 Task: Search for the best vineyards in Sonoma County, California.
Action: Mouse moved to (46, 39)
Screenshot: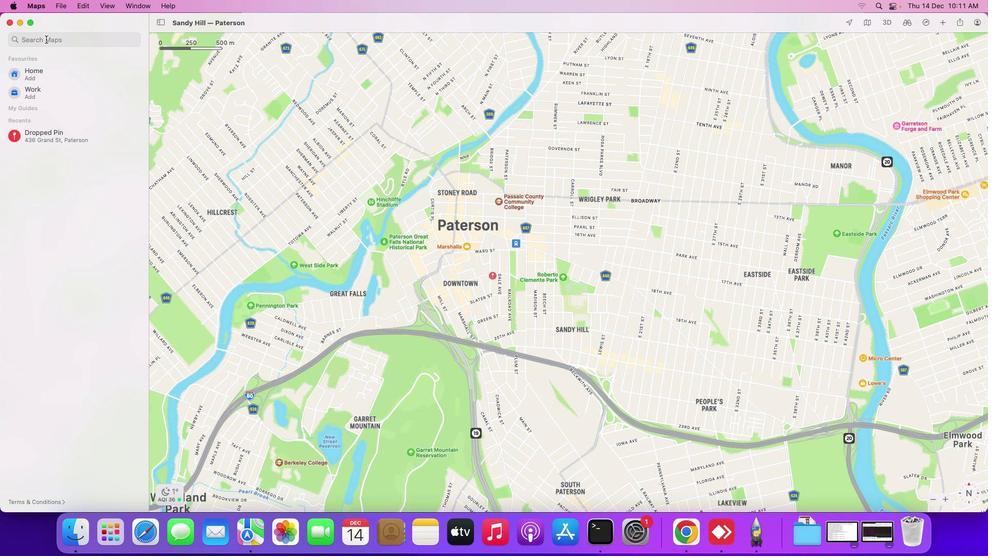 
Action: Mouse pressed left at (46, 39)
Screenshot: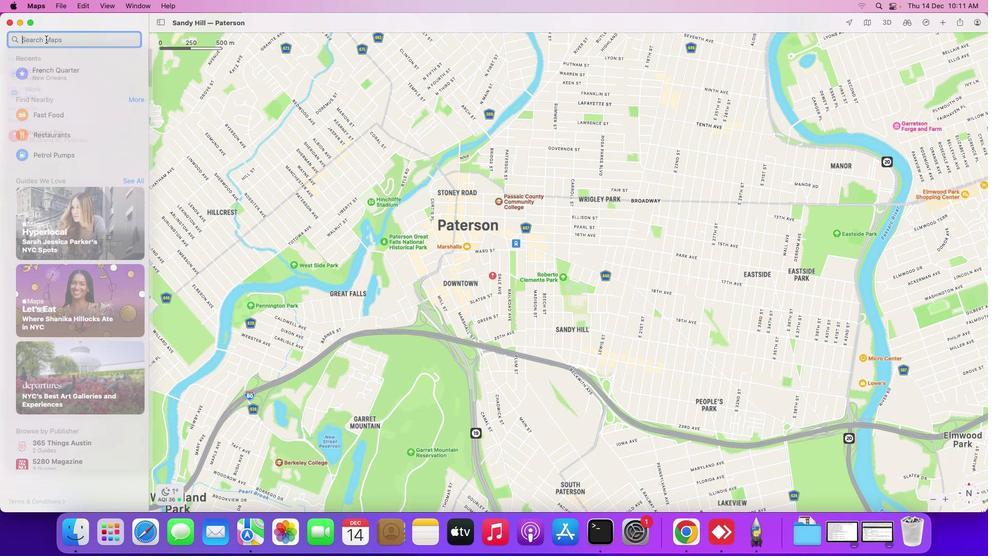 
Action: Key pressed 'v'Key.backspace'b''e''s''t'Key.space'v''u''n''e'Key.backspaceKey.backspaceKey.backspace'i''n''e''y''a''r''d''s'Key.space'i''n'Key.spaceKey.shift_r'S''o''n''o''m''a'Key.spaceKey.shift_r'C''o''u''n''t''y'','Key.spaceKey.shift_r'C''a''l''i''f''i''r'Key.backspaceKey.backspace'f'Key.backspace'o''r''n''i''a'Key.enter
Screenshot: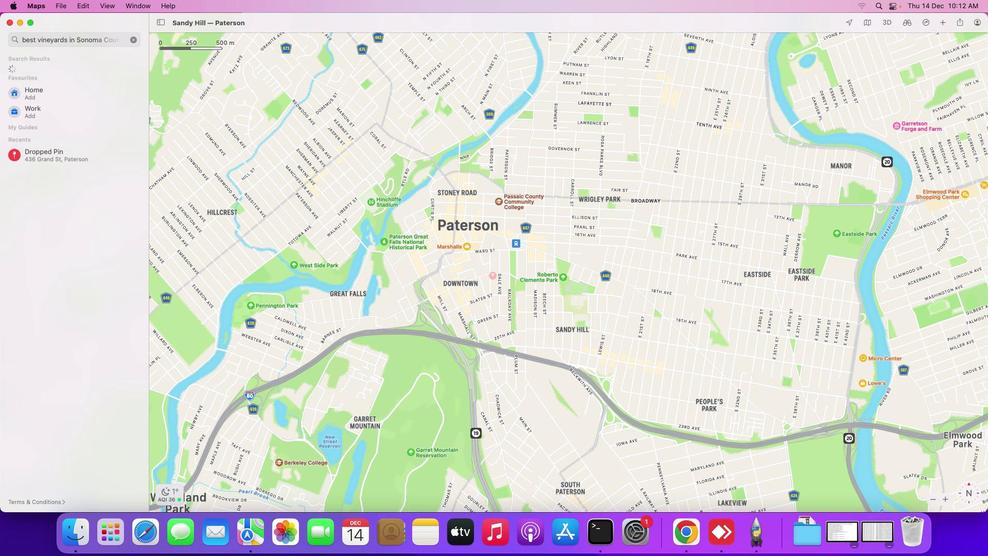 
Action: Mouse moved to (48, 78)
Screenshot: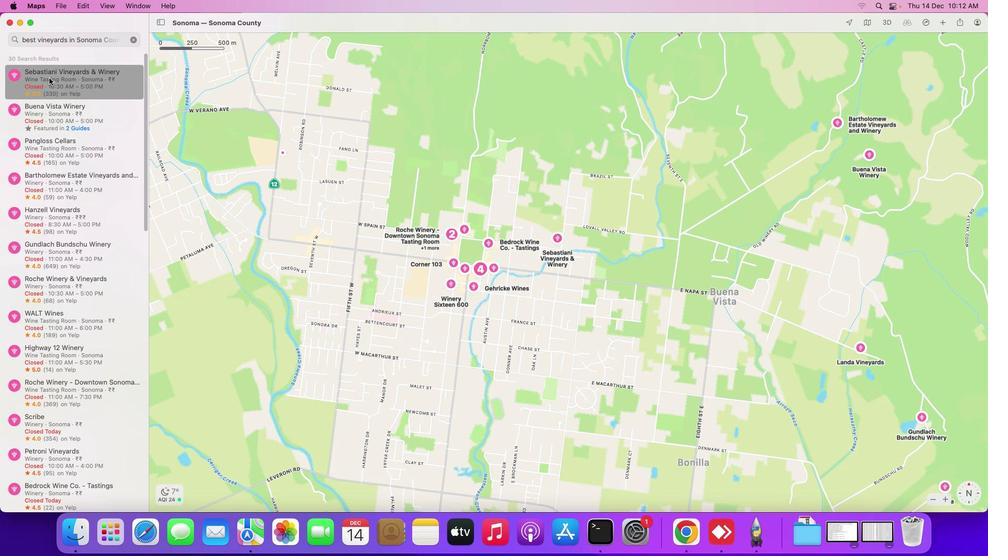 
Action: Mouse pressed left at (48, 78)
Screenshot: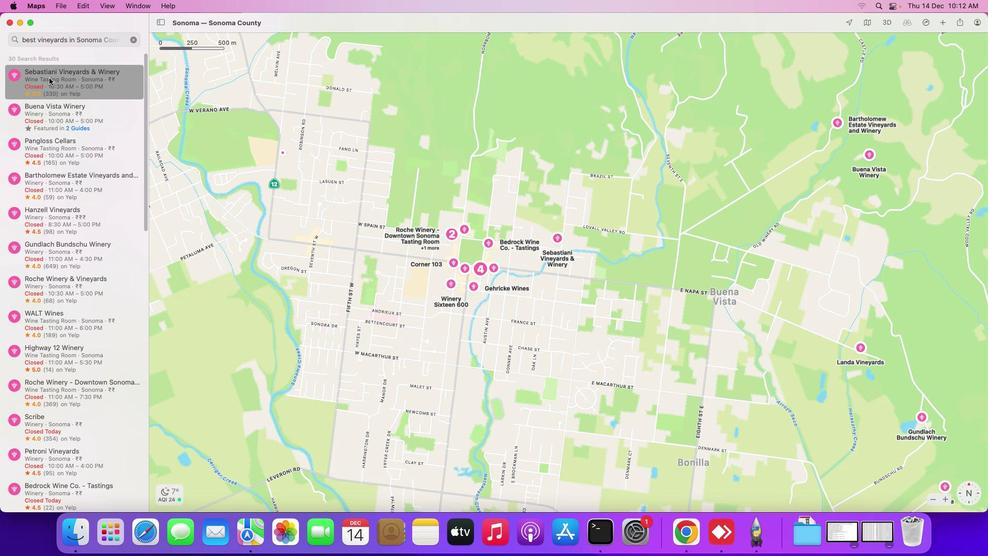 
Action: Mouse moved to (59, 108)
Screenshot: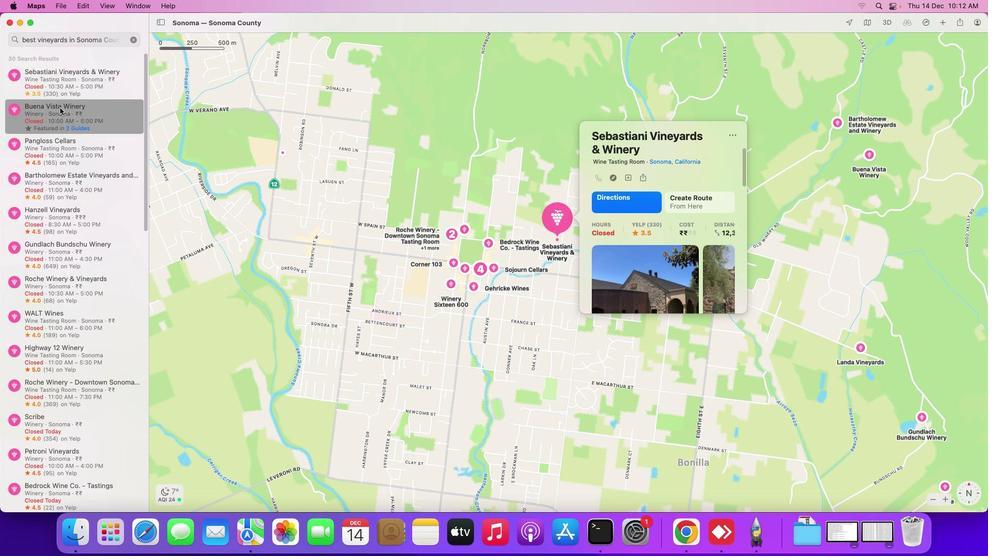 
Action: Mouse pressed left at (59, 108)
Screenshot: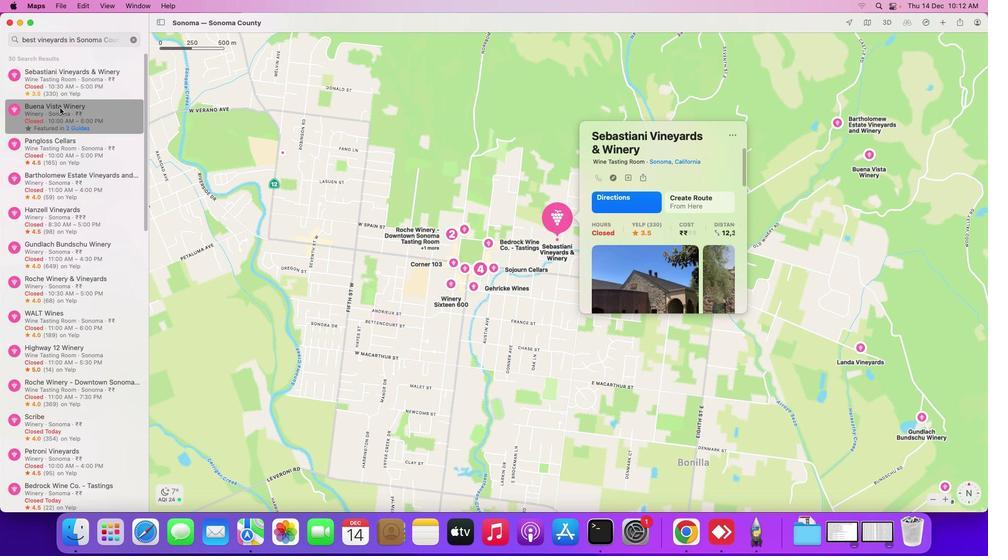 
Action: Mouse moved to (769, 186)
Screenshot: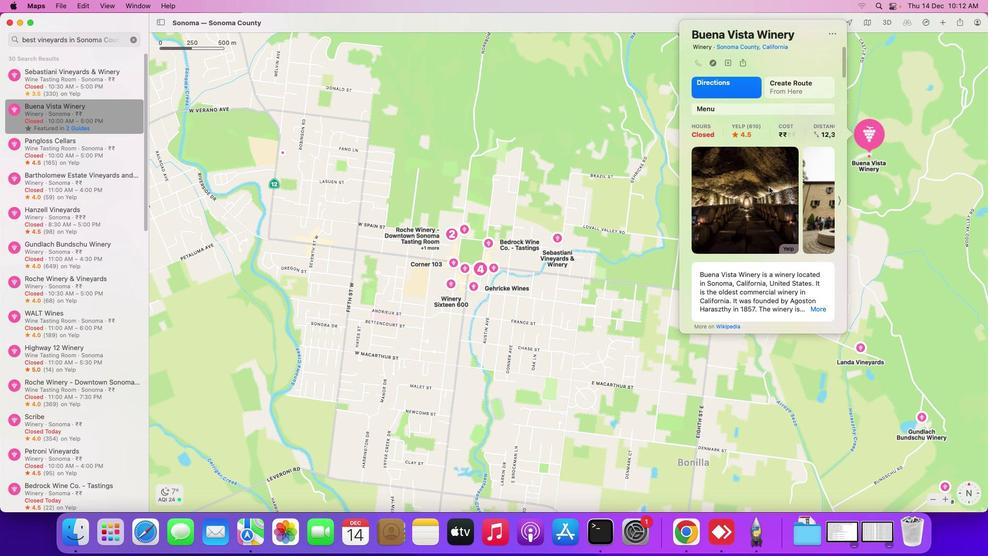 
Action: Mouse scrolled (769, 186) with delta (0, 0)
Screenshot: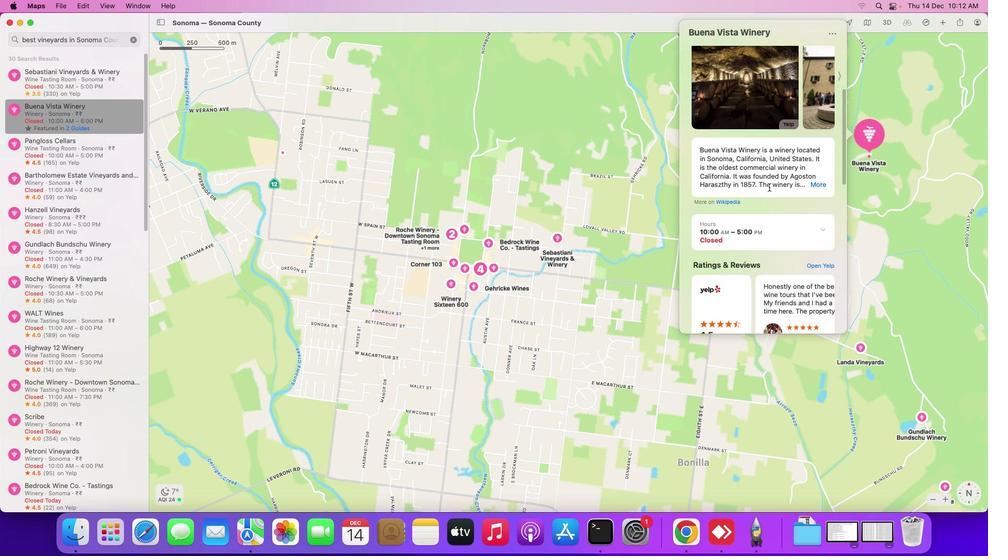 
Action: Mouse scrolled (769, 186) with delta (0, 0)
Screenshot: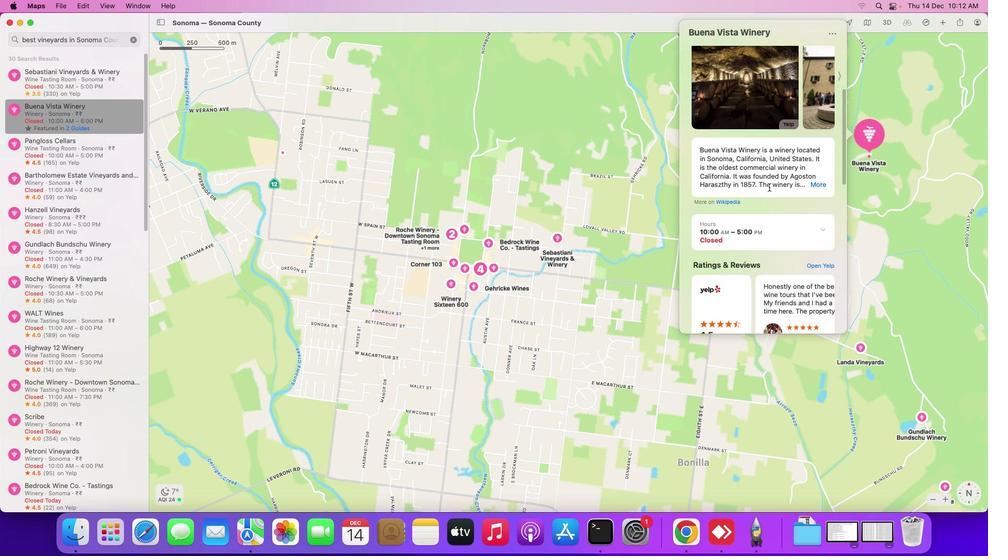 
Action: Mouse scrolled (769, 186) with delta (0, -1)
Screenshot: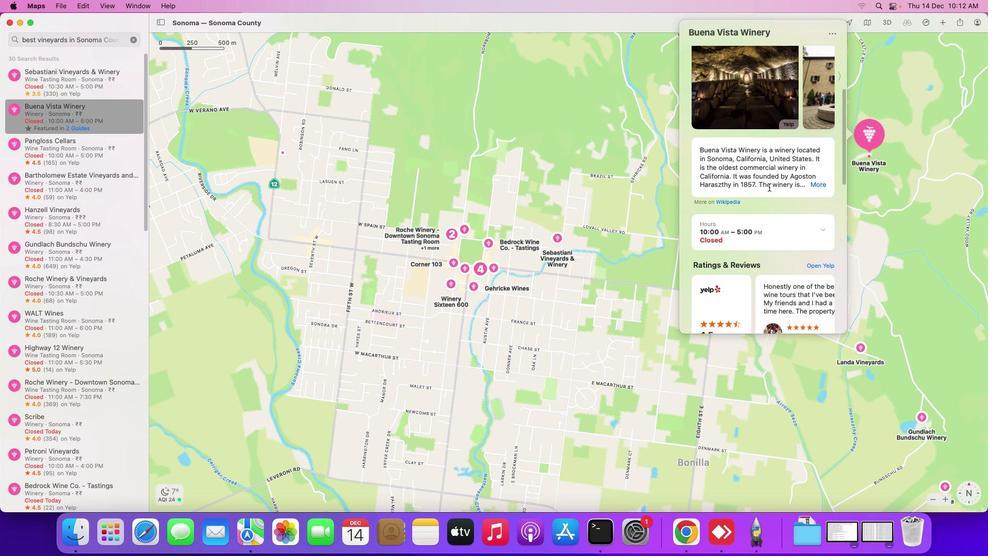
Action: Mouse scrolled (769, 186) with delta (0, -2)
Screenshot: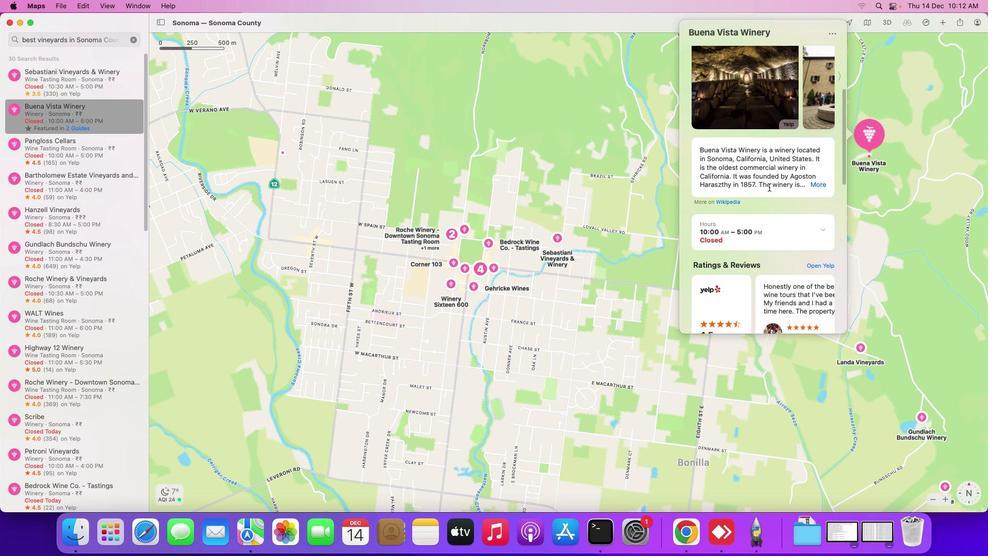 
Action: Mouse scrolled (769, 186) with delta (0, -3)
Screenshot: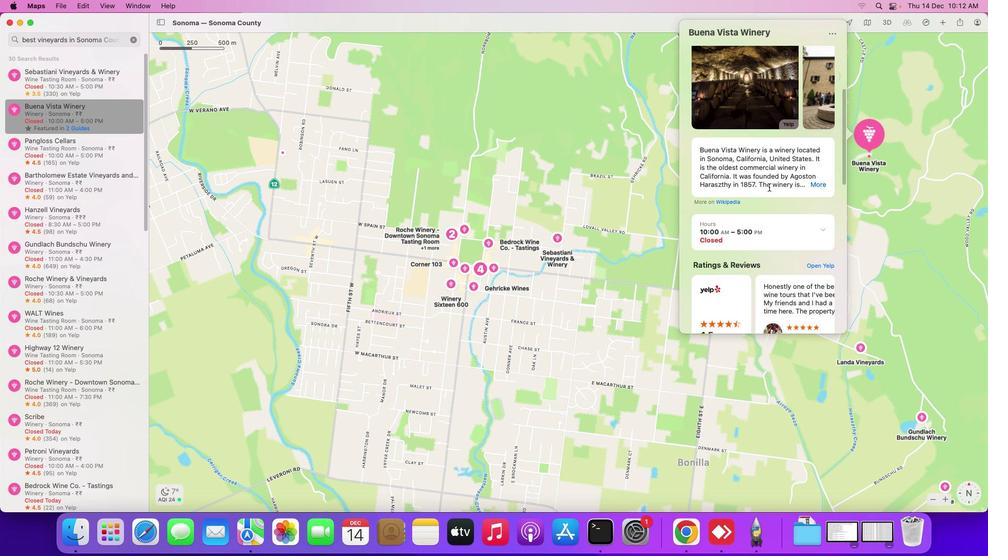 
Action: Mouse moved to (769, 186)
Screenshot: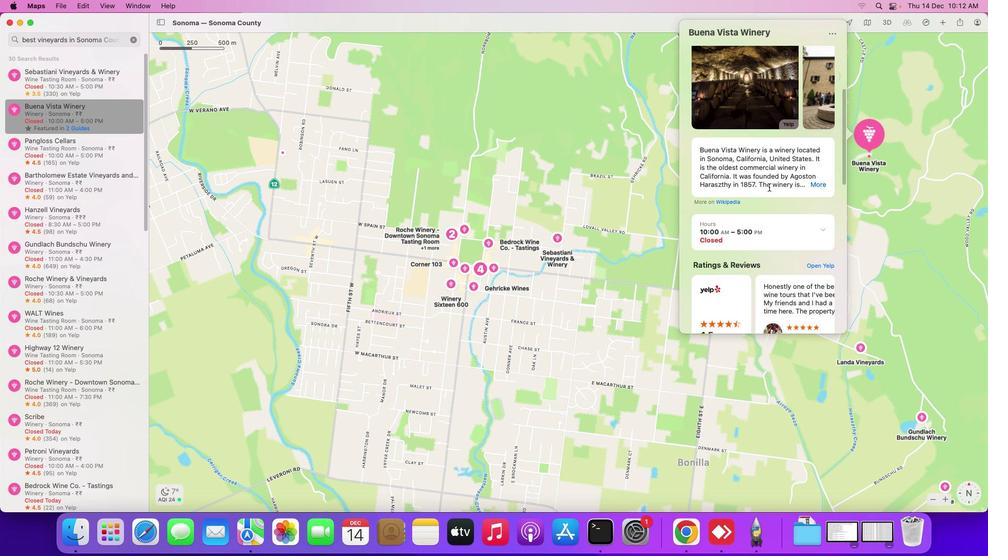 
Action: Mouse scrolled (769, 186) with delta (0, -3)
Screenshot: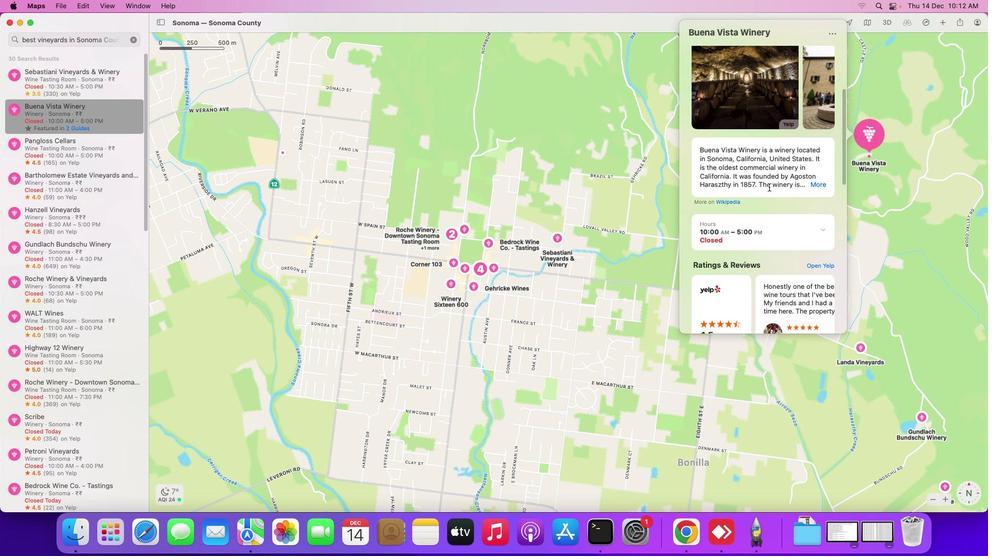 
Action: Mouse moved to (769, 189)
Screenshot: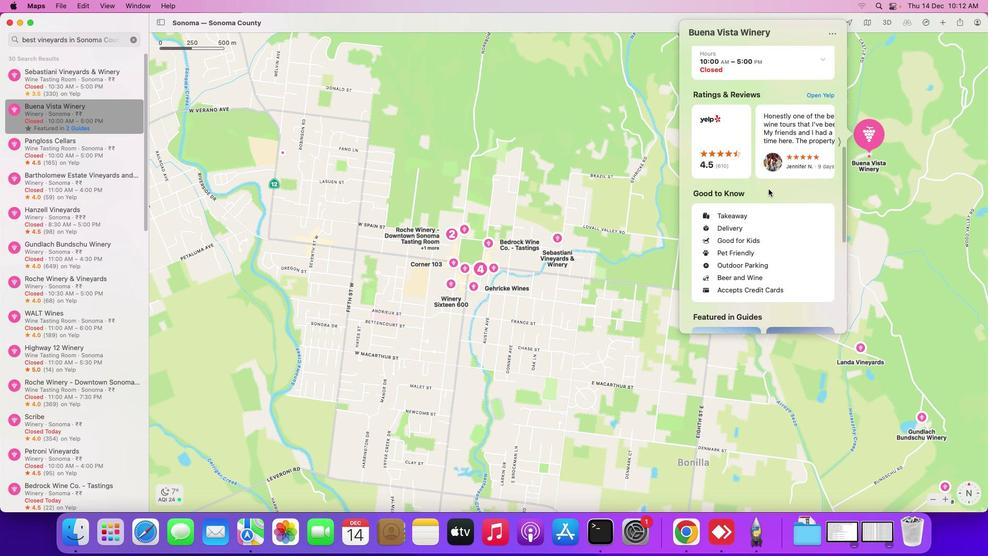 
Action: Mouse scrolled (769, 189) with delta (0, 0)
Screenshot: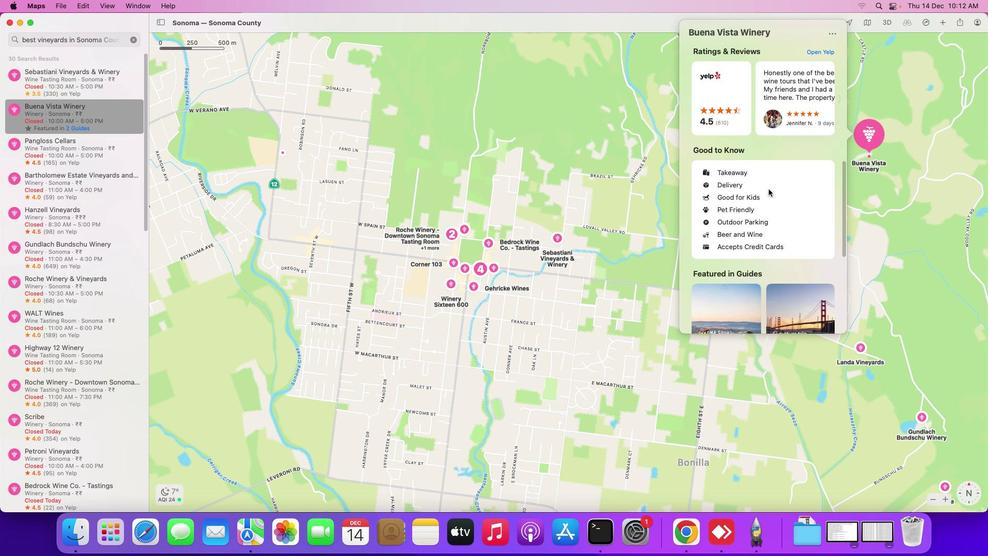 
Action: Mouse scrolled (769, 189) with delta (0, 0)
Screenshot: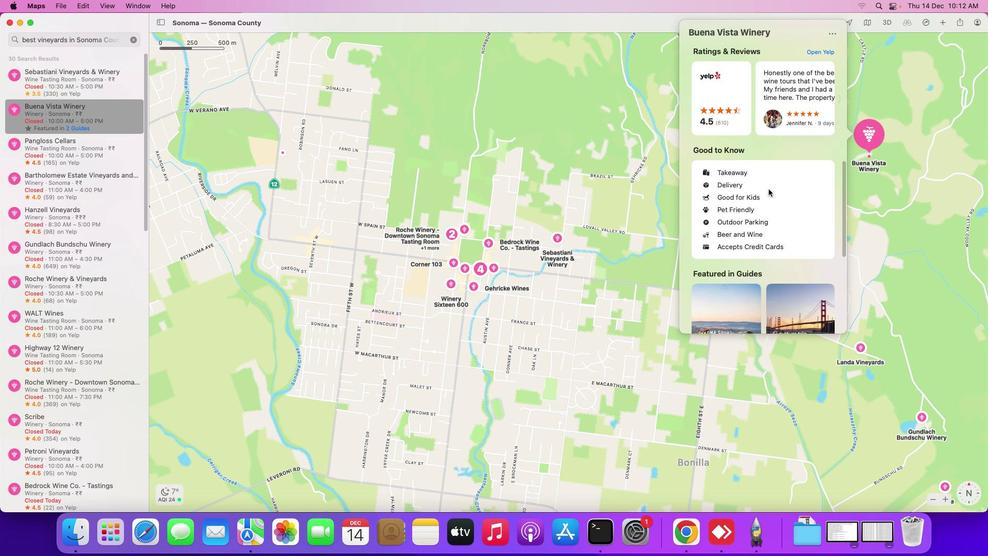 
Action: Mouse scrolled (769, 189) with delta (0, -2)
Screenshot: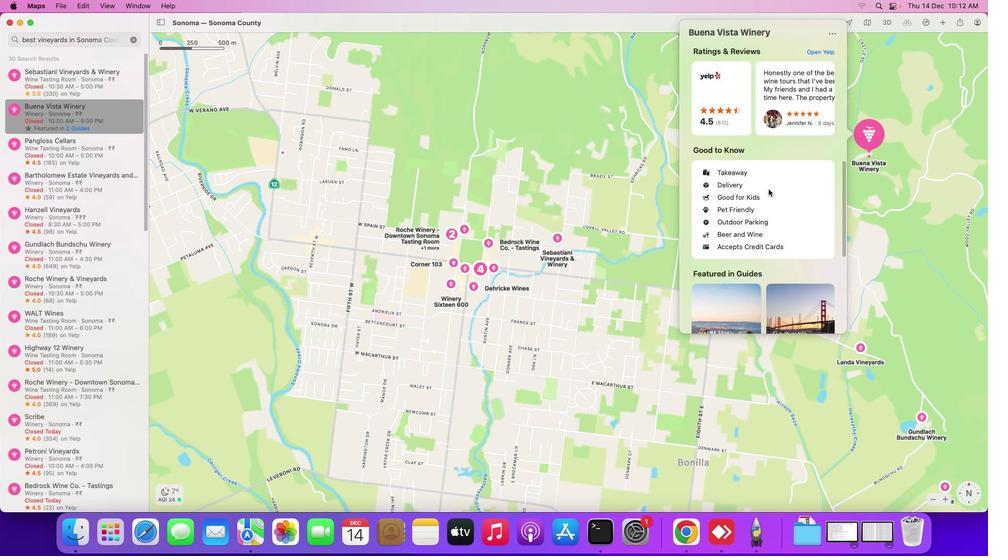 
Action: Mouse scrolled (769, 189) with delta (0, -2)
Screenshot: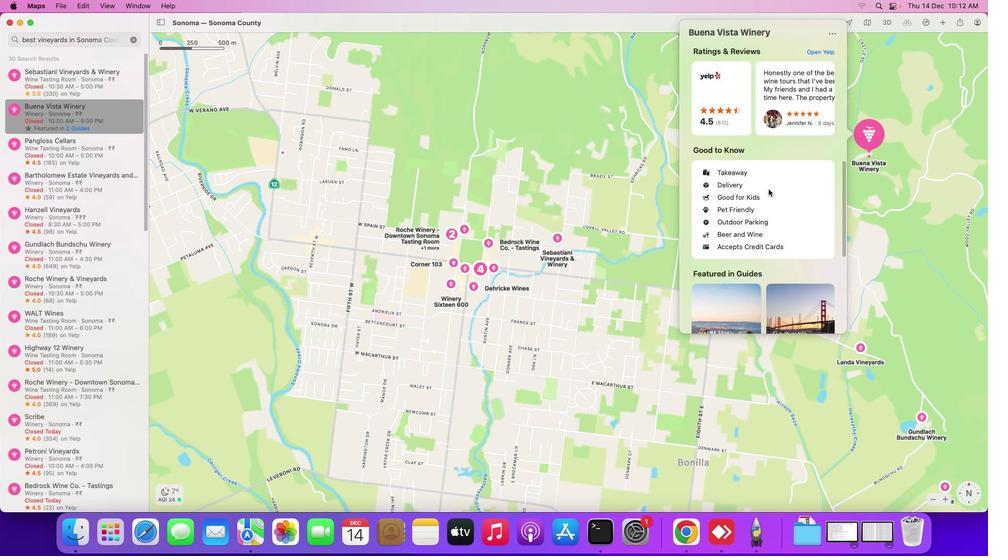 
Action: Mouse scrolled (769, 189) with delta (0, -3)
Screenshot: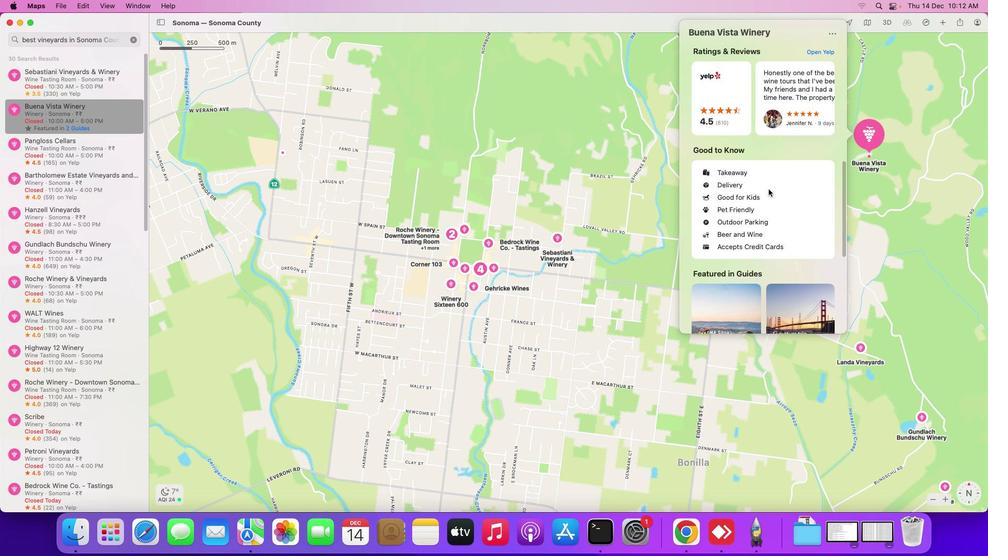 
Action: Mouse scrolled (769, 189) with delta (0, -3)
Screenshot: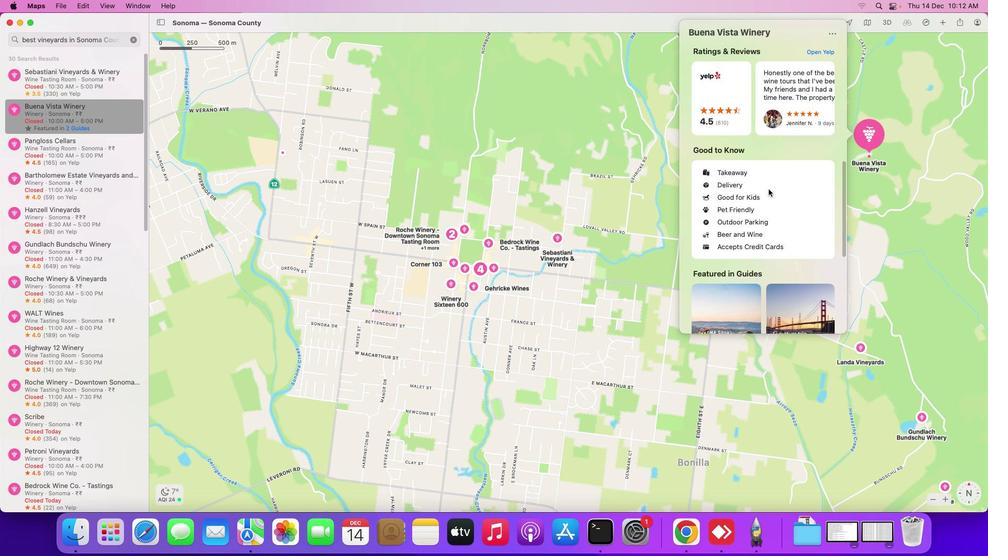 
Action: Mouse scrolled (769, 189) with delta (0, -3)
Screenshot: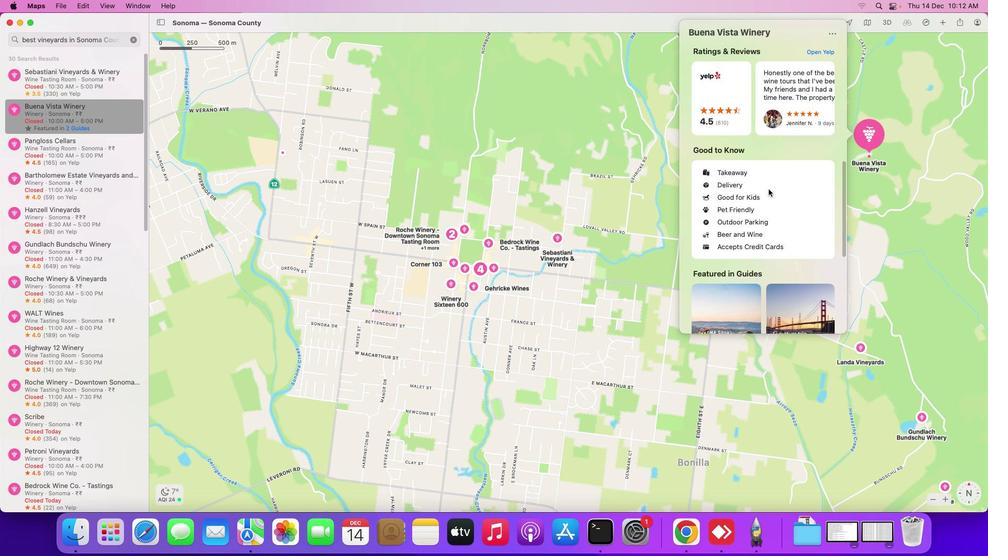 
Action: Mouse scrolled (769, 189) with delta (0, -4)
Screenshot: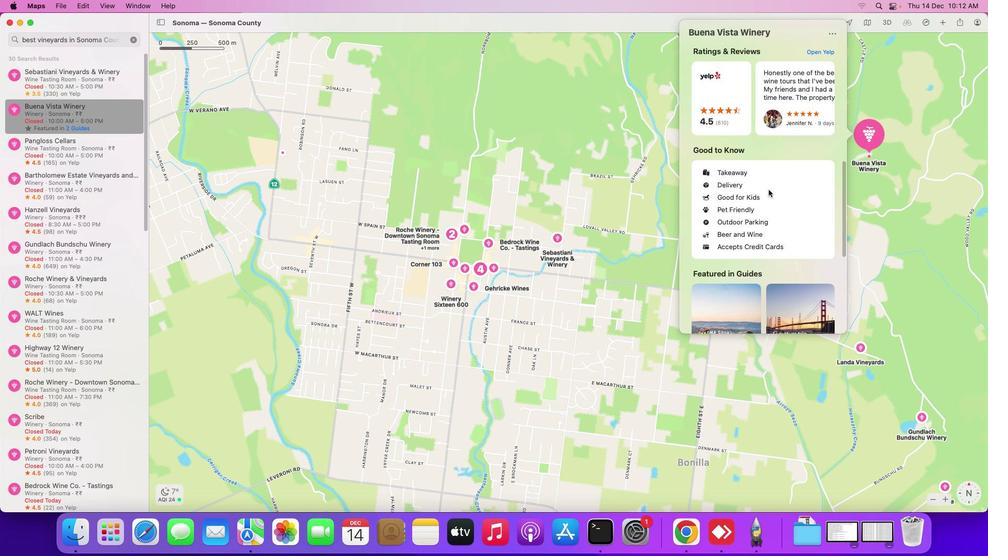 
Action: Mouse moved to (768, 190)
Screenshot: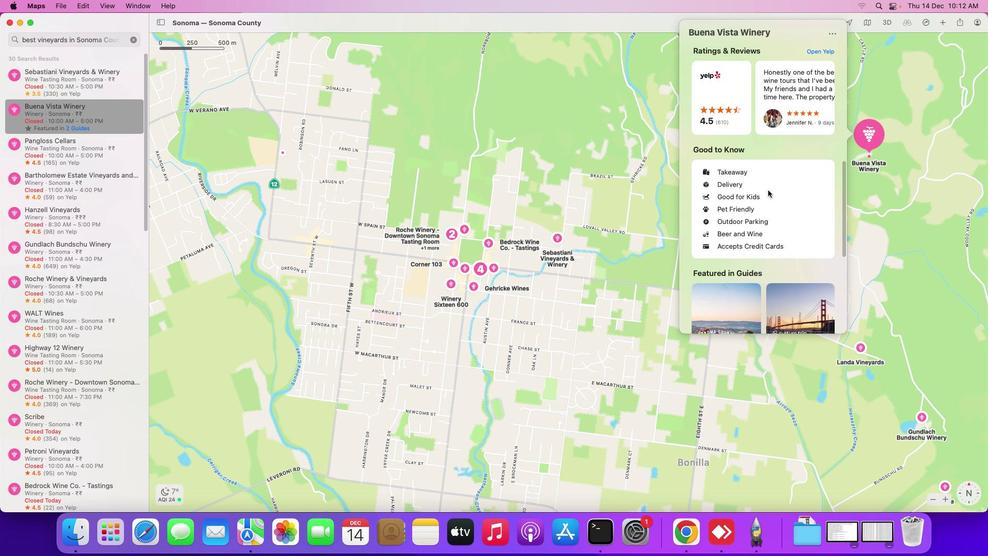 
Action: Mouse scrolled (768, 190) with delta (0, 0)
Screenshot: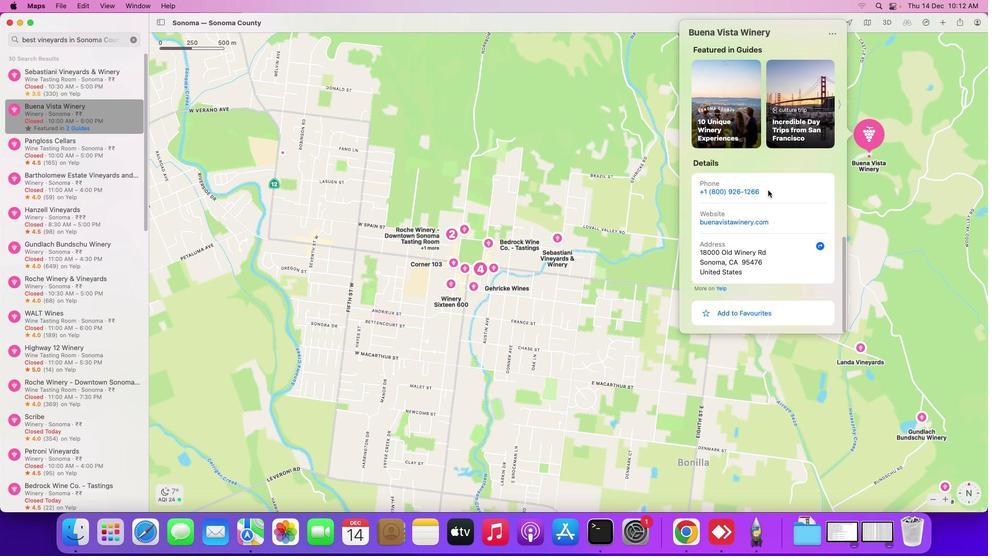 
Action: Mouse scrolled (768, 190) with delta (0, 0)
Screenshot: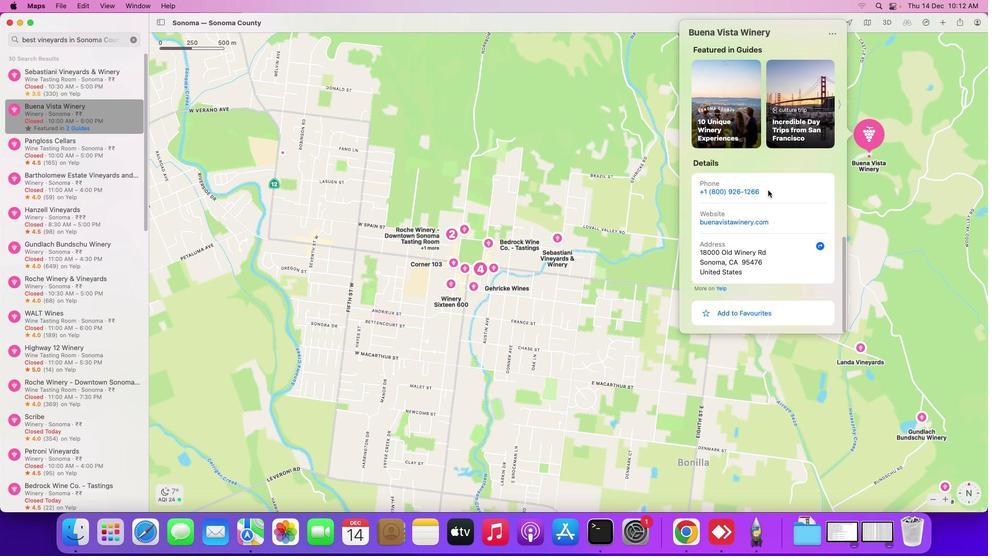
Action: Mouse scrolled (768, 190) with delta (0, -1)
Screenshot: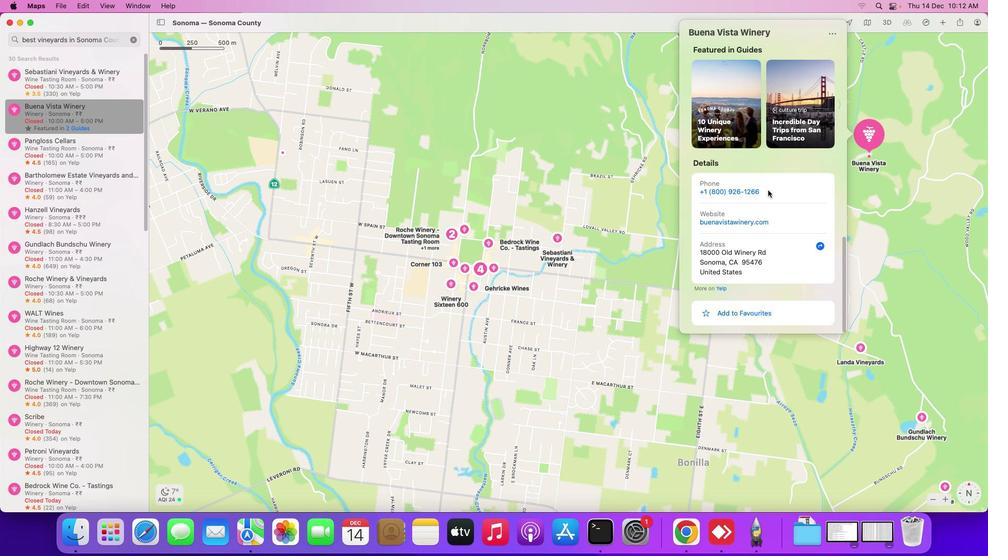 
Action: Mouse scrolled (768, 190) with delta (0, -2)
Screenshot: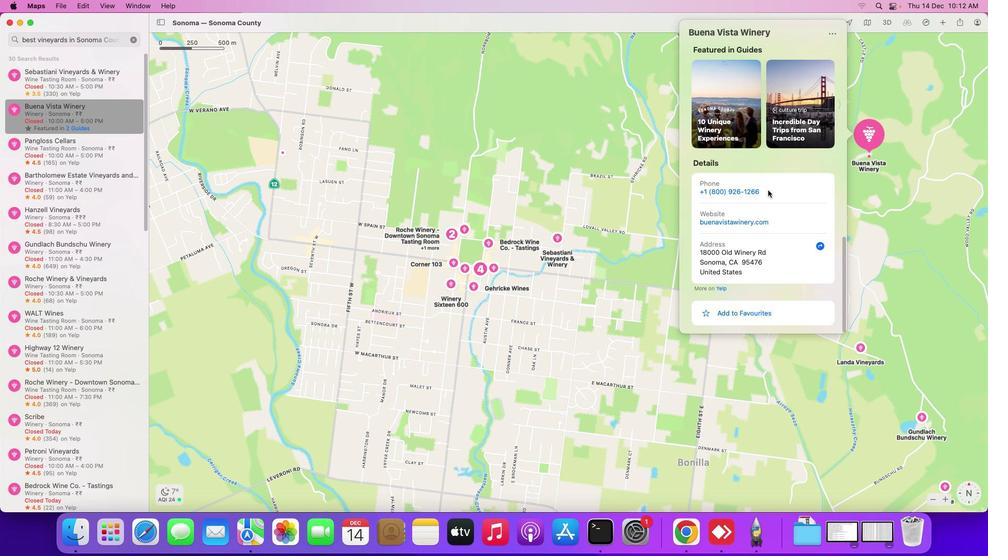 
Action: Mouse scrolled (768, 190) with delta (0, -3)
Screenshot: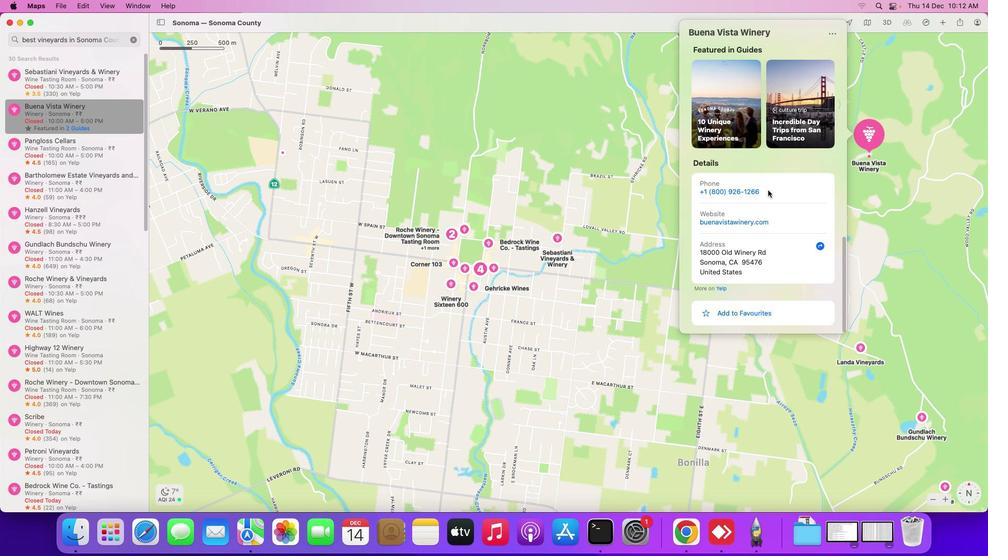 
Action: Mouse scrolled (768, 190) with delta (0, -3)
Screenshot: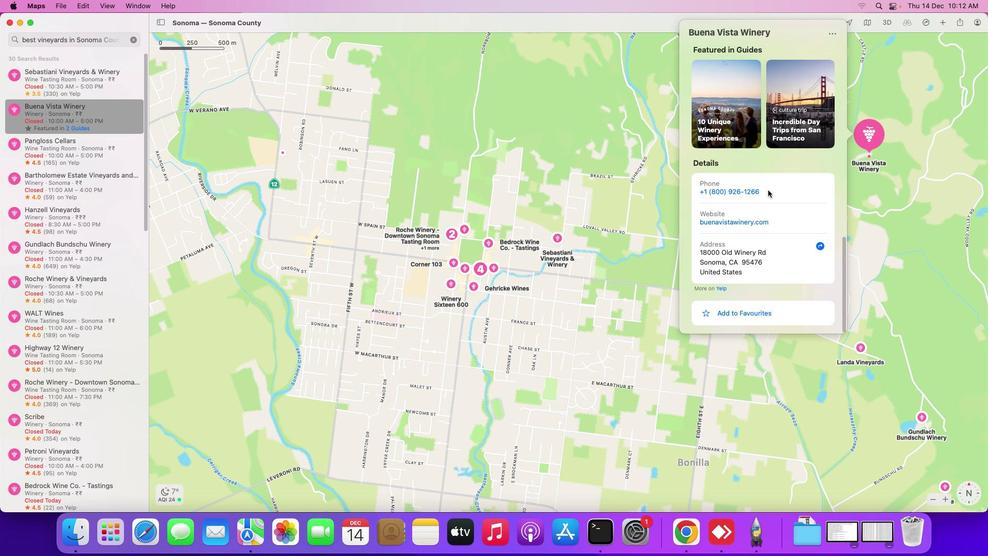 
Action: Mouse scrolled (768, 190) with delta (0, -3)
Screenshot: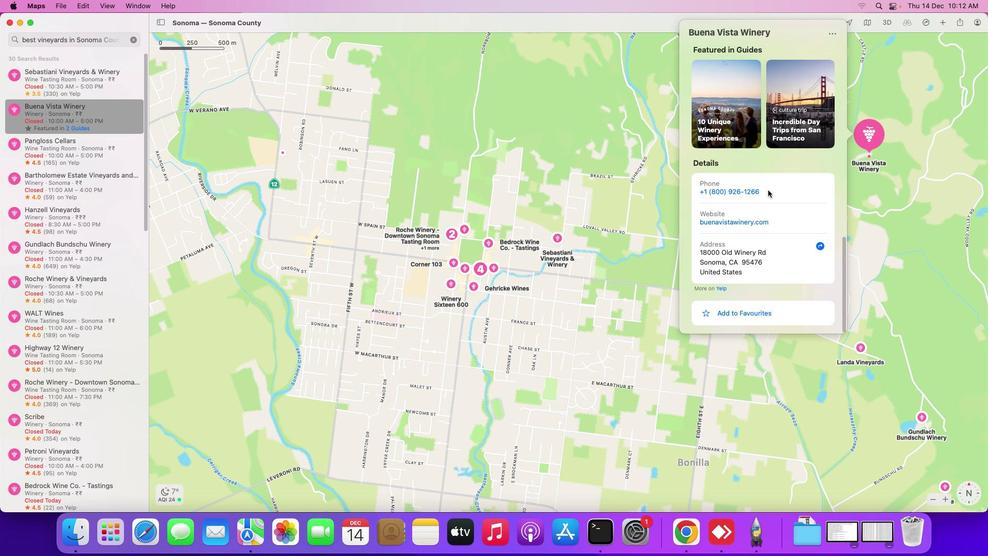 
Action: Mouse scrolled (768, 190) with delta (0, -4)
Screenshot: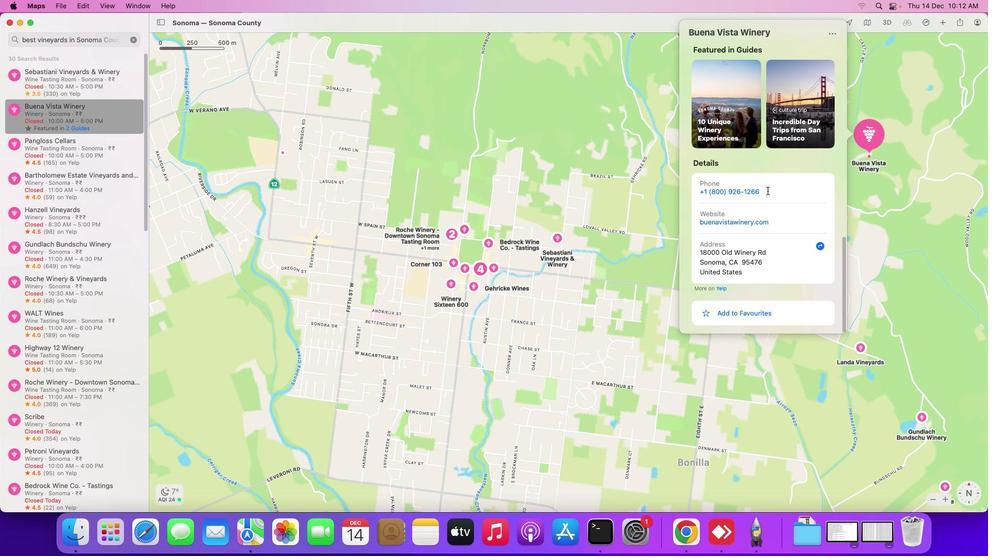 
Action: Mouse scrolled (768, 190) with delta (0, -4)
Screenshot: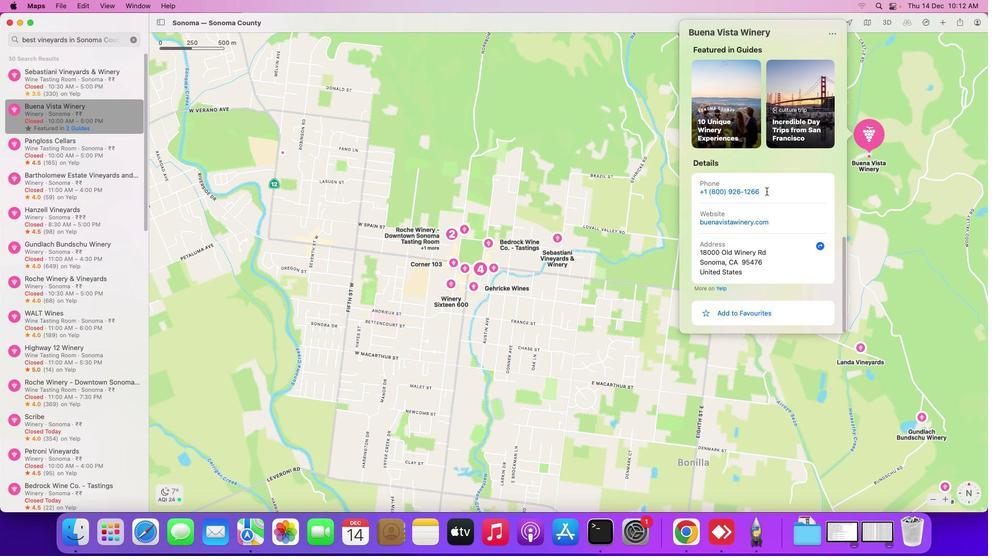 
Action: Mouse moved to (766, 192)
Screenshot: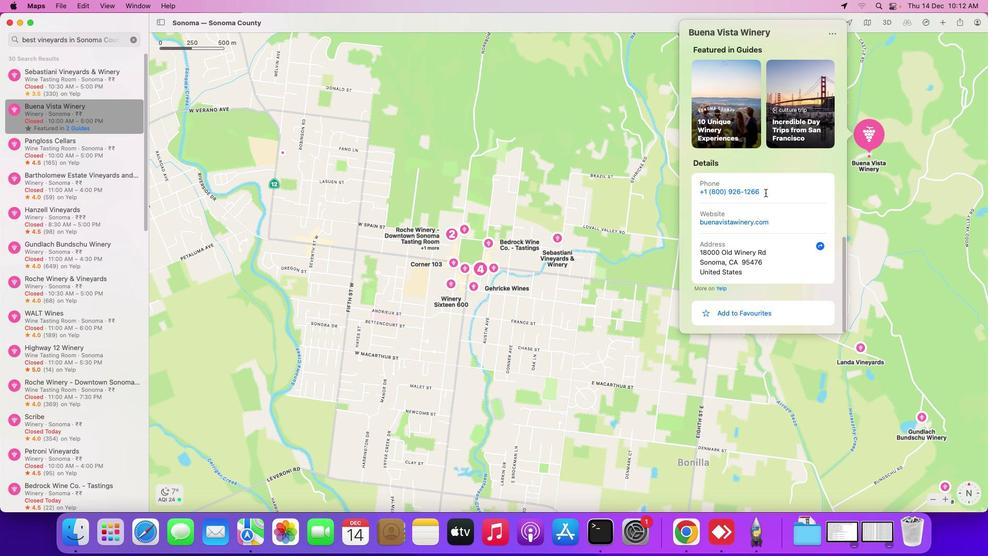 
Action: Mouse scrolled (766, 192) with delta (0, 0)
Screenshot: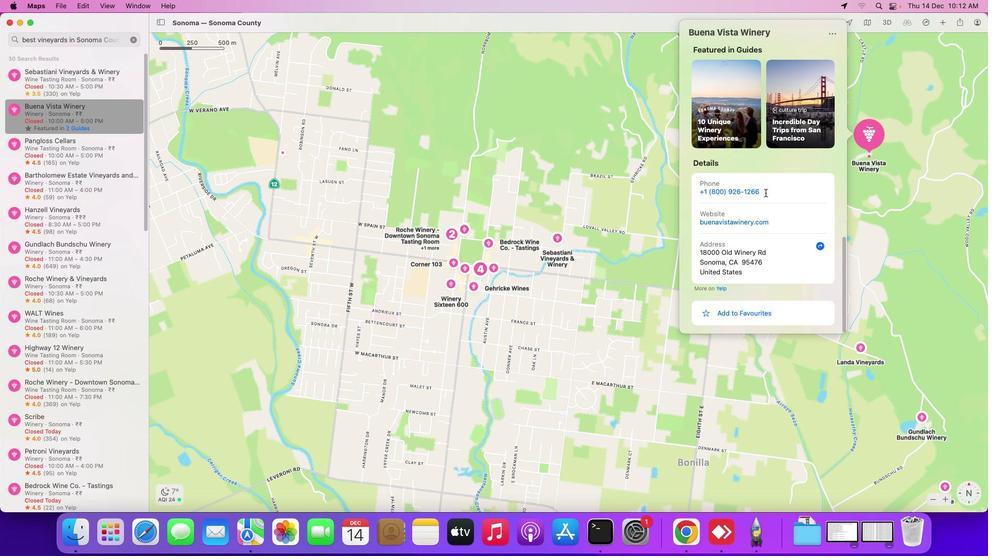 
Action: Mouse scrolled (766, 192) with delta (0, 0)
Screenshot: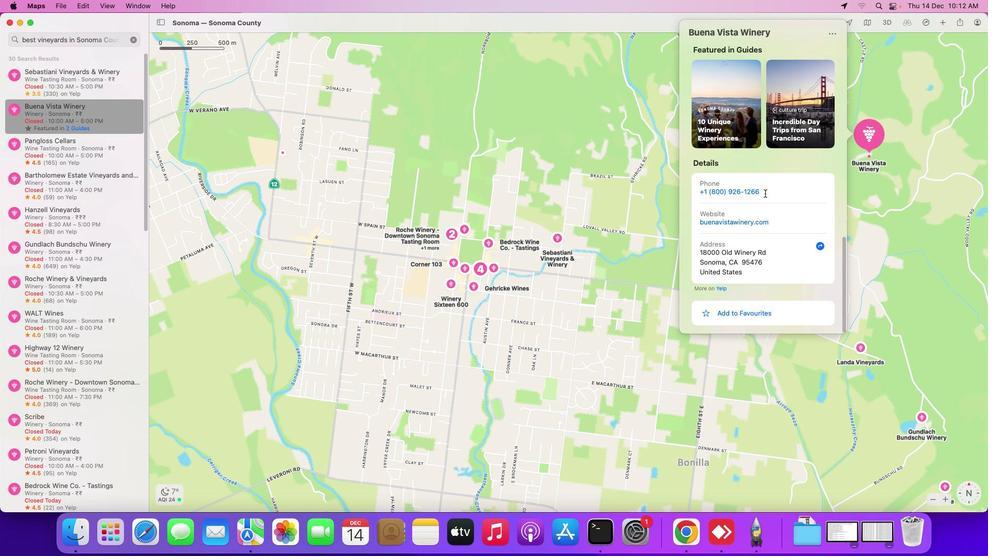 
Action: Mouse scrolled (766, 192) with delta (0, -1)
Screenshot: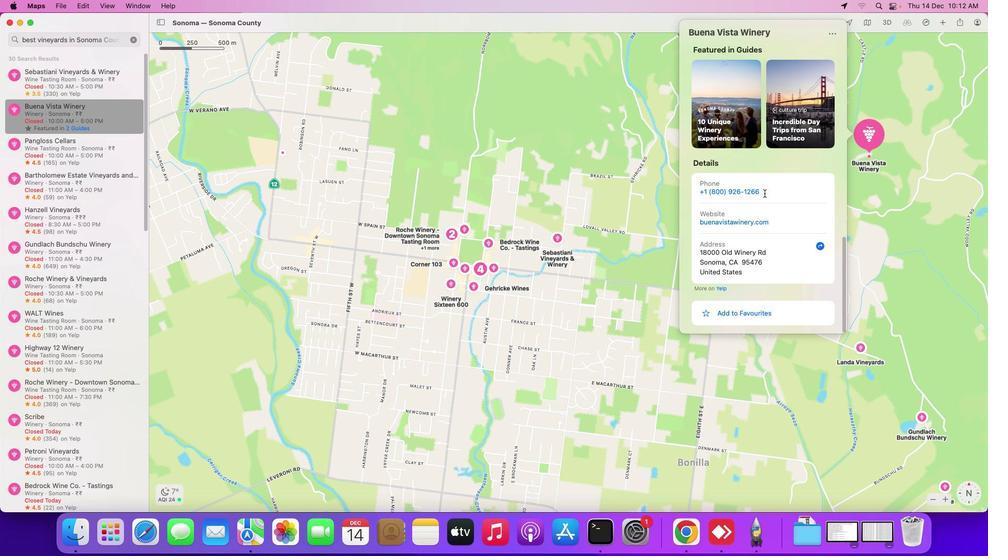 
Action: Mouse scrolled (766, 192) with delta (0, -2)
Screenshot: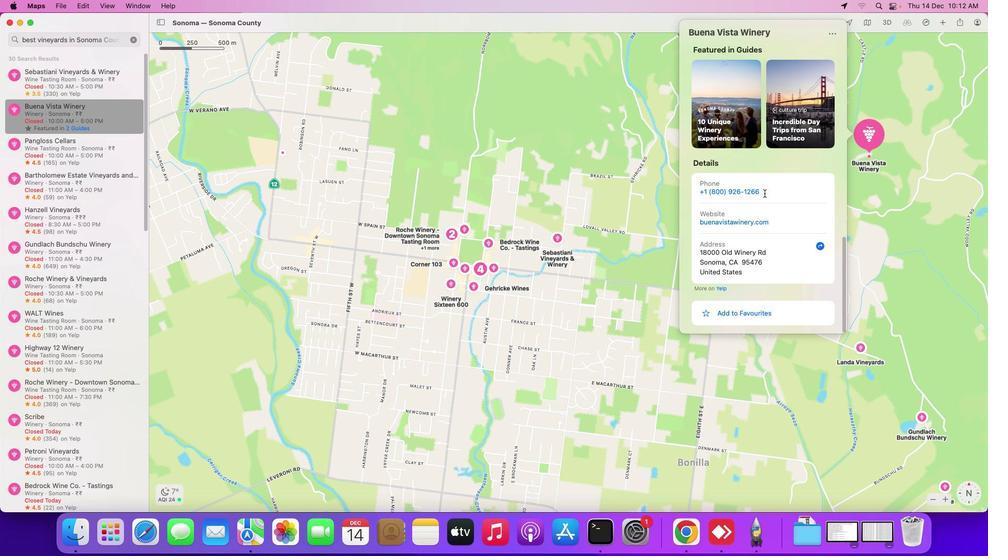 
Action: Mouse scrolled (766, 192) with delta (0, -3)
Screenshot: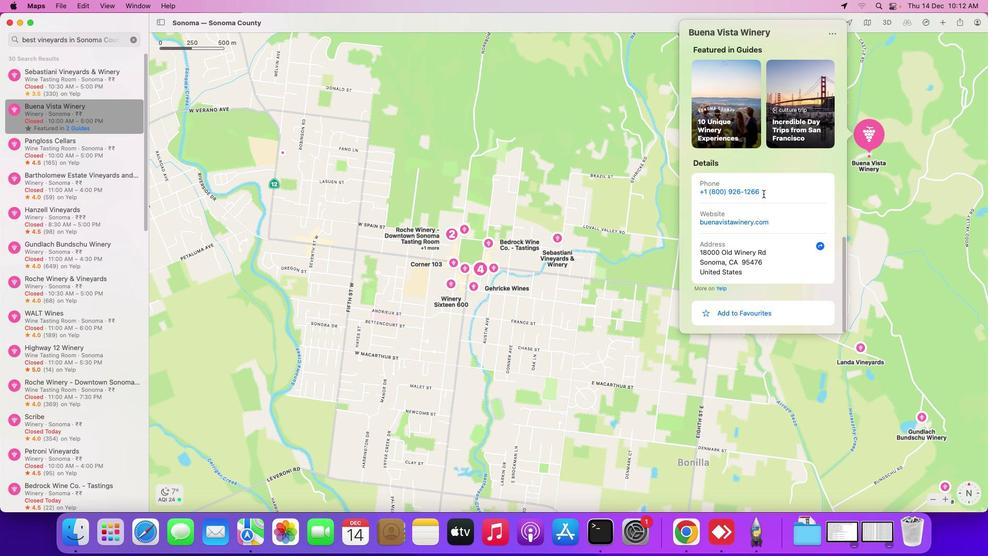 
Action: Mouse moved to (45, 141)
Screenshot: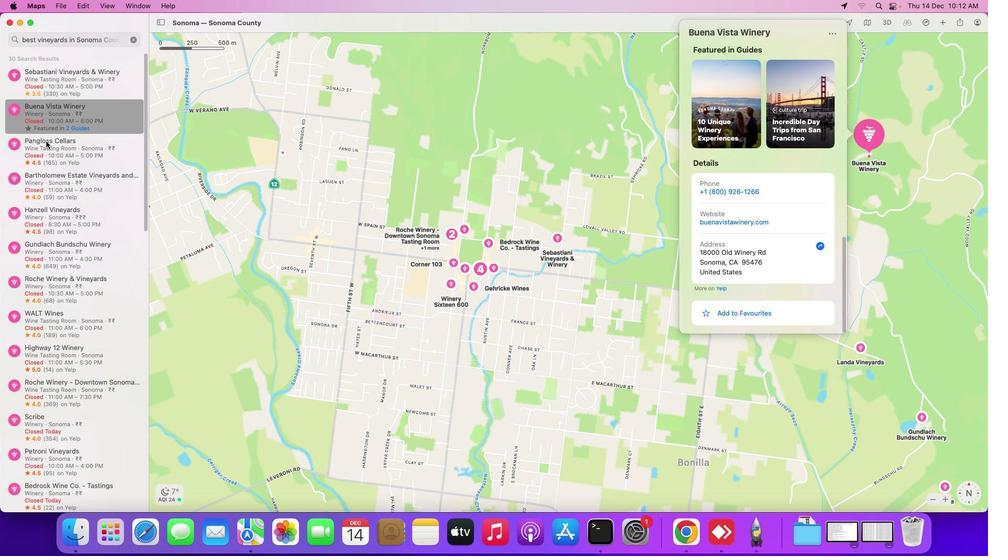 
Action: Mouse pressed left at (45, 141)
Screenshot: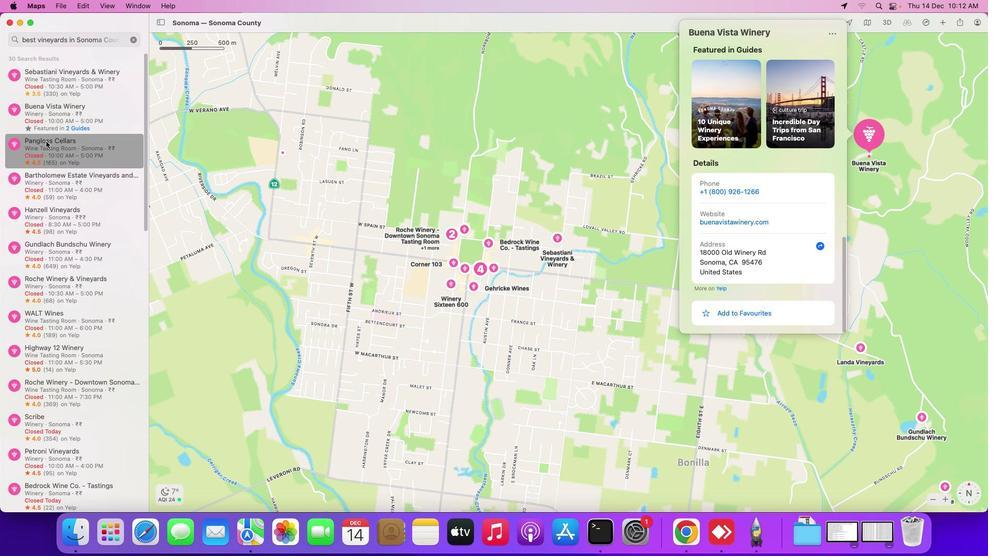 
Action: Mouse moved to (609, 307)
Screenshot: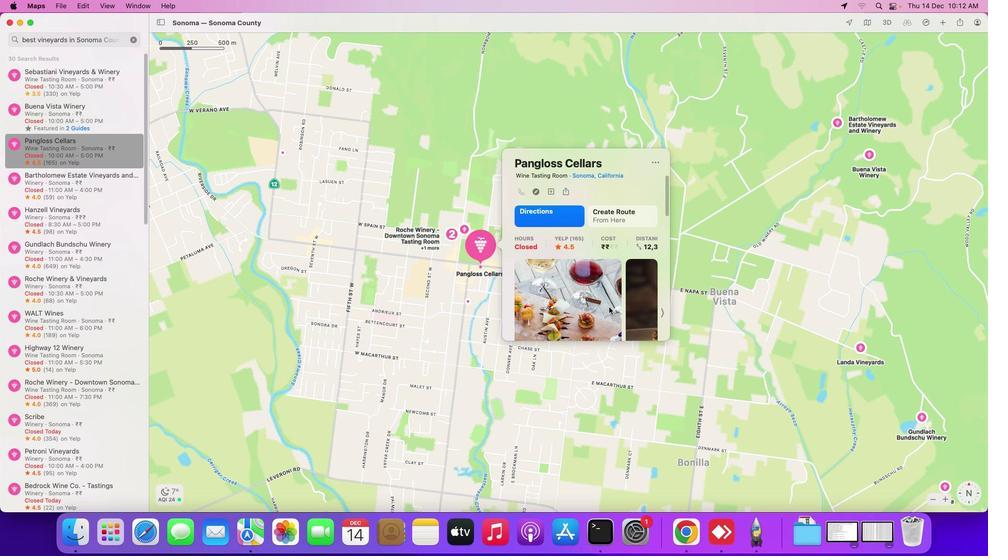 
Action: Mouse scrolled (609, 307) with delta (0, 0)
Screenshot: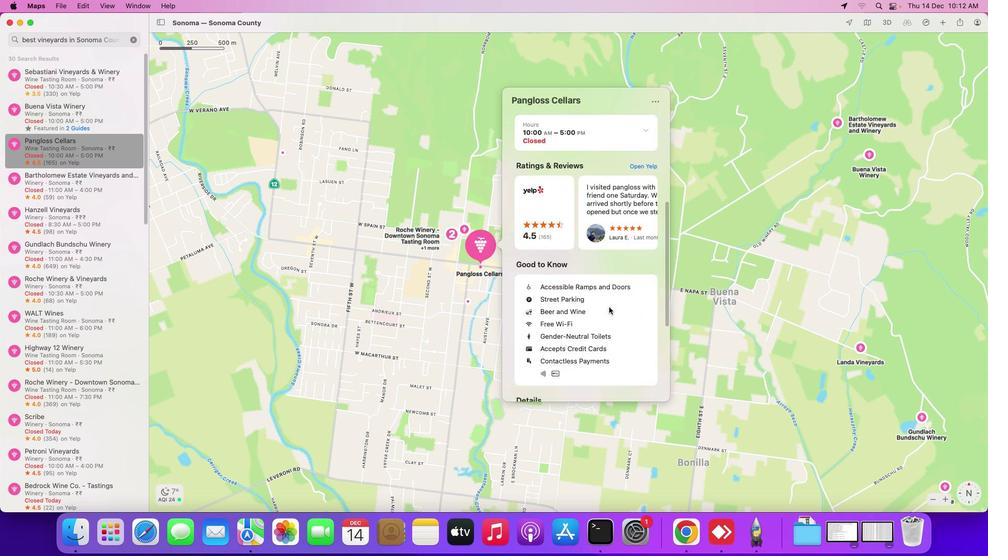 
Action: Mouse scrolled (609, 307) with delta (0, 0)
Screenshot: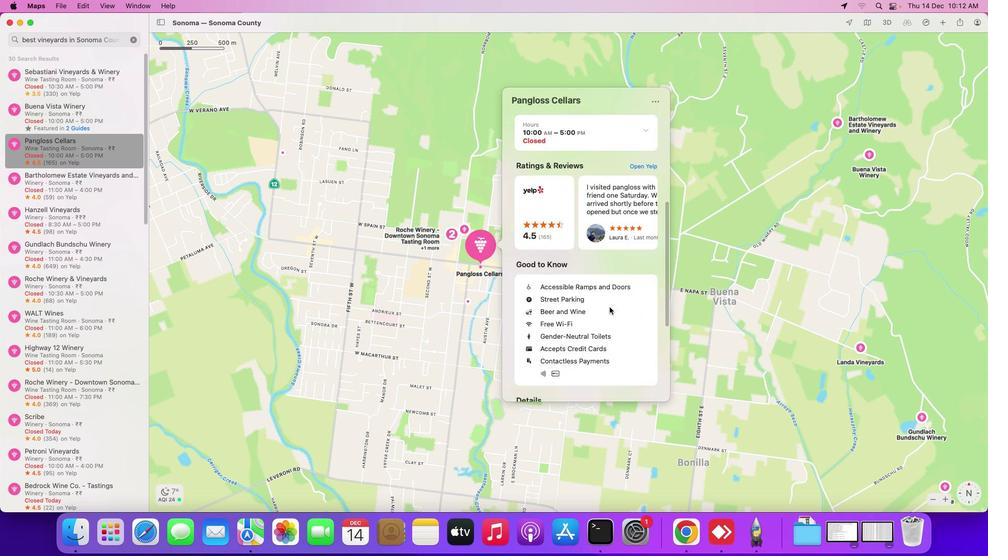 
Action: Mouse scrolled (609, 307) with delta (0, -1)
Screenshot: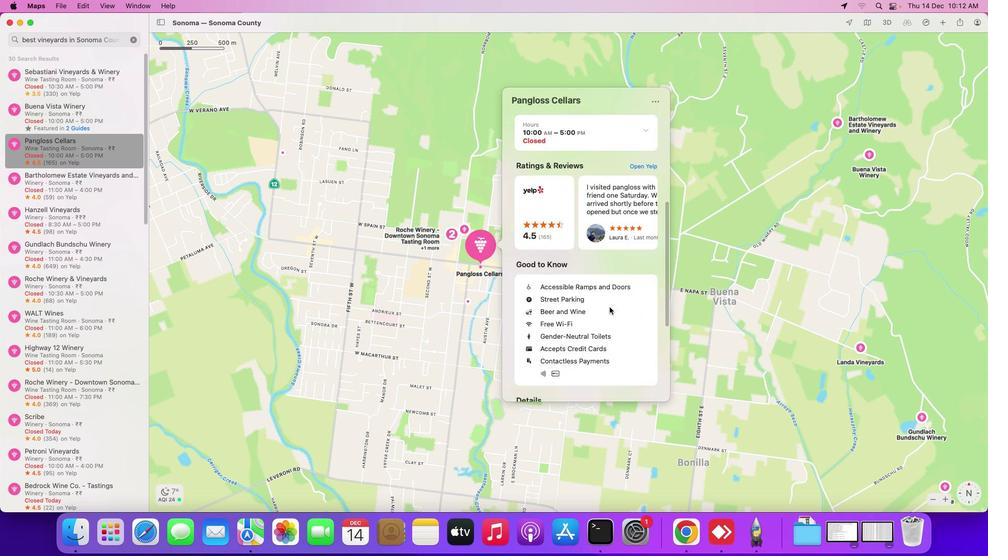 
Action: Mouse scrolled (609, 307) with delta (0, -2)
Screenshot: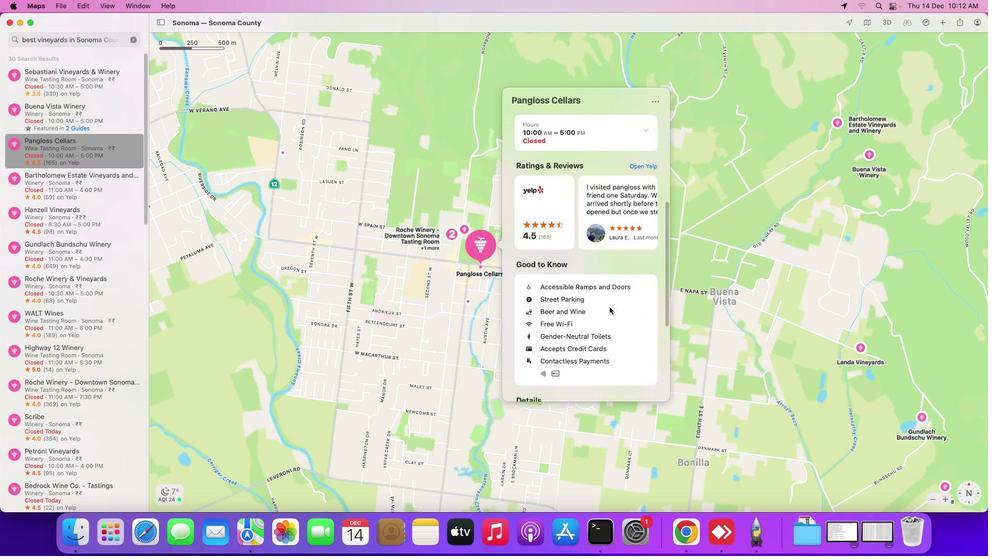 
Action: Mouse scrolled (609, 307) with delta (0, -3)
Screenshot: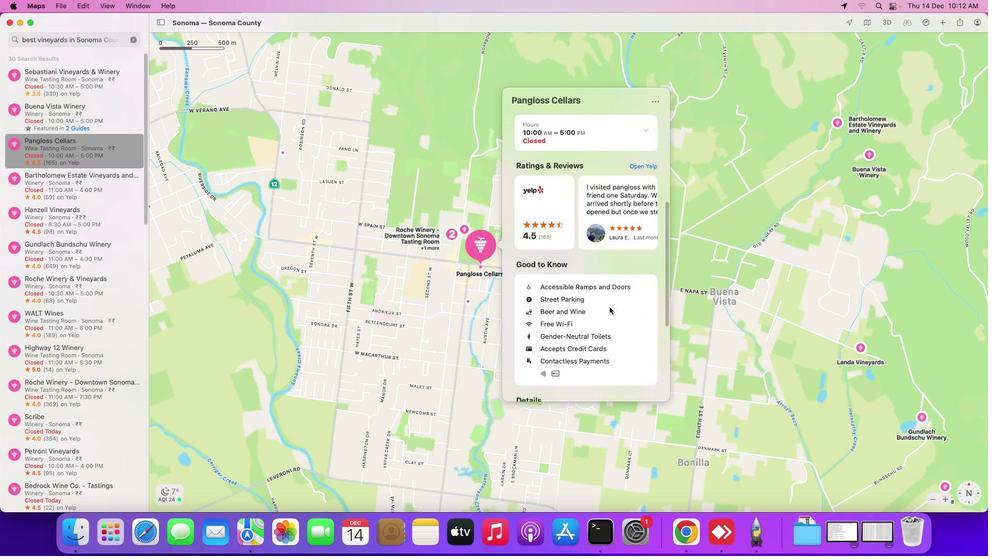 
Action: Mouse moved to (609, 307)
Screenshot: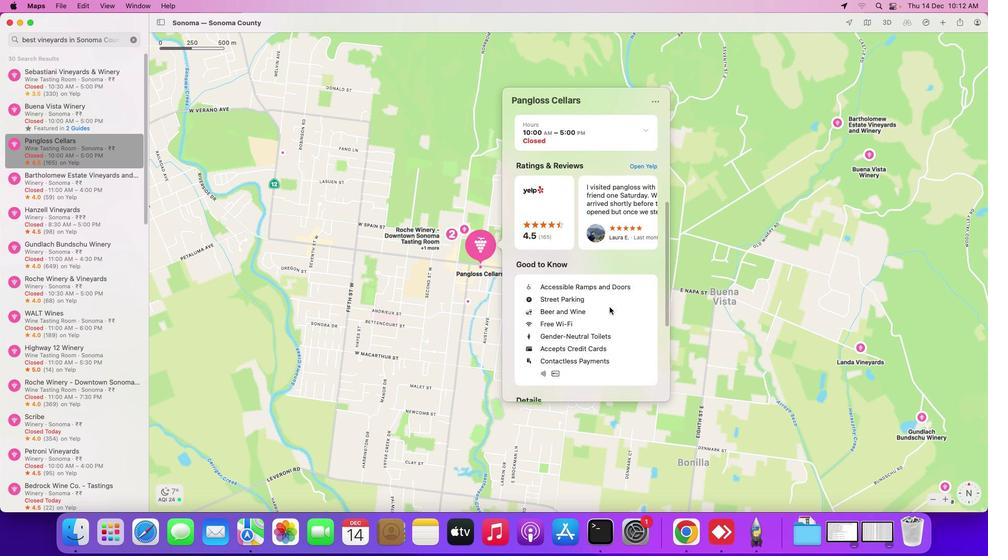 
Action: Mouse scrolled (609, 307) with delta (0, -3)
Screenshot: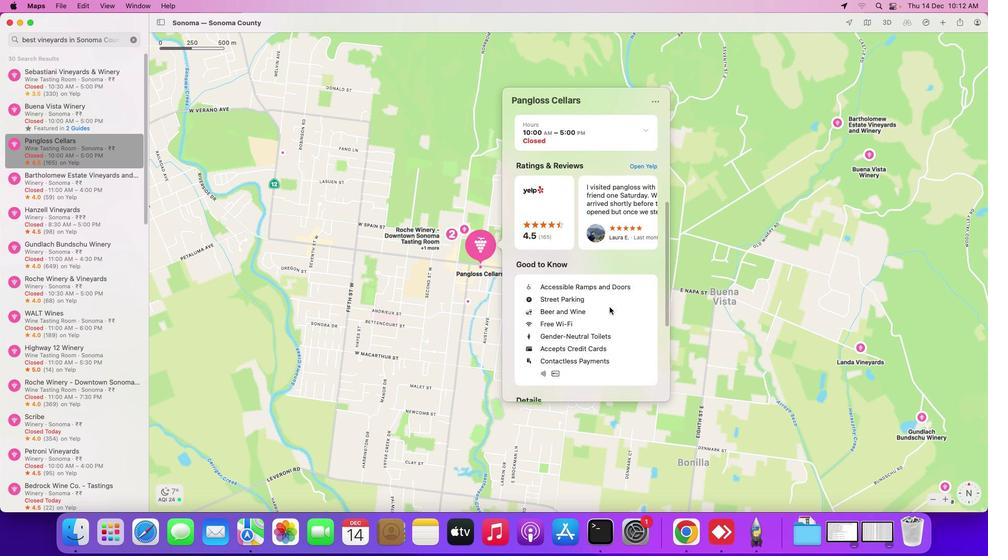 
Action: Mouse scrolled (609, 307) with delta (0, -3)
Screenshot: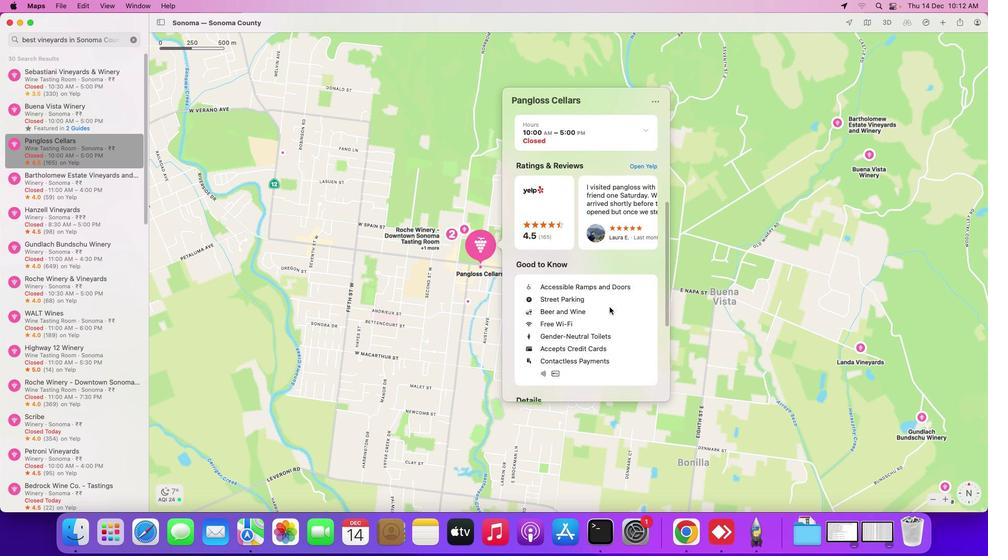 
Action: Mouse scrolled (609, 307) with delta (0, -3)
Screenshot: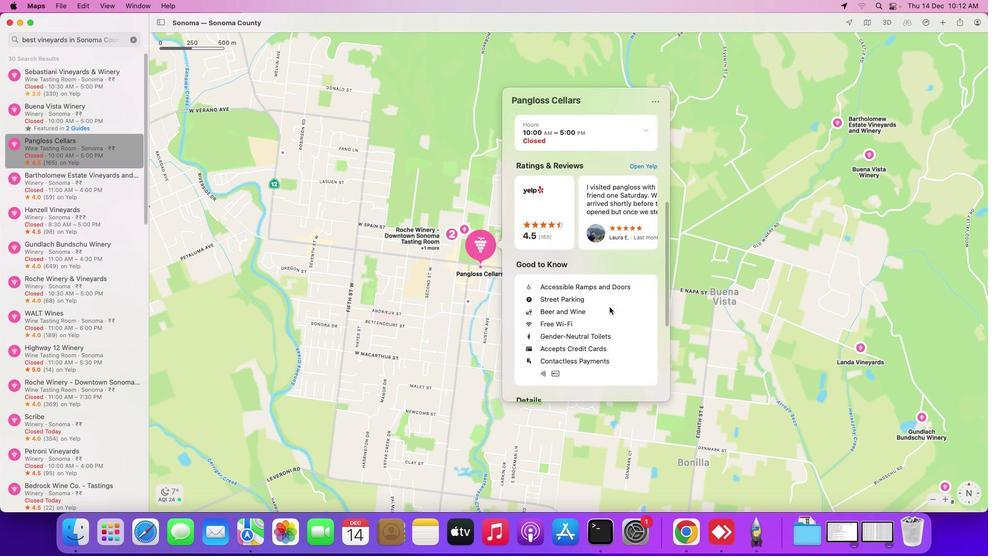 
Action: Mouse moved to (610, 306)
Screenshot: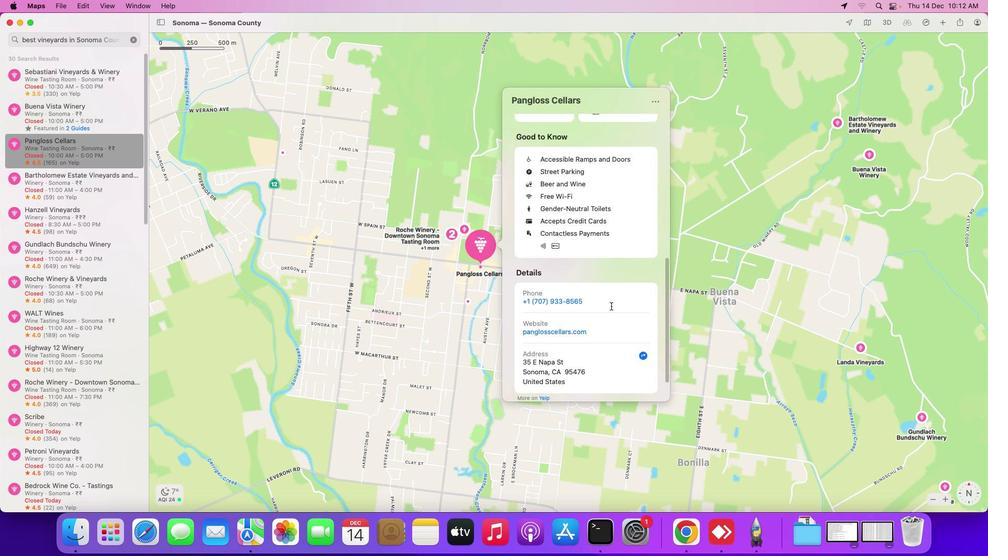 
Action: Mouse scrolled (610, 306) with delta (0, 0)
Screenshot: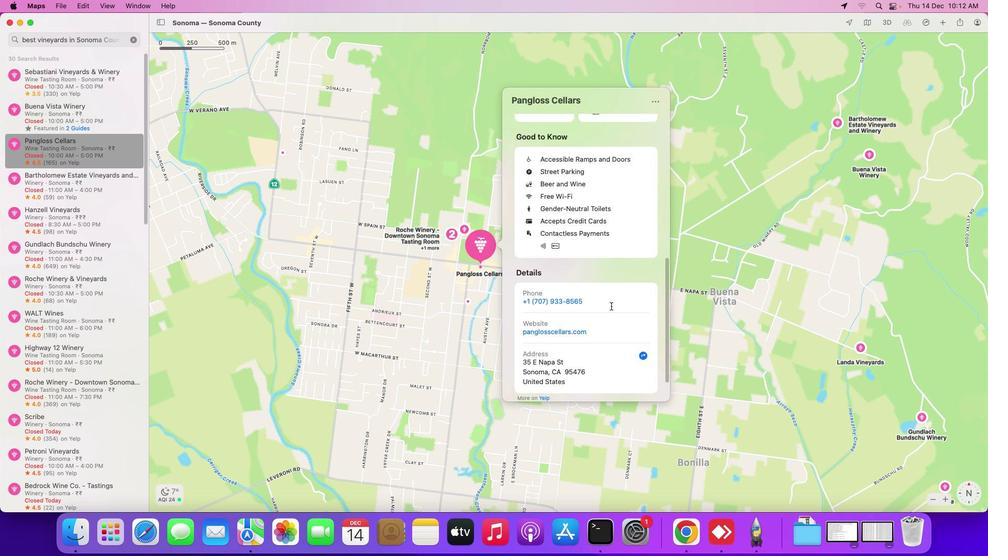 
Action: Mouse moved to (611, 306)
Screenshot: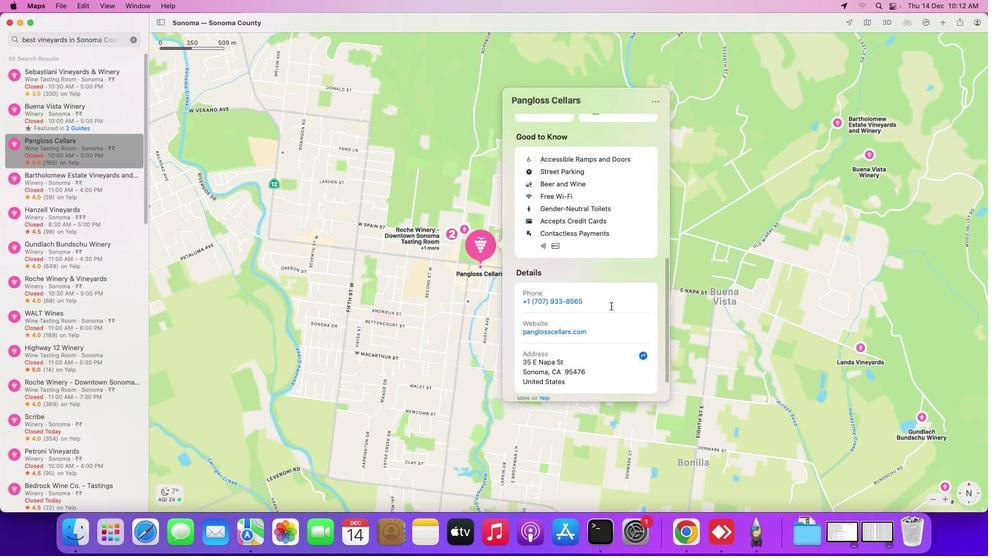 
Action: Mouse scrolled (611, 306) with delta (0, 0)
Screenshot: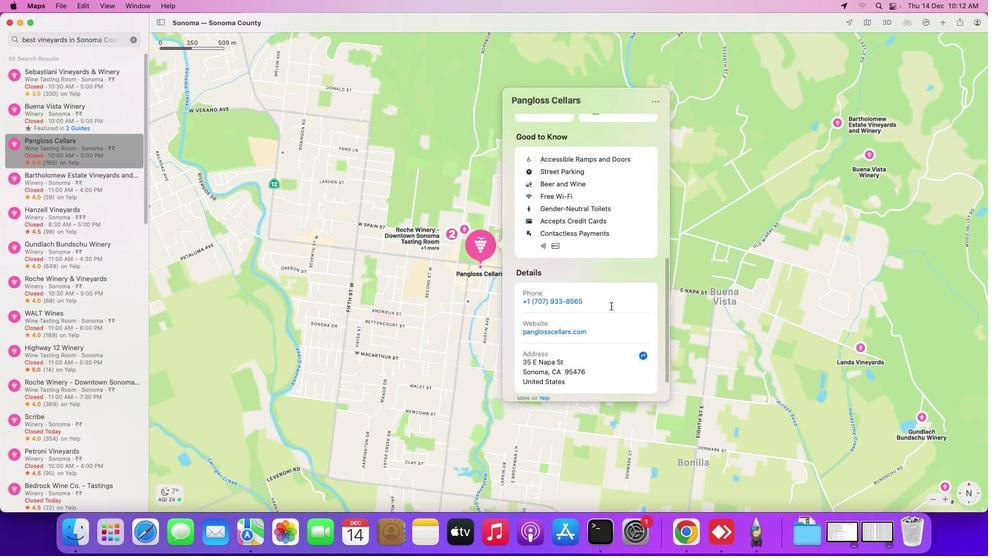 
Action: Mouse moved to (611, 306)
Screenshot: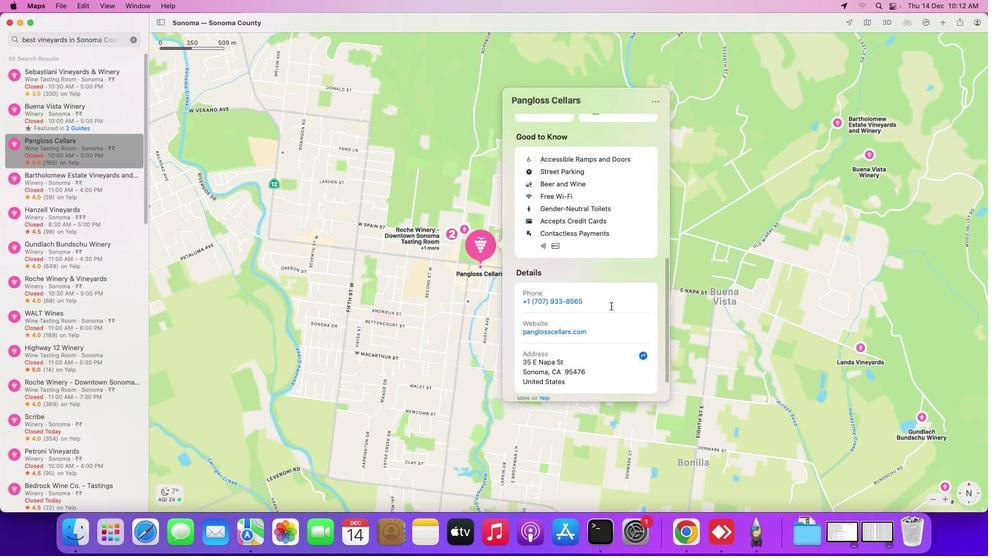 
Action: Mouse scrolled (611, 306) with delta (0, -2)
Screenshot: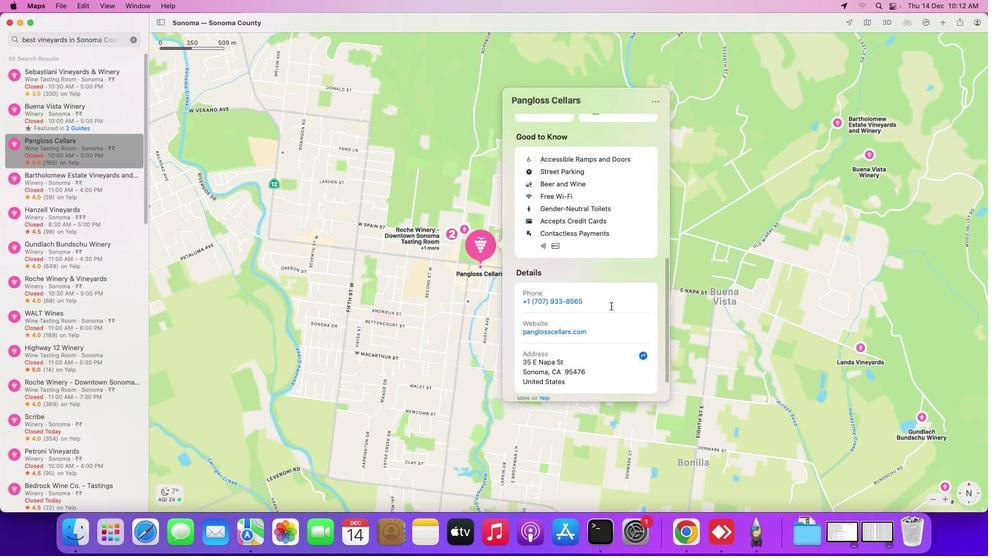 
Action: Mouse moved to (611, 306)
Screenshot: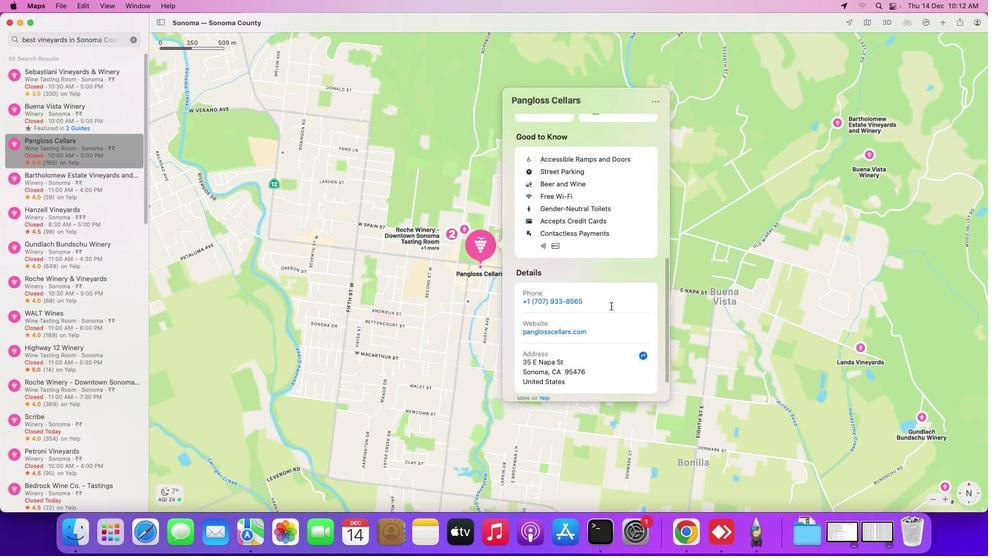 
Action: Mouse scrolled (611, 306) with delta (0, -2)
Screenshot: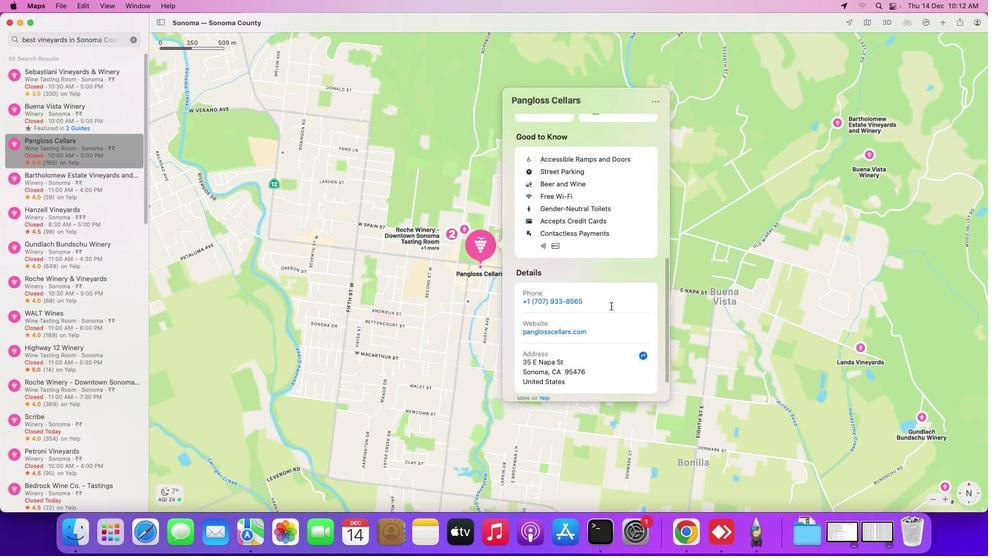 
Action: Mouse scrolled (611, 306) with delta (0, -3)
Screenshot: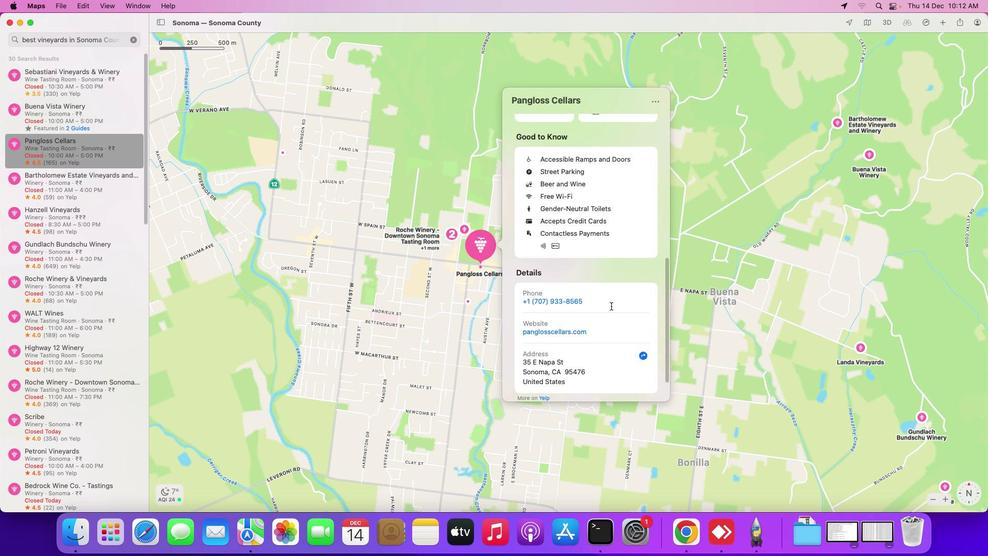 
Action: Mouse moved to (611, 306)
Screenshot: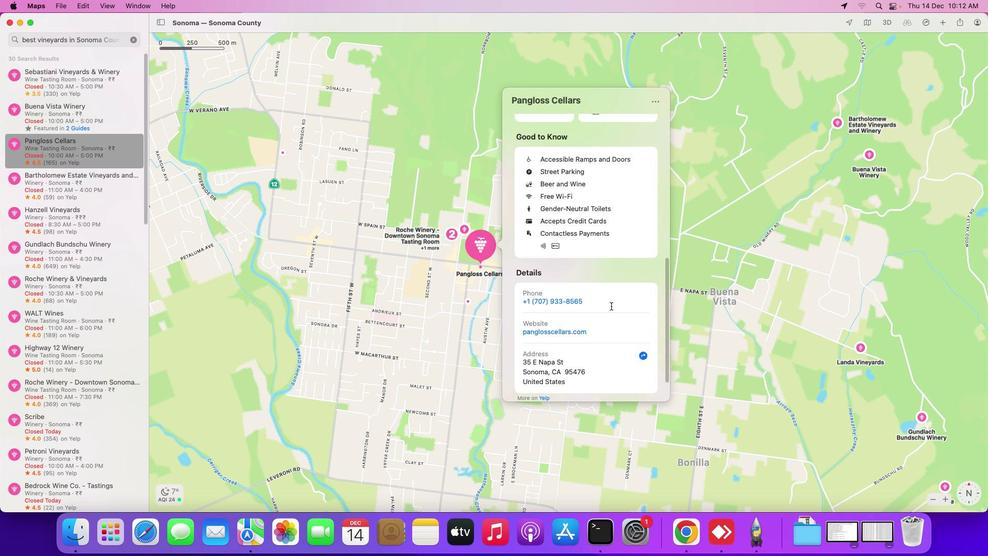 
Action: Mouse scrolled (611, 306) with delta (0, -3)
Screenshot: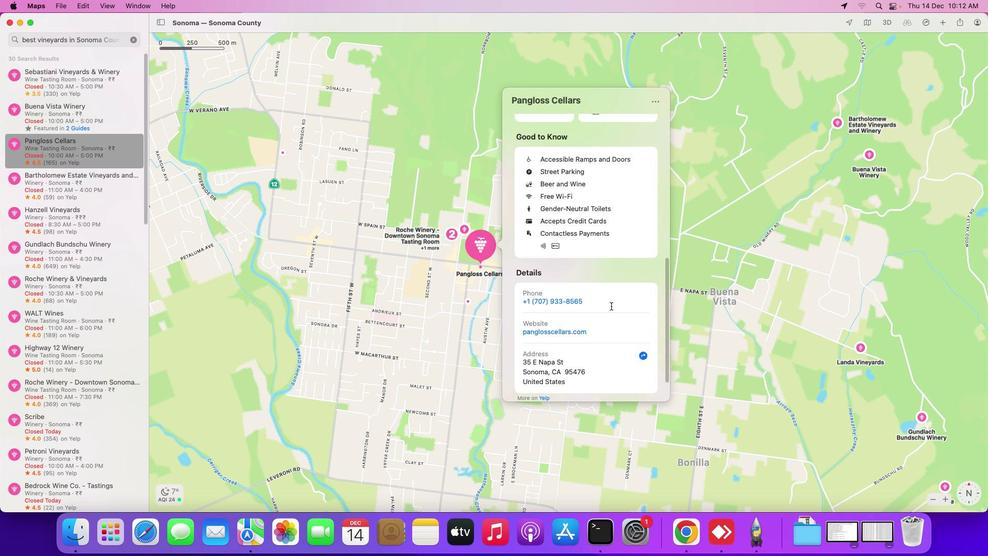 
Action: Mouse moved to (611, 306)
Screenshot: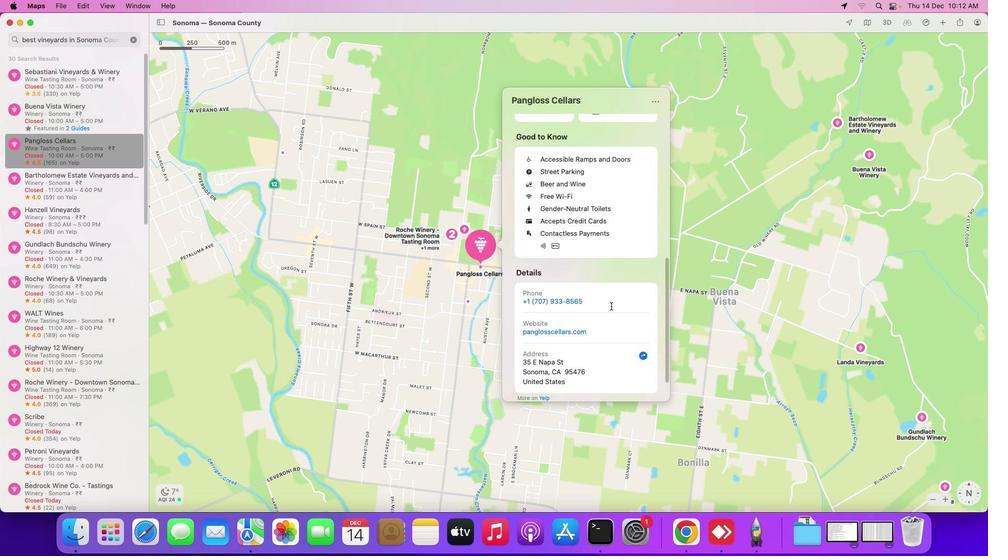 
Action: Mouse scrolled (611, 306) with delta (0, 0)
Screenshot: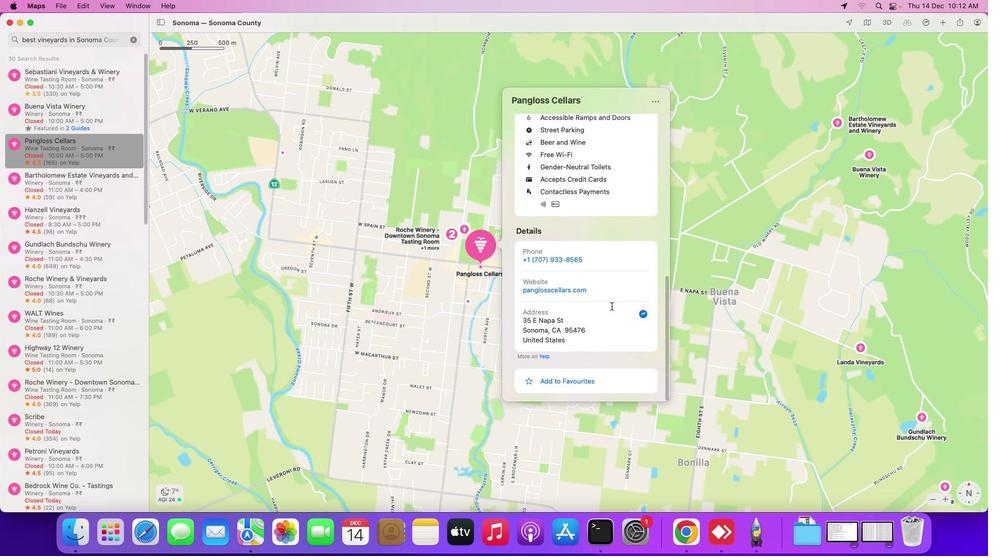 
Action: Mouse scrolled (611, 306) with delta (0, 0)
Screenshot: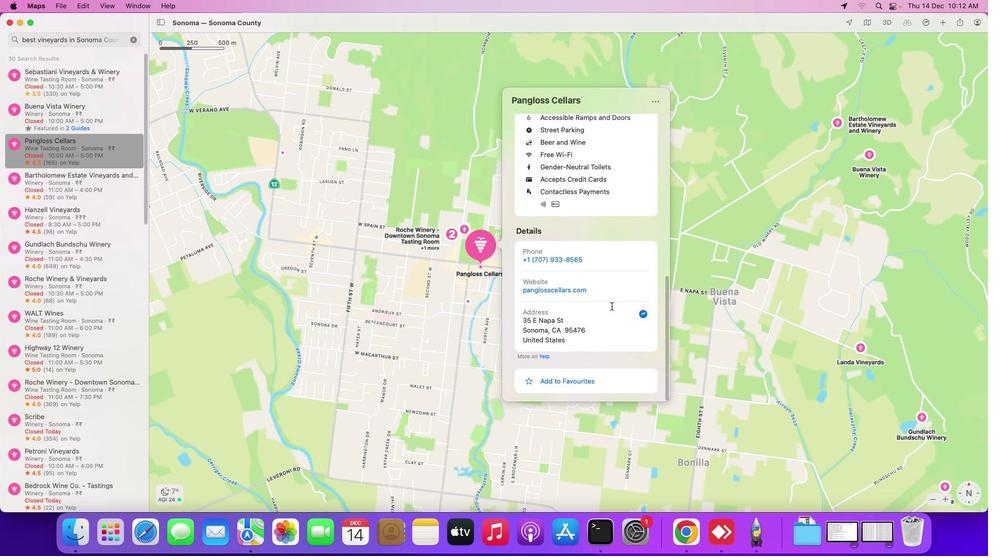 
Action: Mouse scrolled (611, 306) with delta (0, -1)
Screenshot: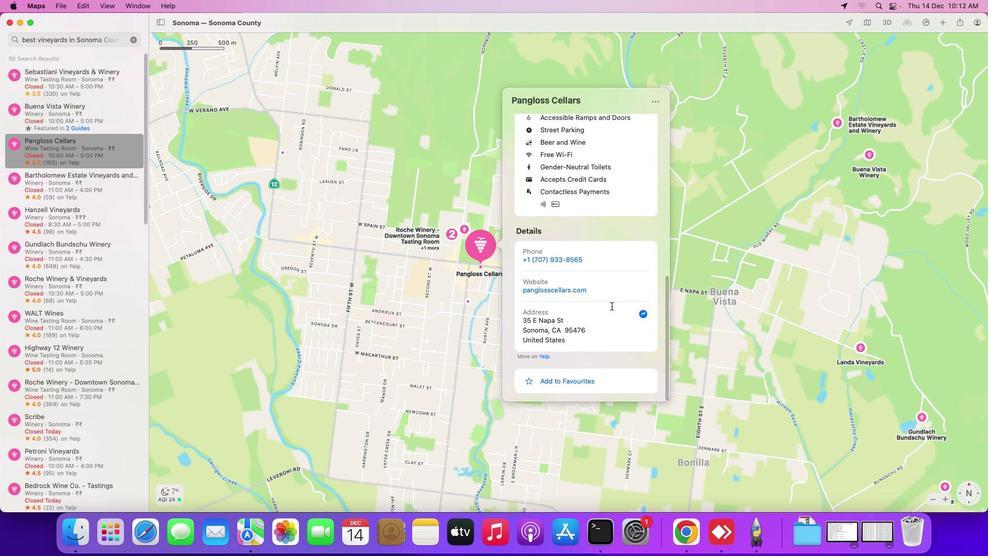 
Action: Mouse moved to (611, 305)
Screenshot: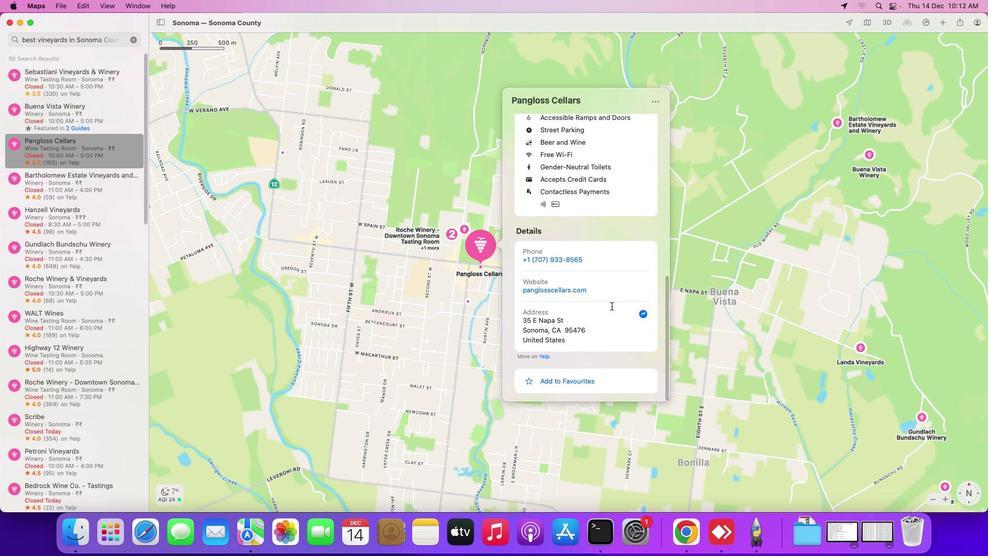 
Action: Mouse scrolled (611, 305) with delta (0, -2)
Screenshot: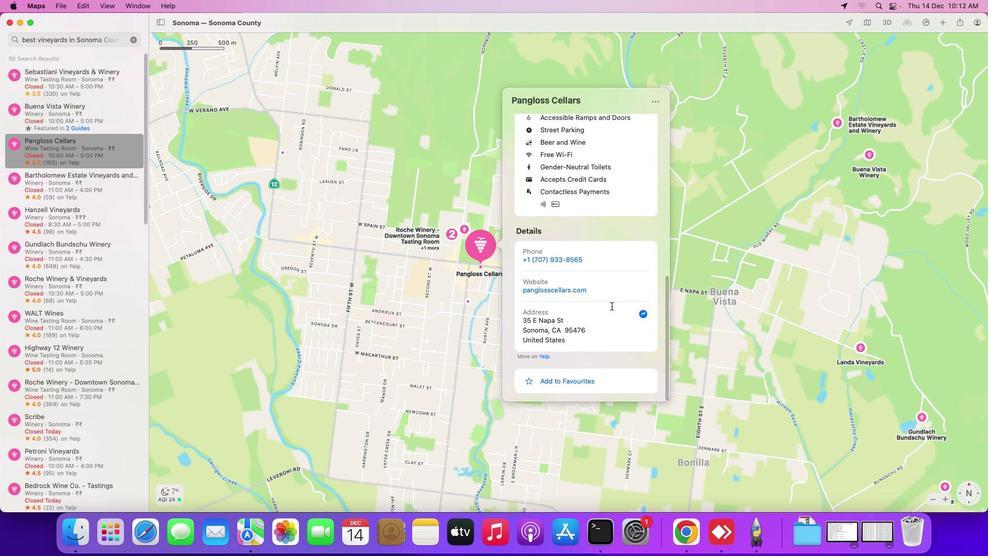 
Action: Mouse scrolled (611, 305) with delta (0, -2)
Screenshot: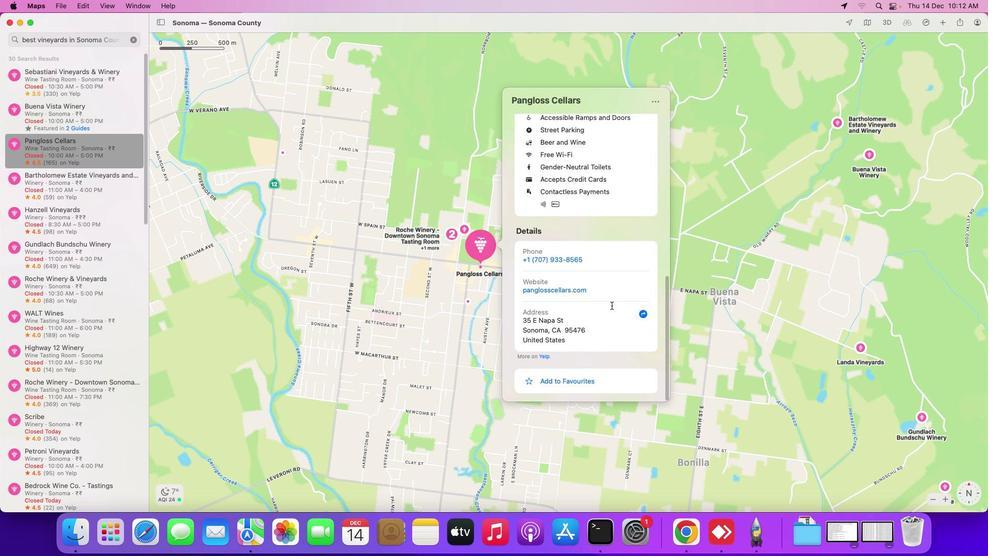 
Action: Mouse moved to (86, 186)
Screenshot: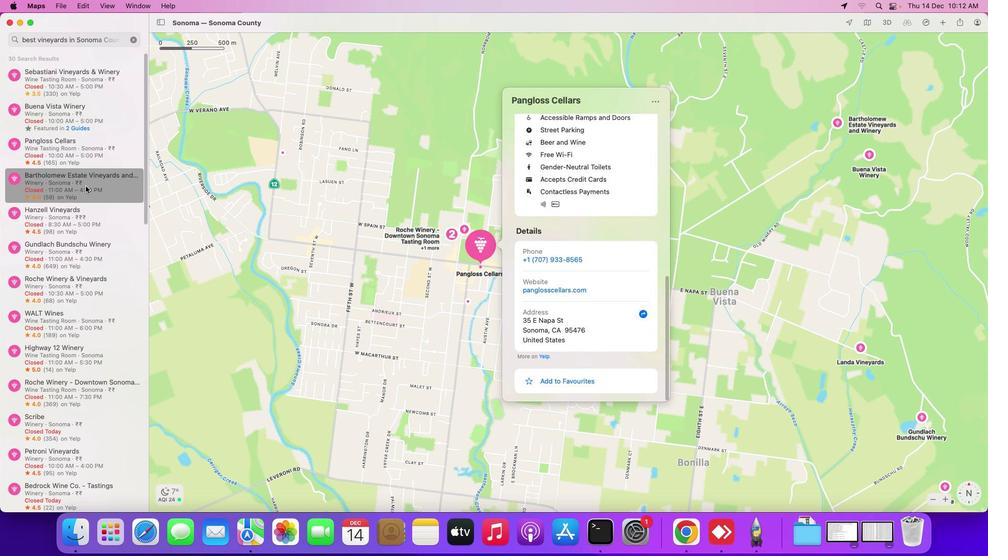 
Action: Mouse pressed left at (86, 186)
Screenshot: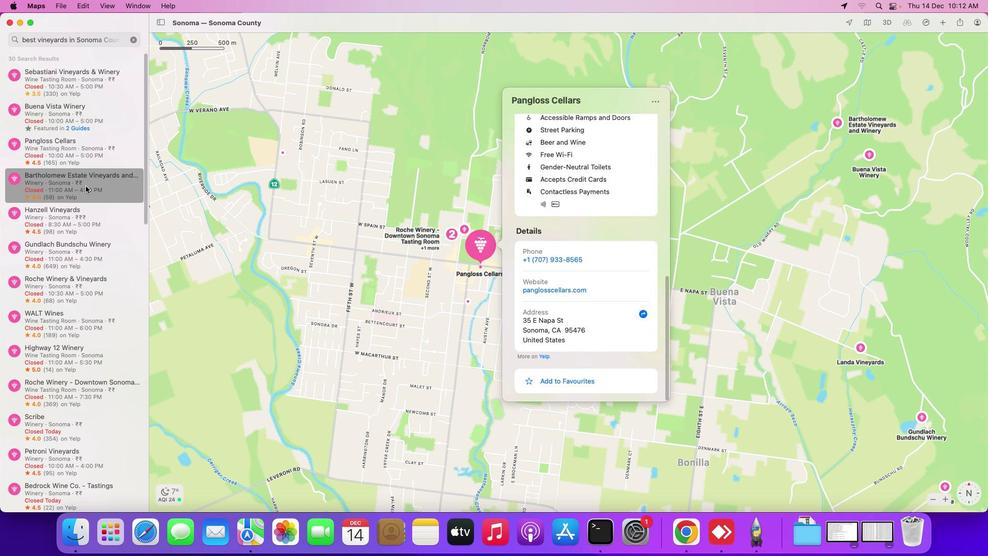 
Action: Mouse moved to (65, 223)
Screenshot: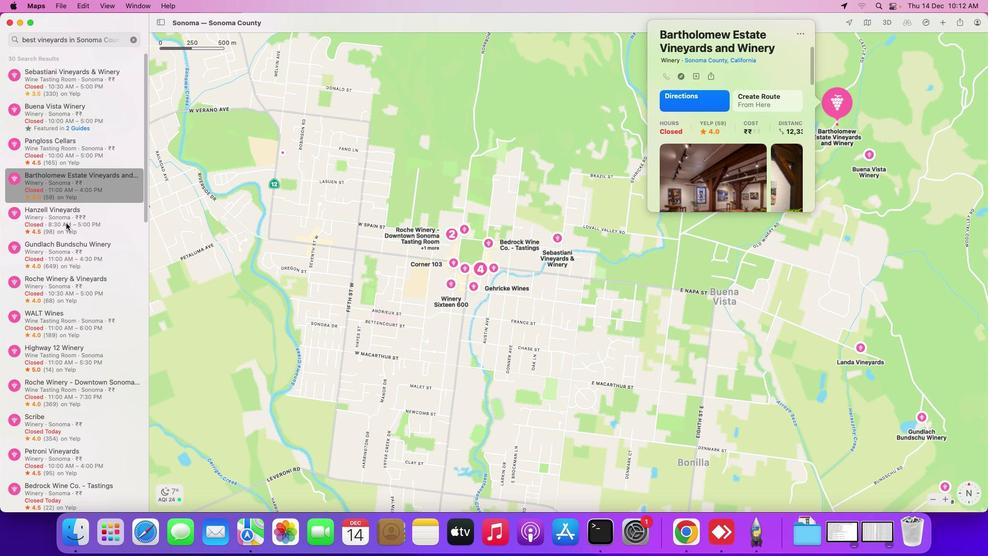 
Action: Mouse pressed left at (65, 223)
Screenshot: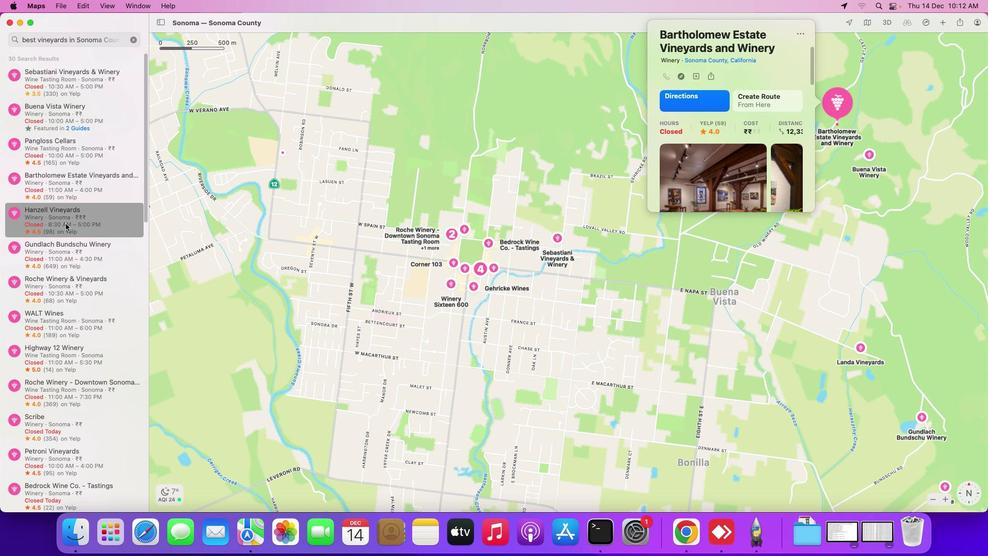 
Action: Mouse moved to (700, 329)
Screenshot: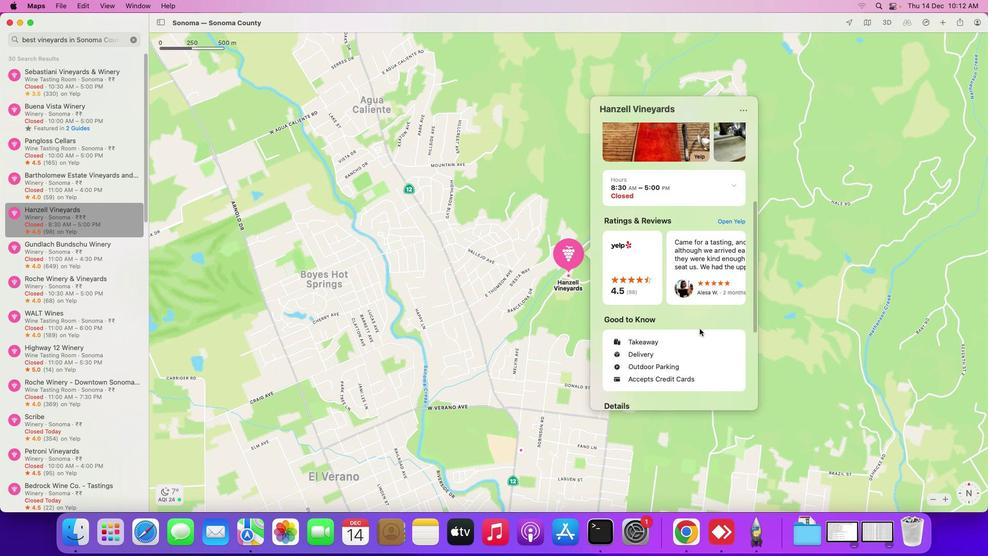 
Action: Mouse scrolled (700, 329) with delta (0, 0)
Screenshot: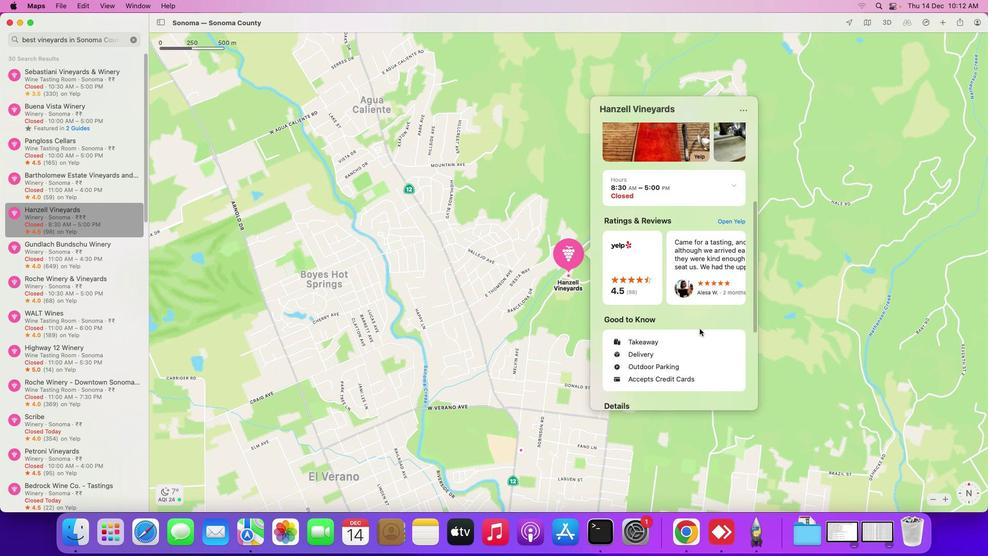 
Action: Mouse moved to (700, 329)
Screenshot: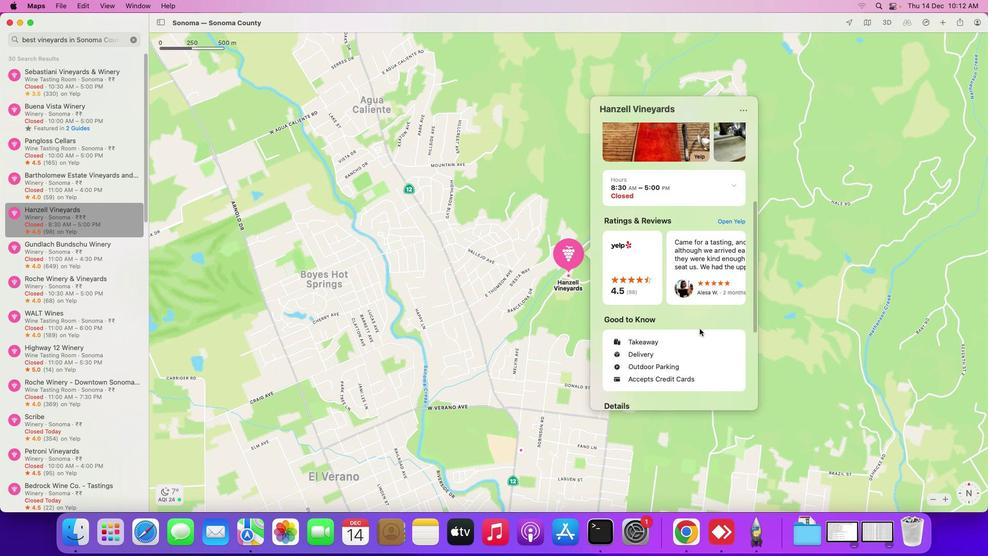 
Action: Mouse scrolled (700, 329) with delta (0, 0)
Screenshot: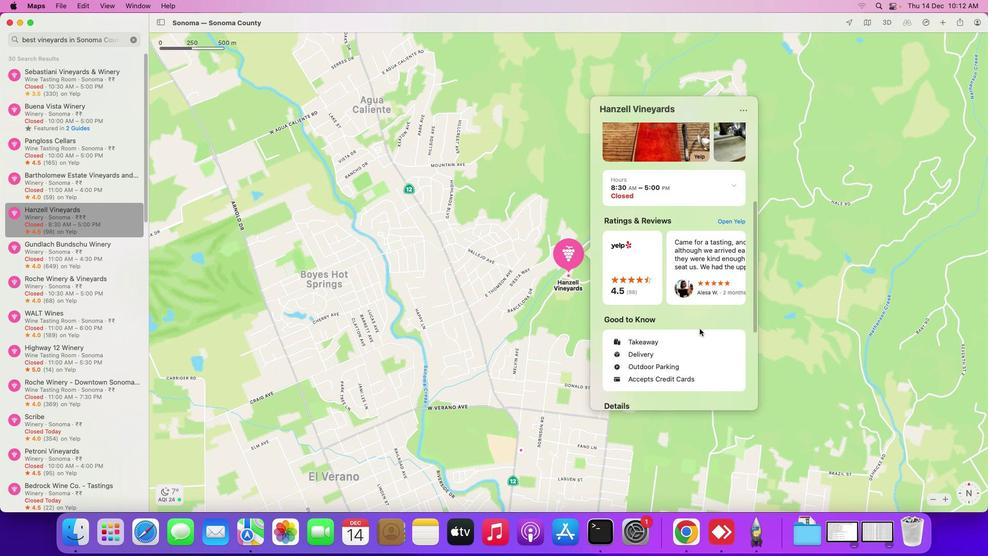 
Action: Mouse scrolled (700, 329) with delta (0, -2)
Screenshot: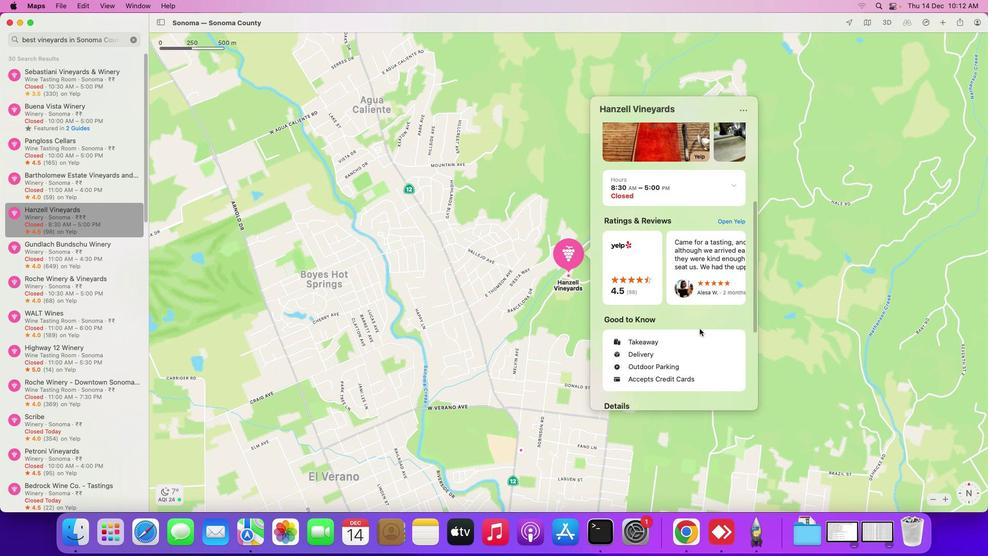 
Action: Mouse scrolled (700, 329) with delta (0, -2)
Screenshot: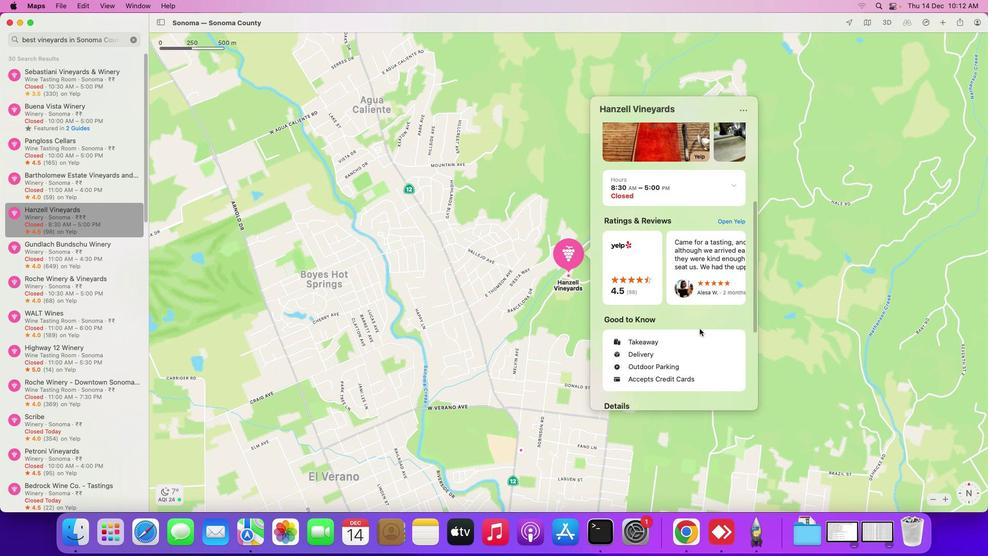 
Action: Mouse scrolled (700, 329) with delta (0, -3)
Screenshot: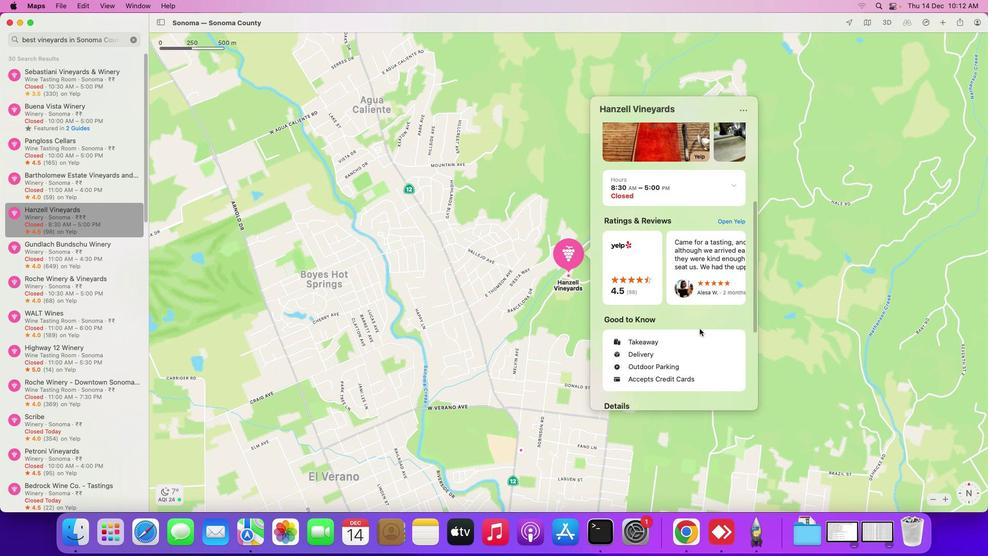 
Action: Mouse scrolled (700, 329) with delta (0, -3)
Screenshot: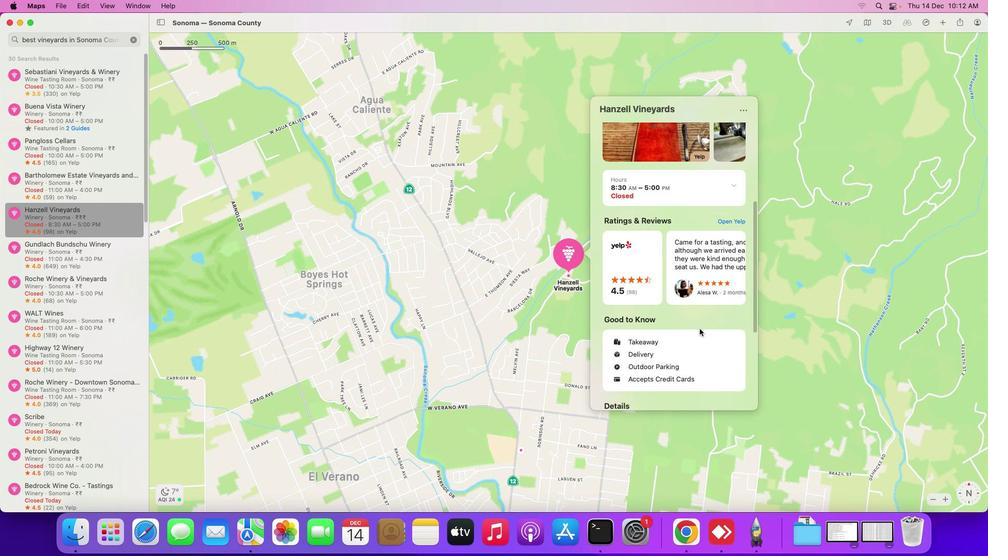 
Action: Mouse scrolled (700, 329) with delta (0, -3)
Screenshot: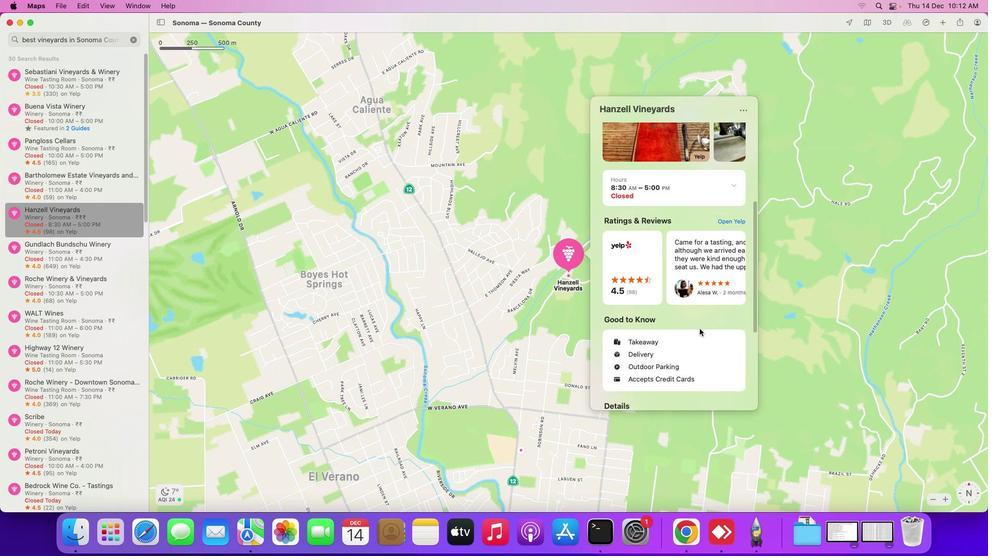 
Action: Mouse moved to (698, 328)
Screenshot: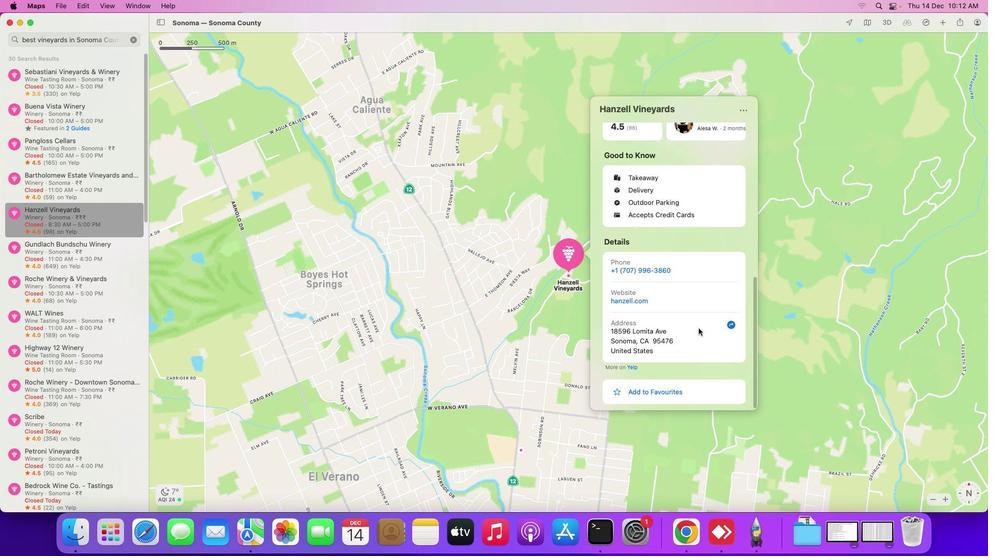 
Action: Mouse scrolled (698, 328) with delta (0, 0)
Screenshot: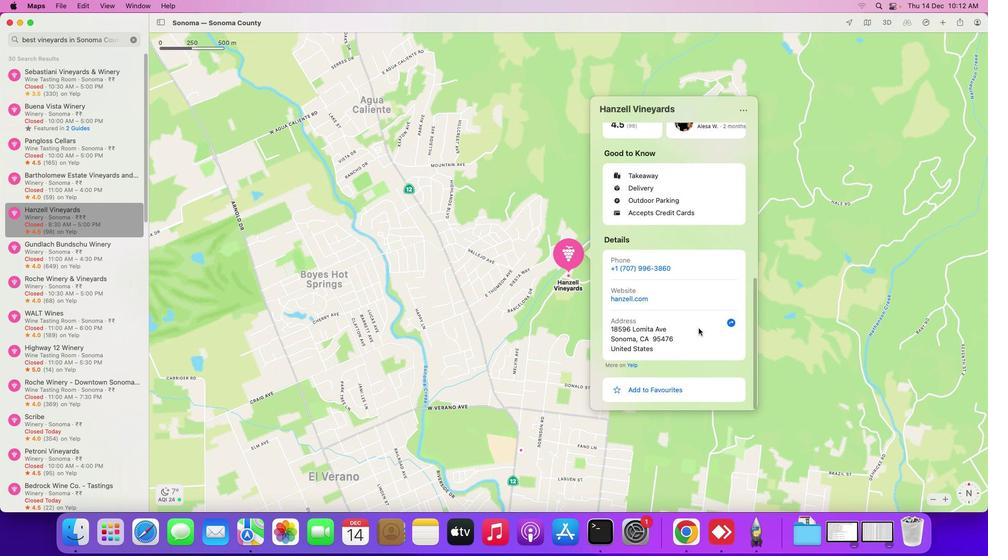 
Action: Mouse scrolled (698, 328) with delta (0, 0)
Screenshot: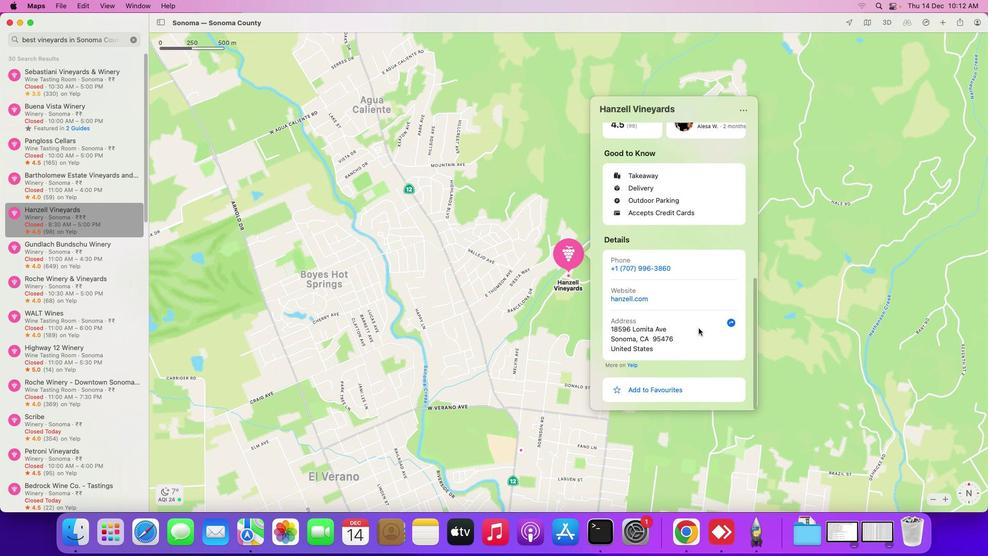 
Action: Mouse scrolled (698, 328) with delta (0, -1)
Screenshot: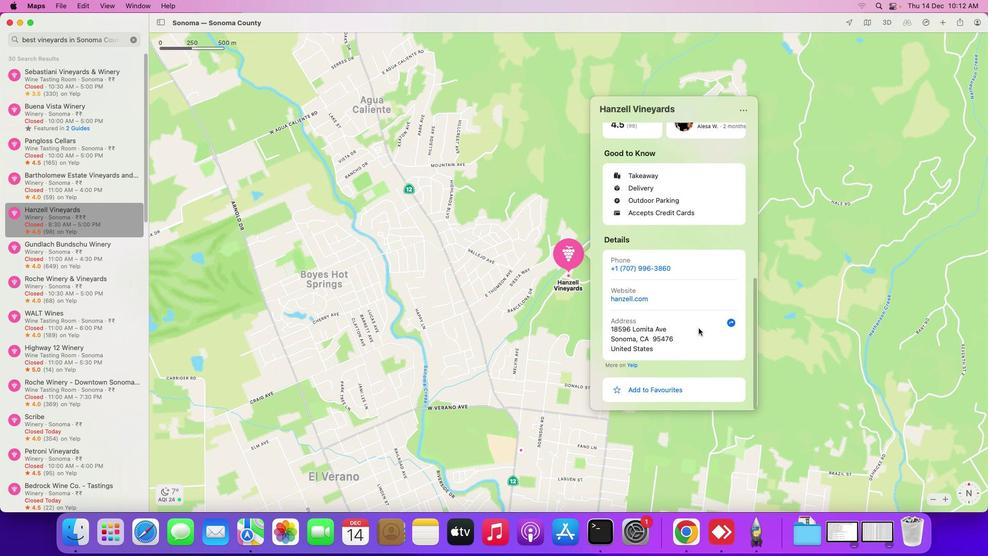 
Action: Mouse scrolled (698, 328) with delta (0, -2)
Screenshot: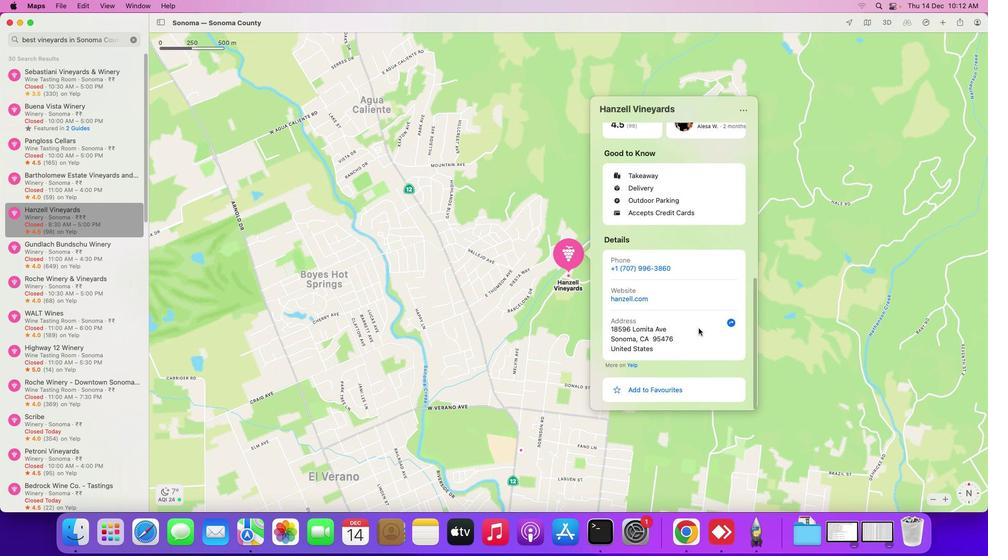 
Action: Mouse scrolled (698, 328) with delta (0, -3)
Screenshot: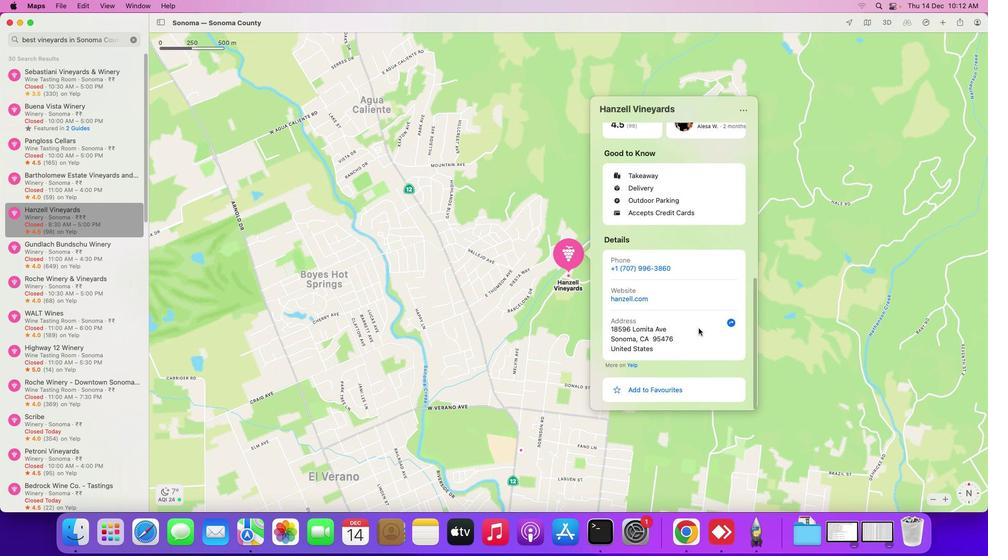 
Action: Mouse scrolled (698, 328) with delta (0, -3)
Screenshot: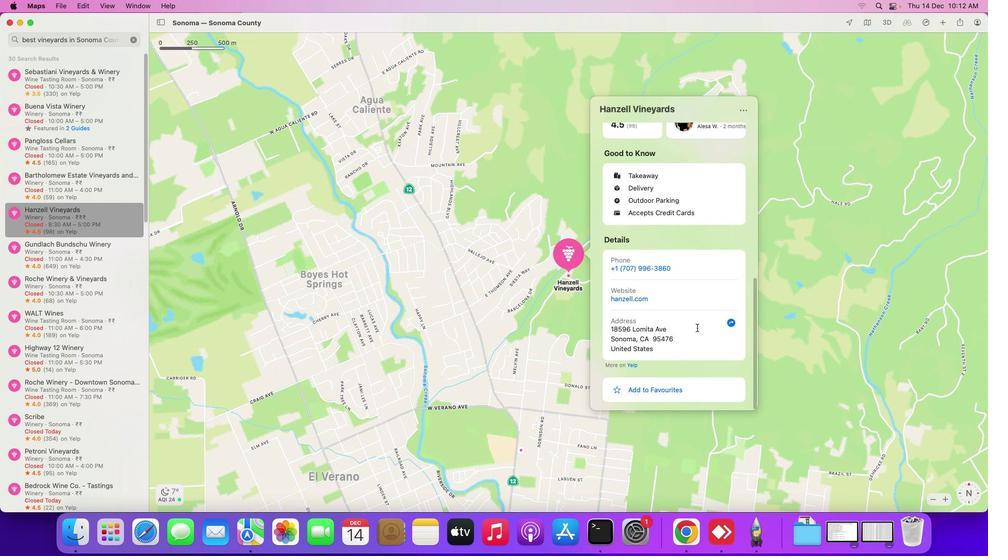 
Action: Mouse scrolled (698, 328) with delta (0, -3)
Screenshot: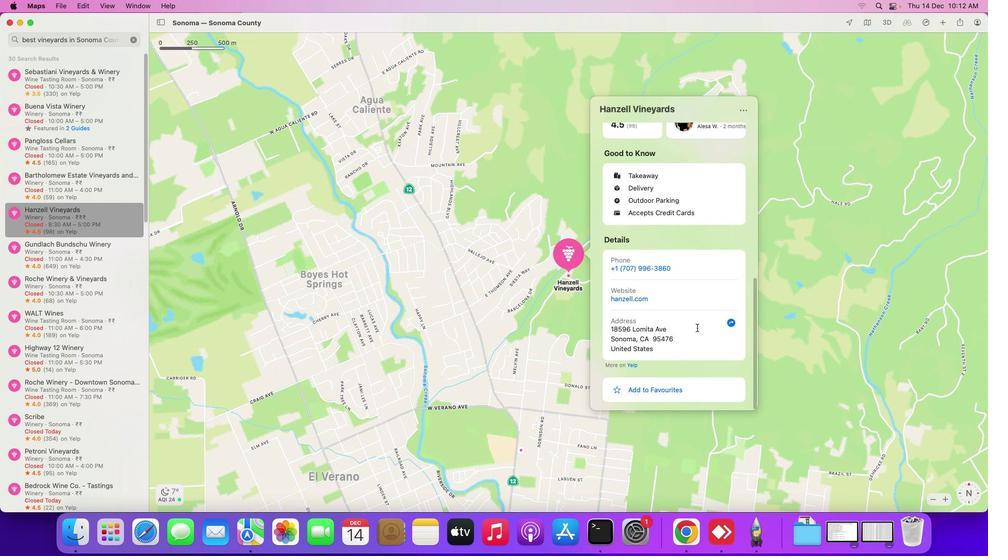 
Action: Mouse scrolled (698, 328) with delta (0, -3)
Screenshot: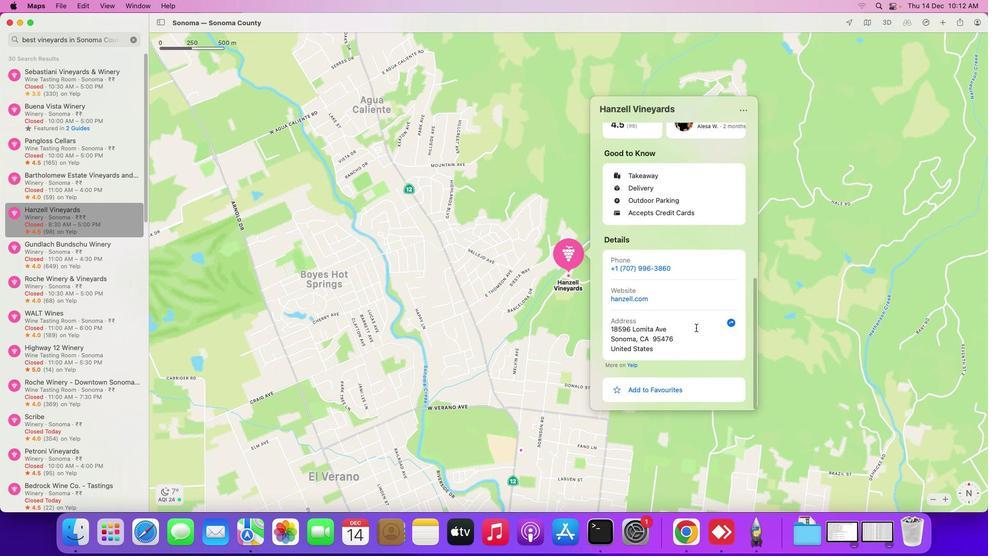 
Action: Mouse moved to (696, 327)
Screenshot: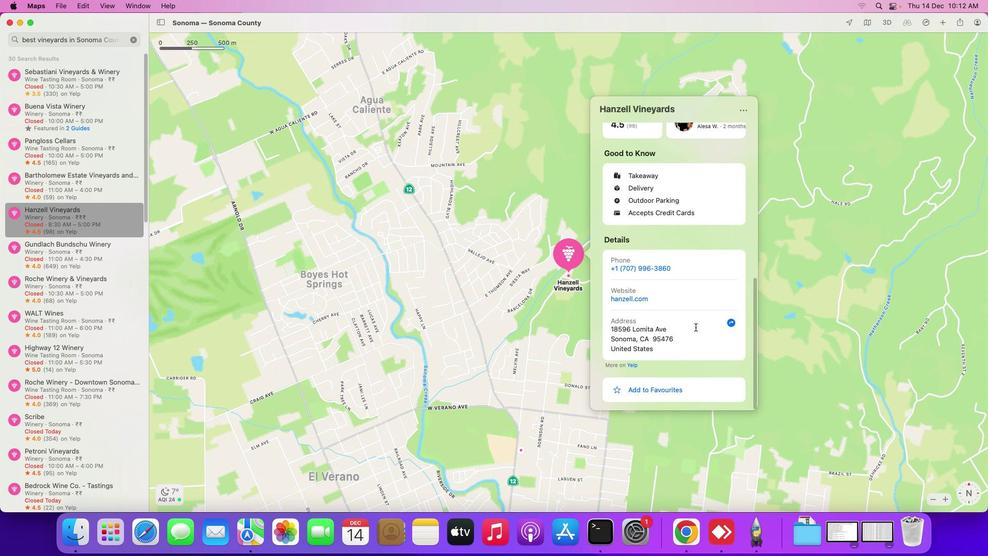
Action: Mouse scrolled (696, 327) with delta (0, 0)
Screenshot: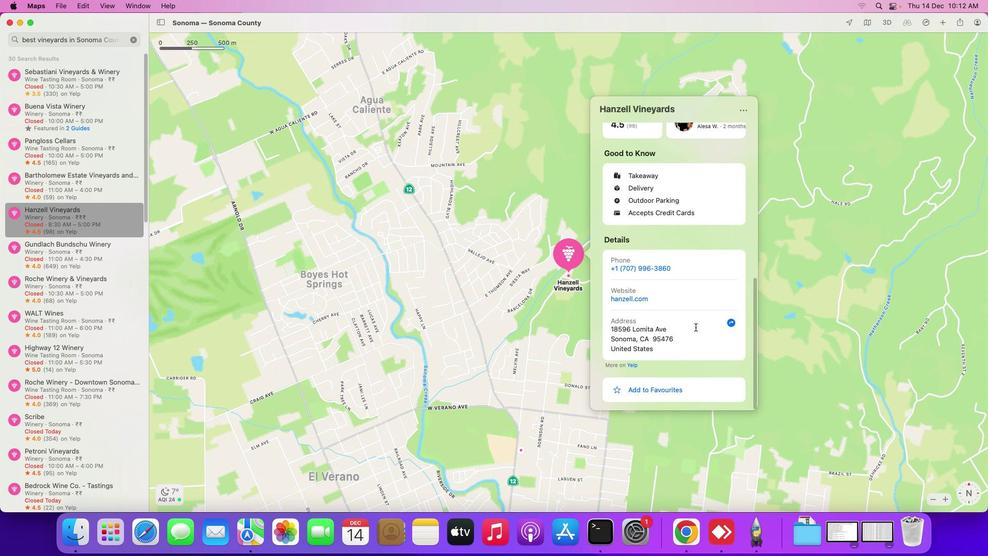 
Action: Mouse scrolled (696, 327) with delta (0, 0)
Screenshot: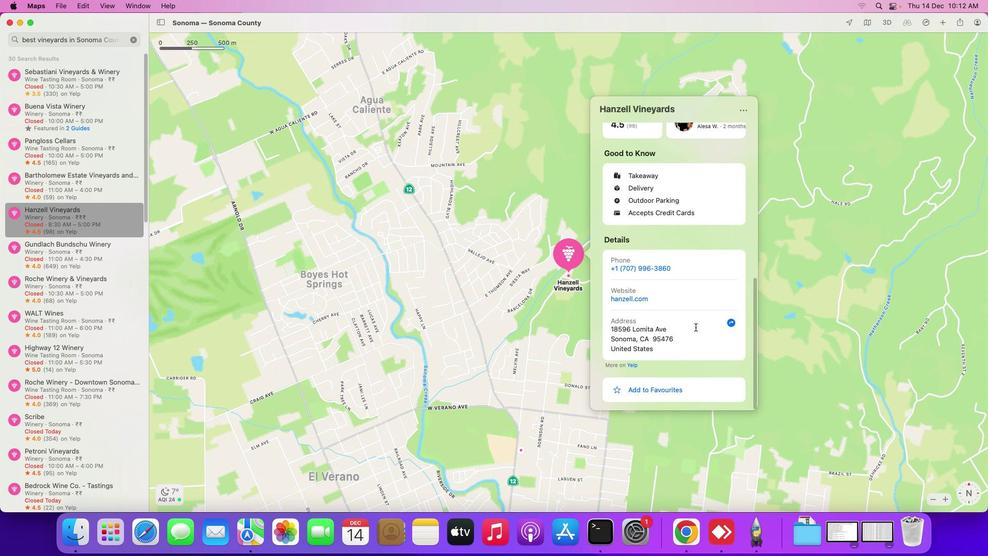 
Action: Mouse scrolled (696, 327) with delta (0, -2)
Screenshot: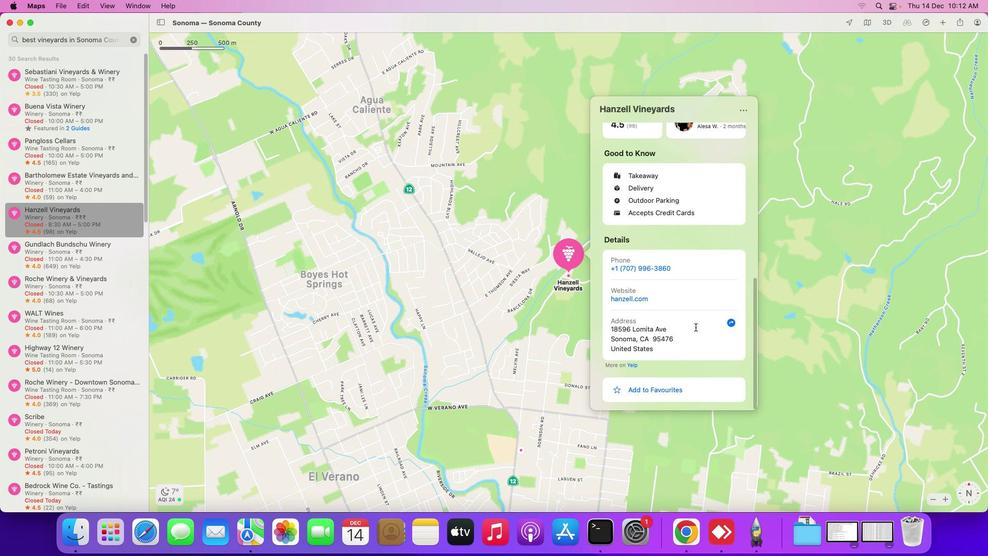 
Action: Mouse scrolled (696, 327) with delta (0, -2)
Screenshot: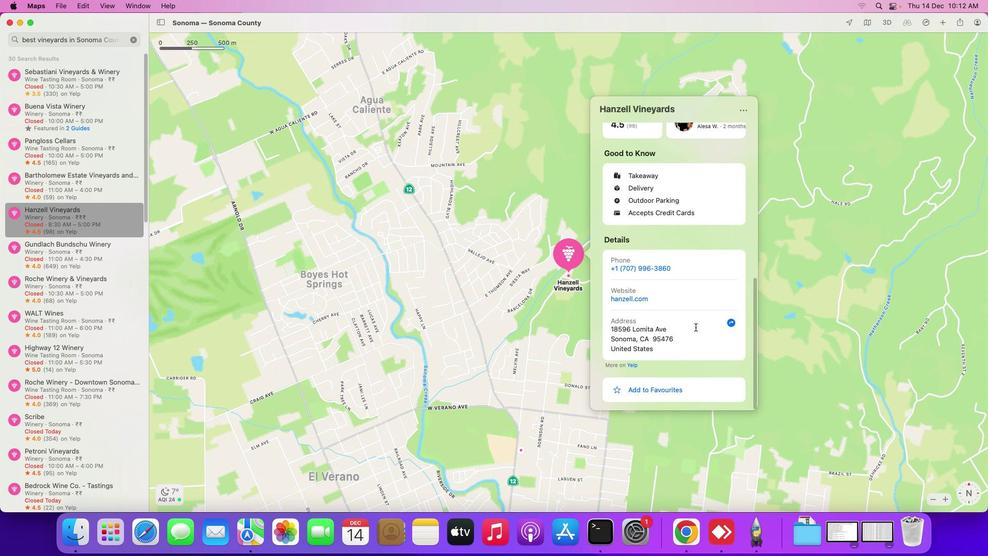 
Action: Mouse scrolled (696, 327) with delta (0, -3)
Screenshot: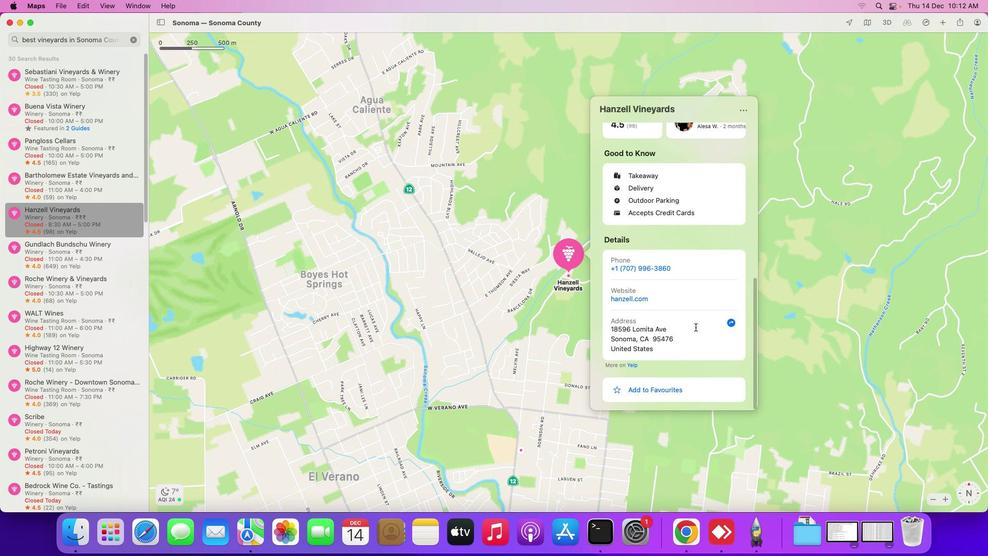 
Action: Mouse scrolled (696, 327) with delta (0, -3)
Screenshot: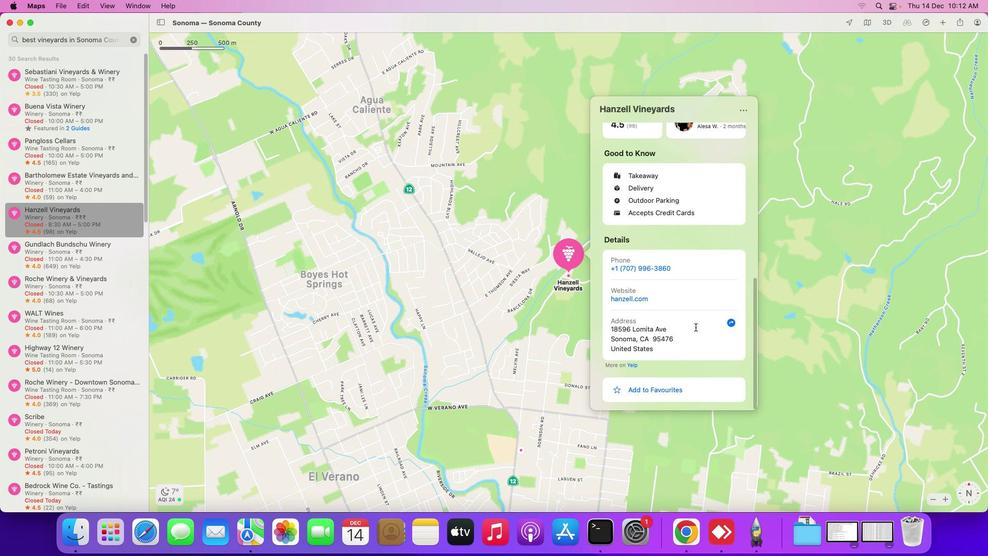 
Action: Mouse scrolled (696, 327) with delta (0, -3)
Screenshot: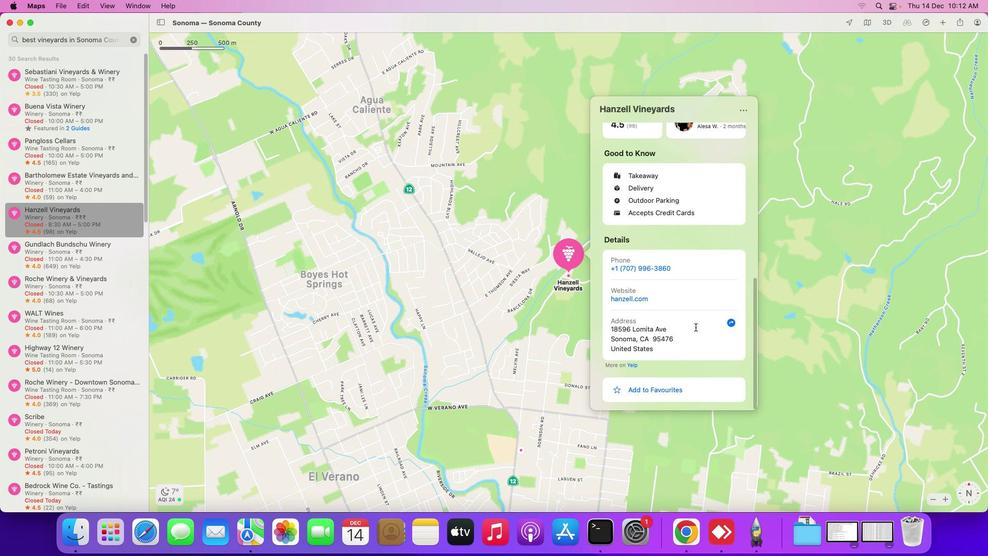 
Action: Mouse scrolled (696, 327) with delta (0, -4)
Screenshot: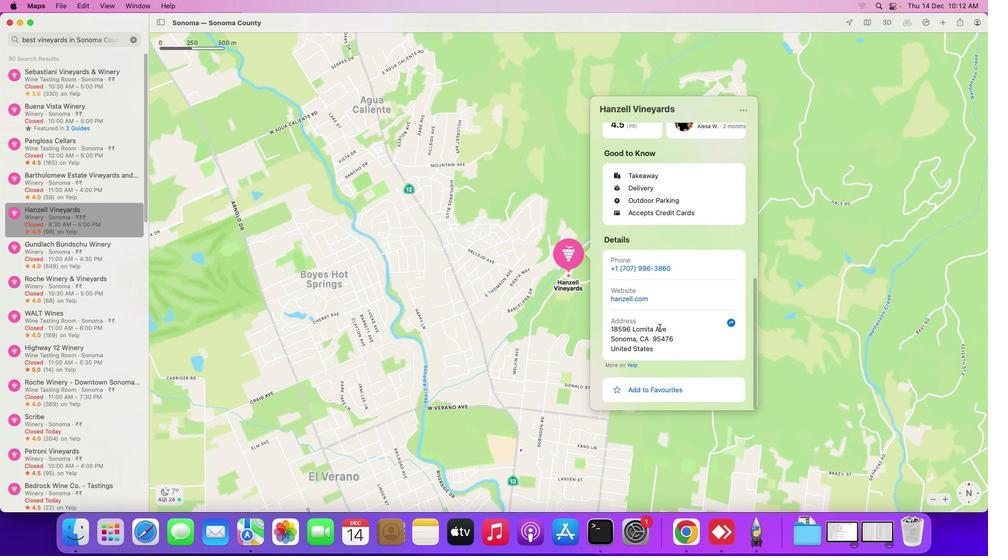 
Action: Mouse moved to (73, 262)
Screenshot: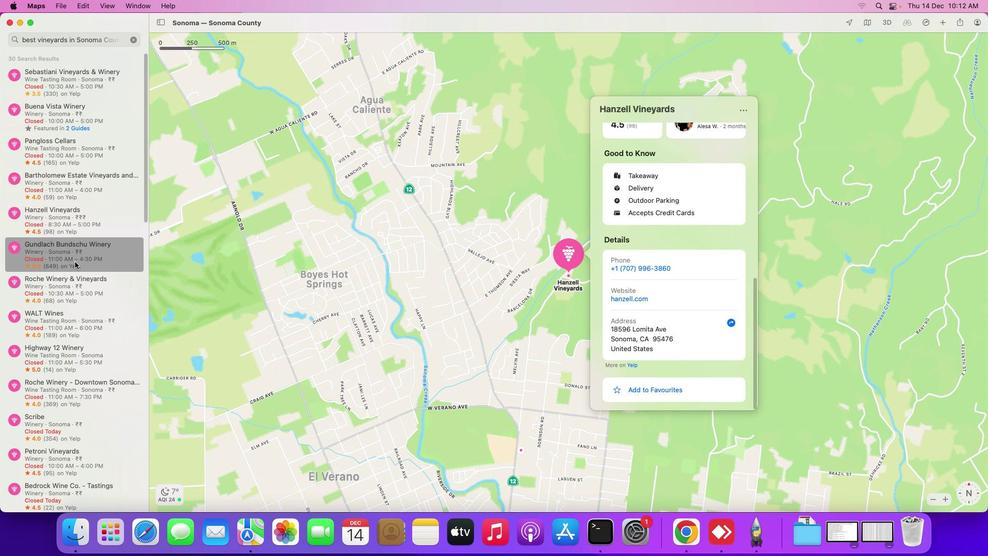 
Action: Mouse pressed left at (73, 262)
Screenshot: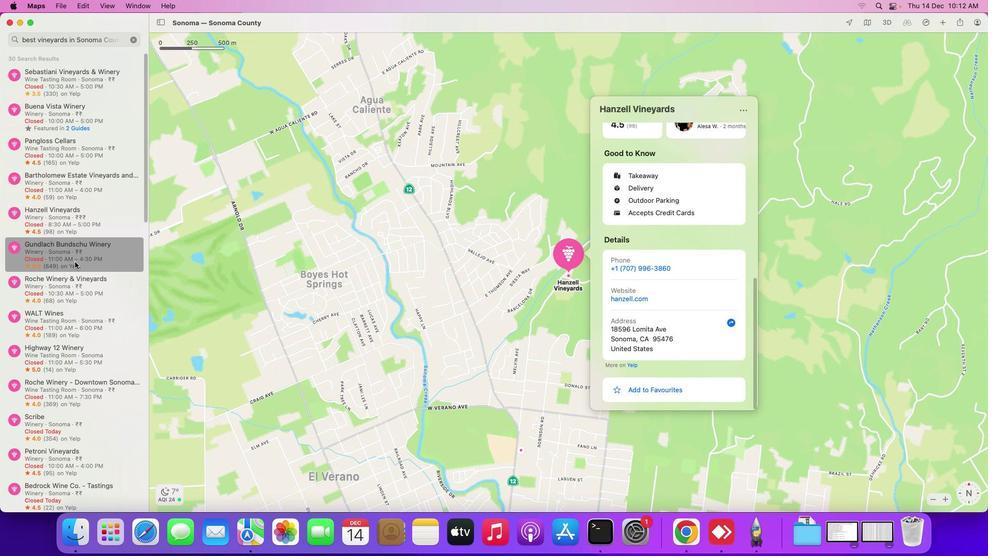 
Action: Mouse moved to (663, 332)
Screenshot: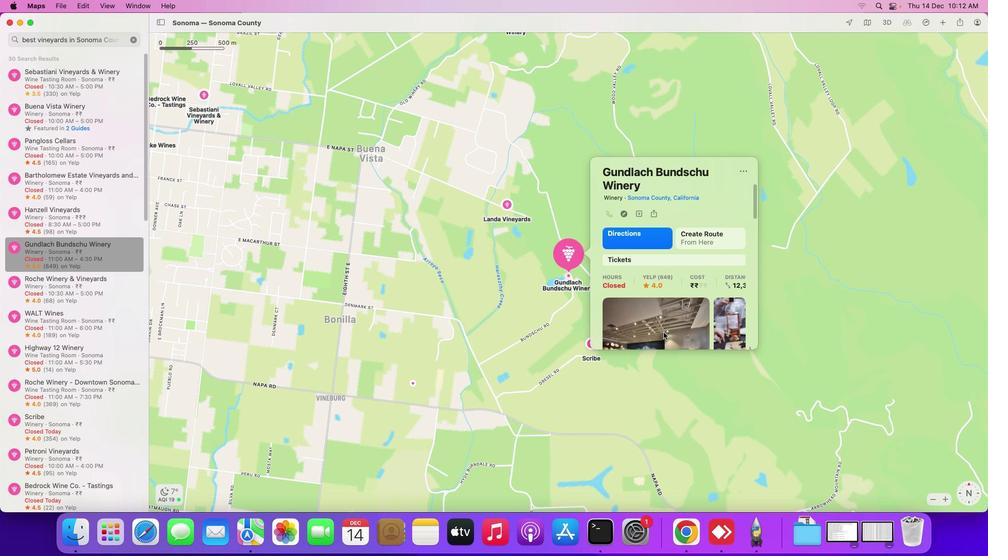 
Action: Mouse scrolled (663, 332) with delta (0, 0)
Screenshot: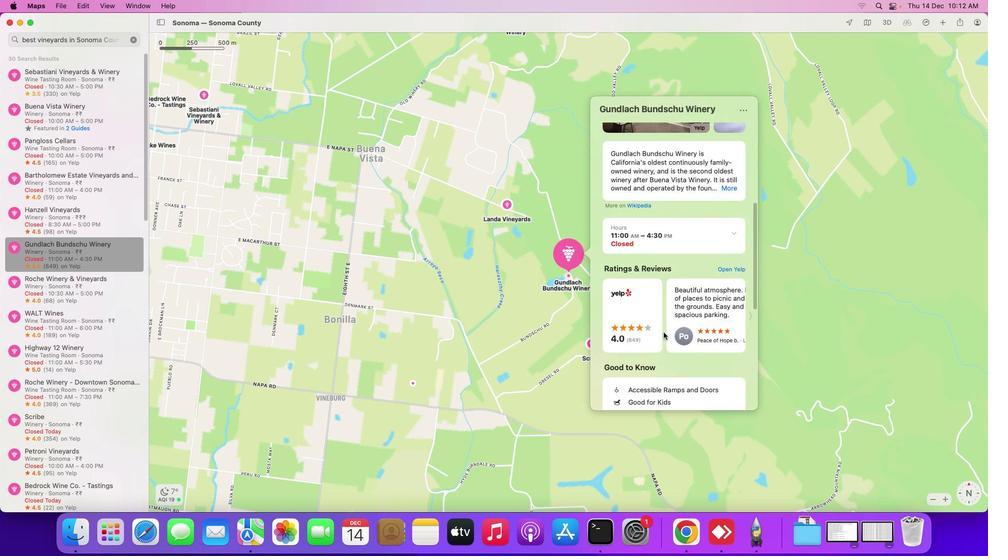 
Action: Mouse scrolled (663, 332) with delta (0, 0)
Screenshot: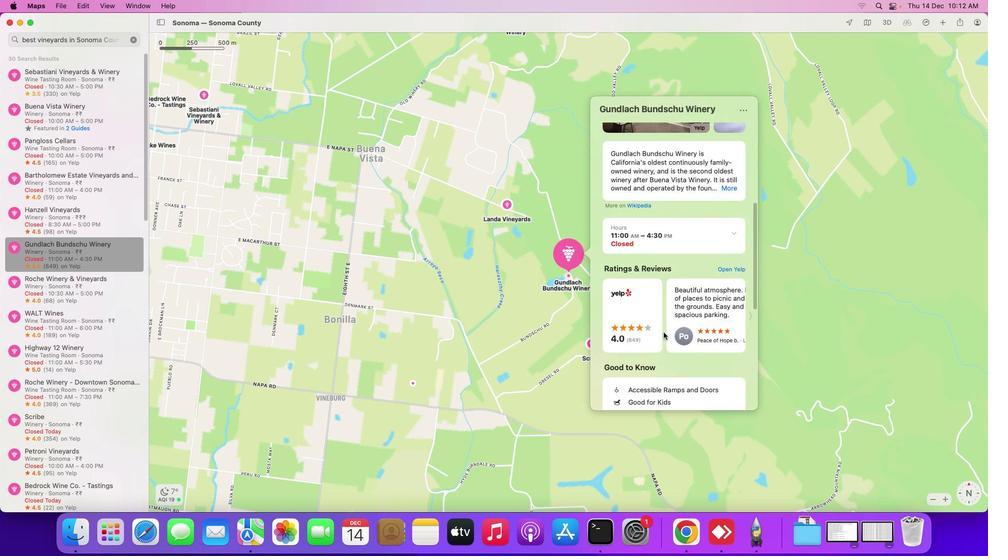 
Action: Mouse scrolled (663, 332) with delta (0, -2)
Screenshot: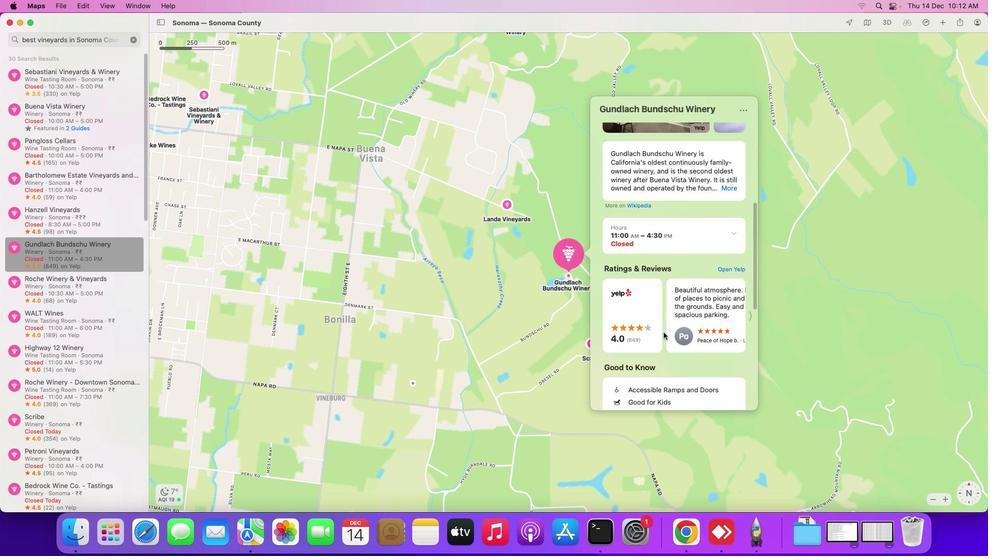 
Action: Mouse scrolled (663, 332) with delta (0, -2)
Screenshot: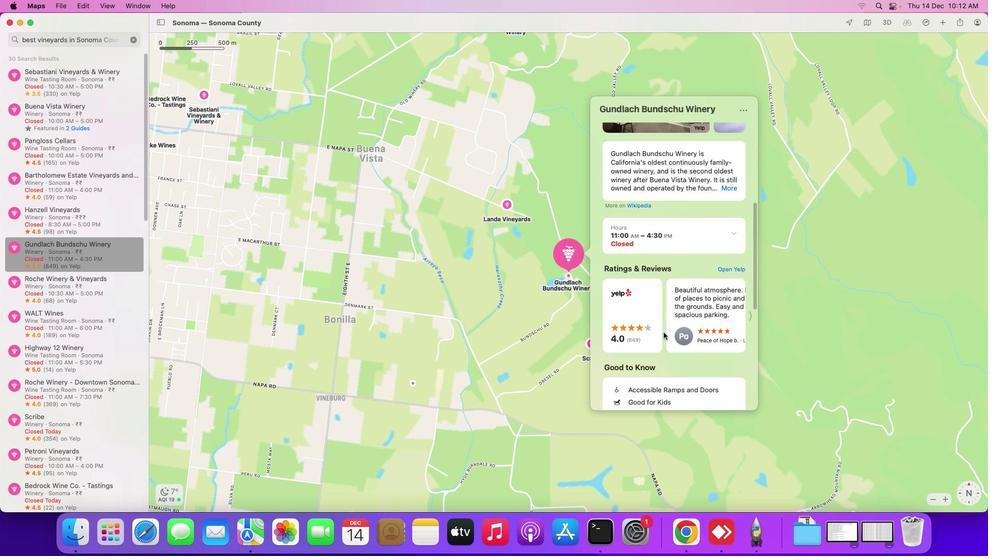
Action: Mouse scrolled (663, 332) with delta (0, -3)
Screenshot: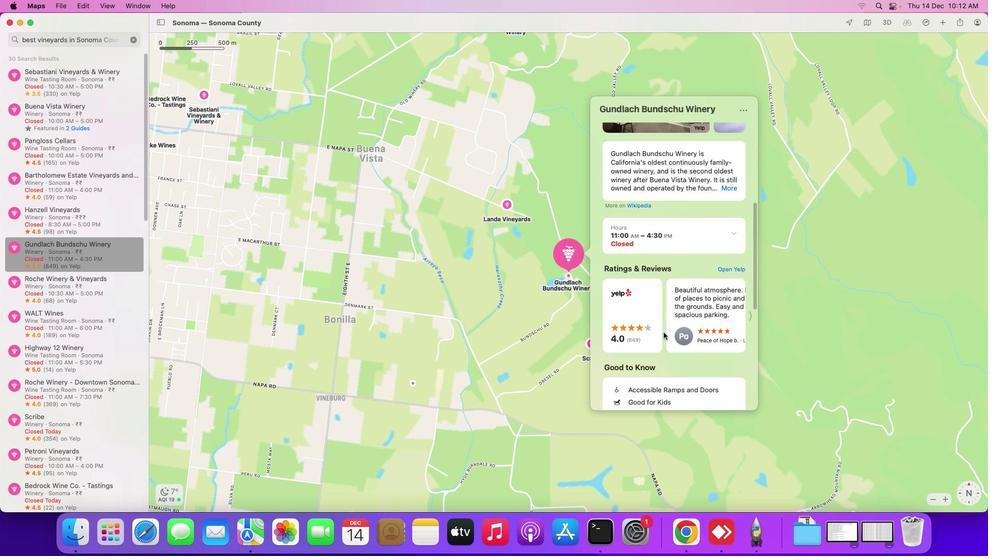 
Action: Mouse scrolled (663, 332) with delta (0, -3)
Screenshot: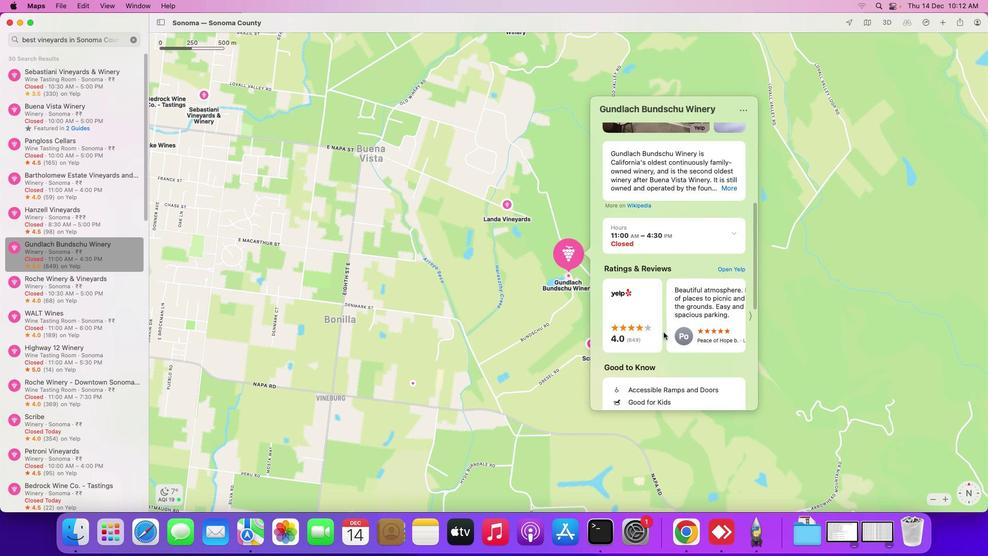 
Action: Mouse scrolled (663, 332) with delta (0, -3)
Screenshot: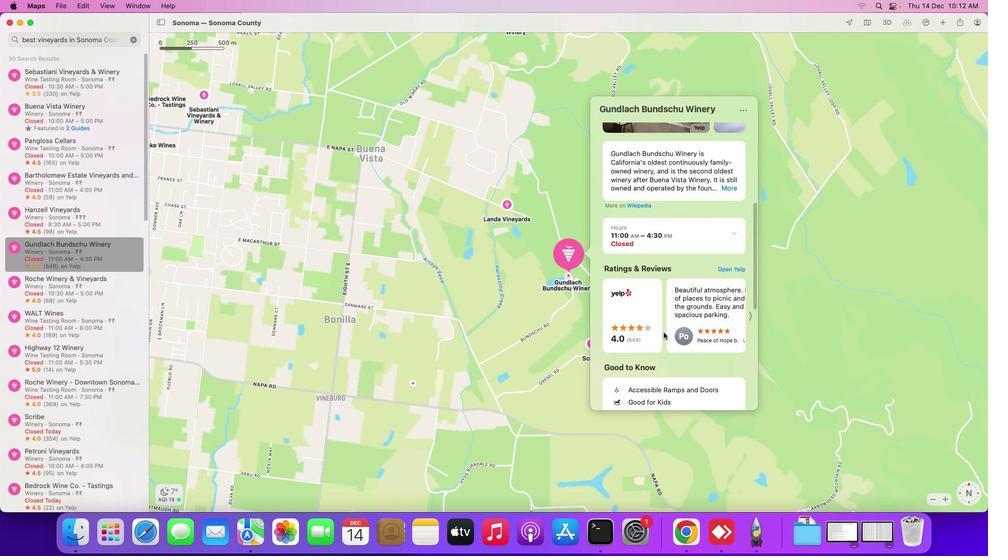 
Action: Mouse scrolled (663, 332) with delta (0, -4)
Screenshot: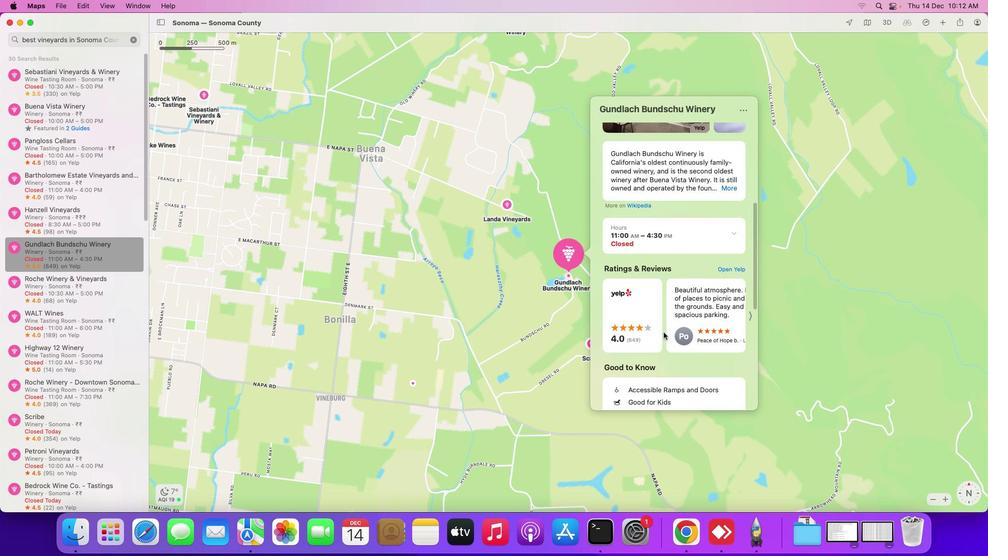 
Action: Mouse scrolled (663, 332) with delta (0, 0)
Screenshot: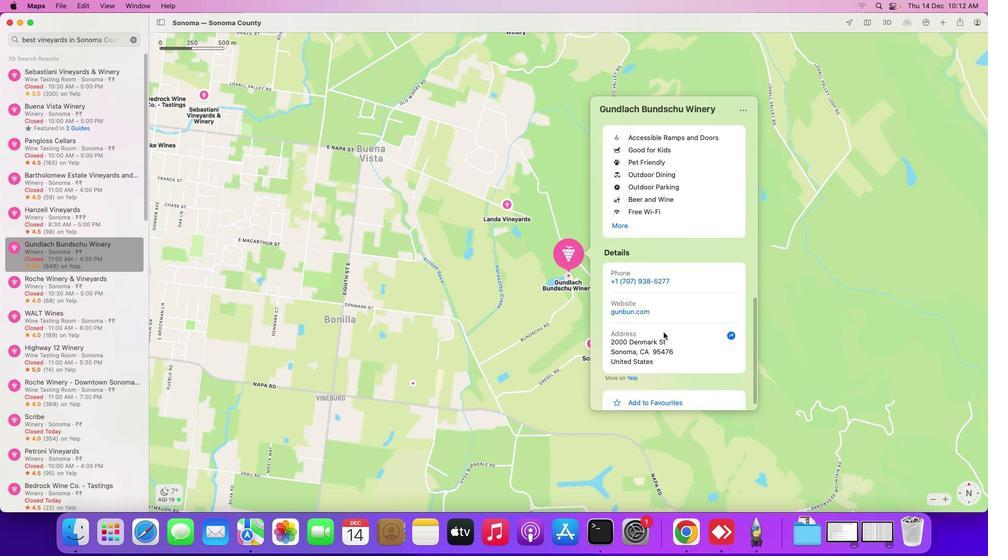 
Action: Mouse scrolled (663, 332) with delta (0, 0)
Screenshot: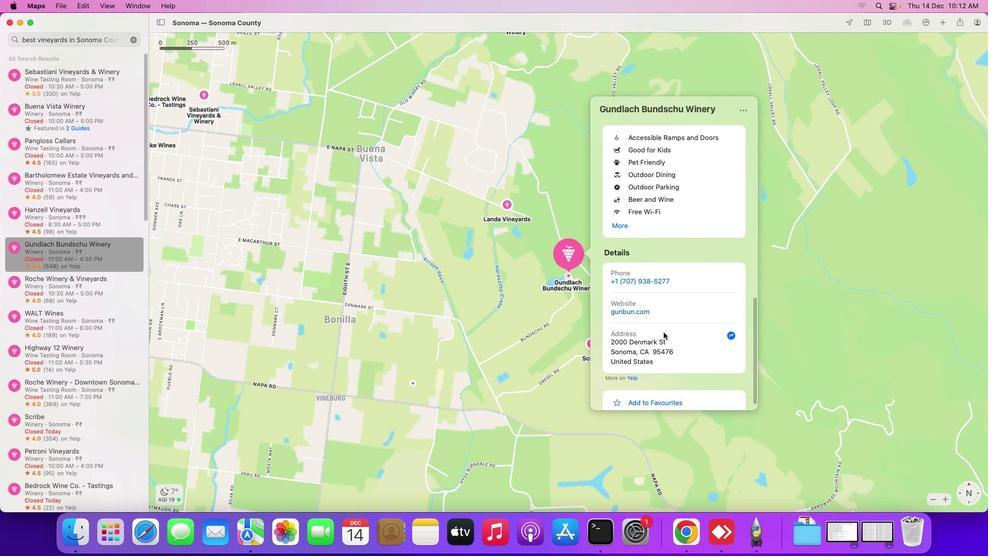 
Action: Mouse scrolled (663, 332) with delta (0, -1)
Screenshot: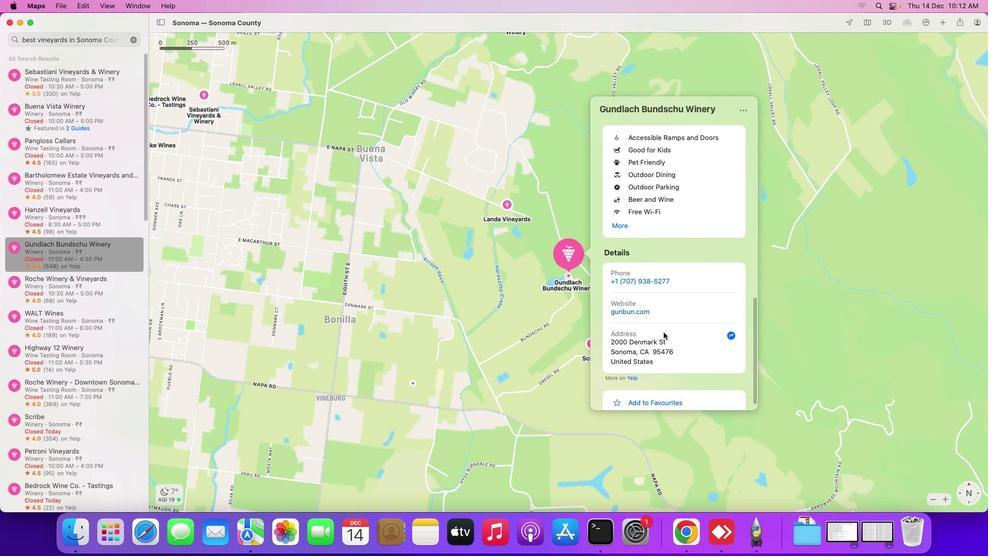 
Action: Mouse scrolled (663, 332) with delta (0, -2)
Screenshot: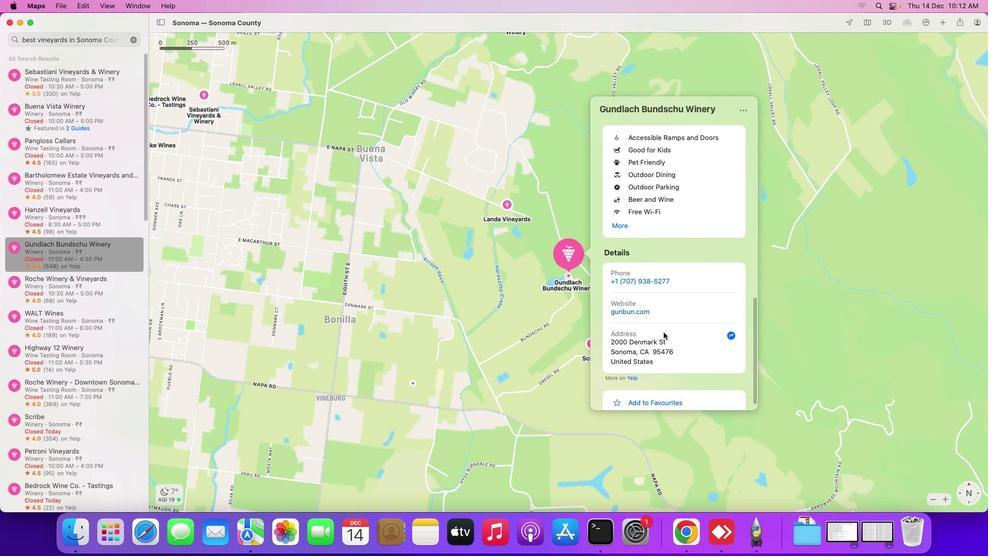 
Action: Mouse scrolled (663, 332) with delta (0, -3)
Screenshot: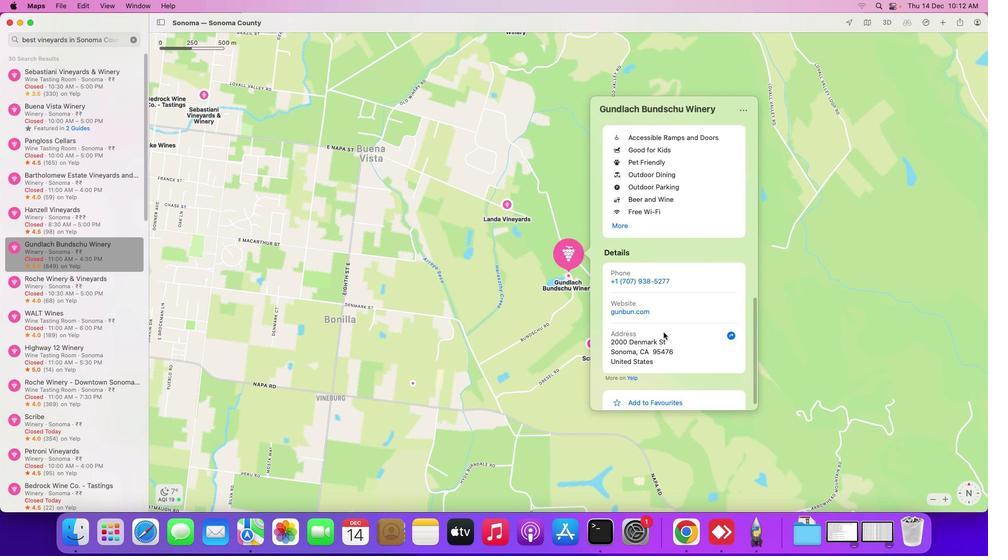 
Action: Mouse scrolled (663, 332) with delta (0, -3)
Screenshot: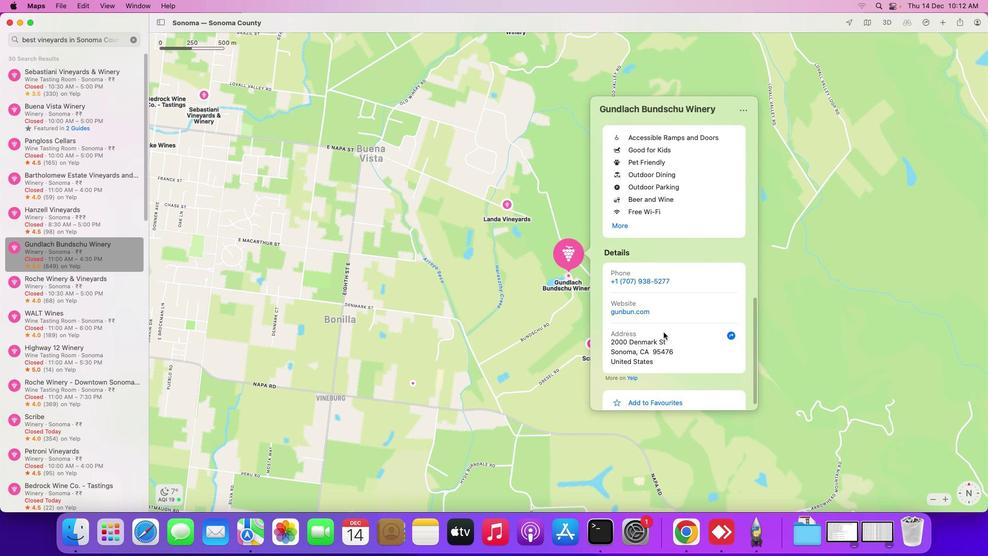 
Action: Mouse scrolled (663, 332) with delta (0, -3)
Screenshot: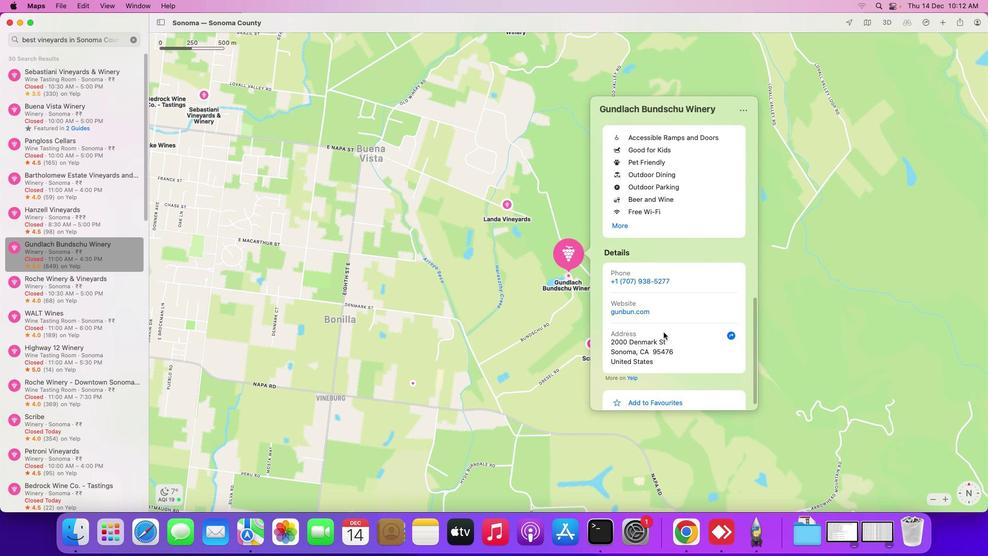 
Action: Mouse scrolled (663, 332) with delta (0, -4)
Screenshot: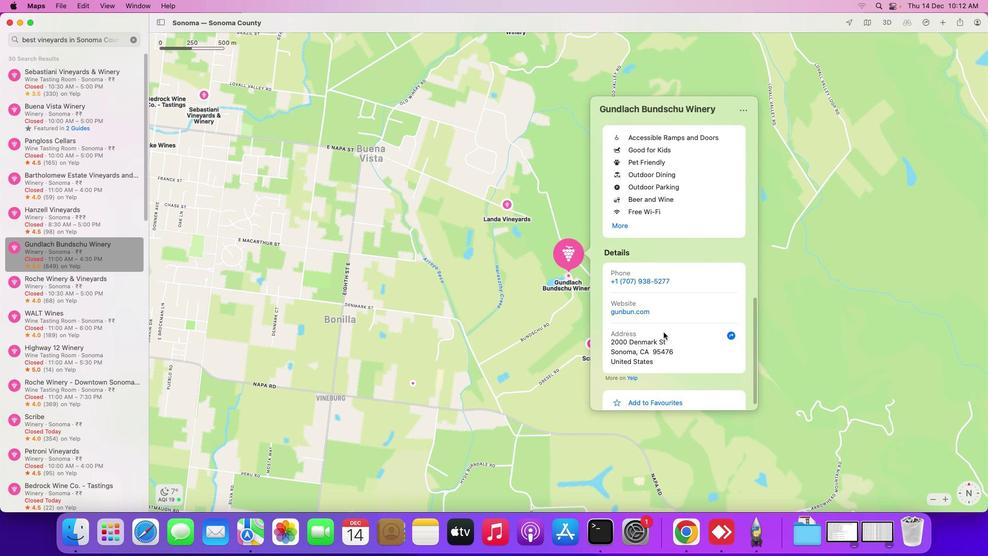 
Action: Mouse scrolled (663, 332) with delta (0, -4)
Screenshot: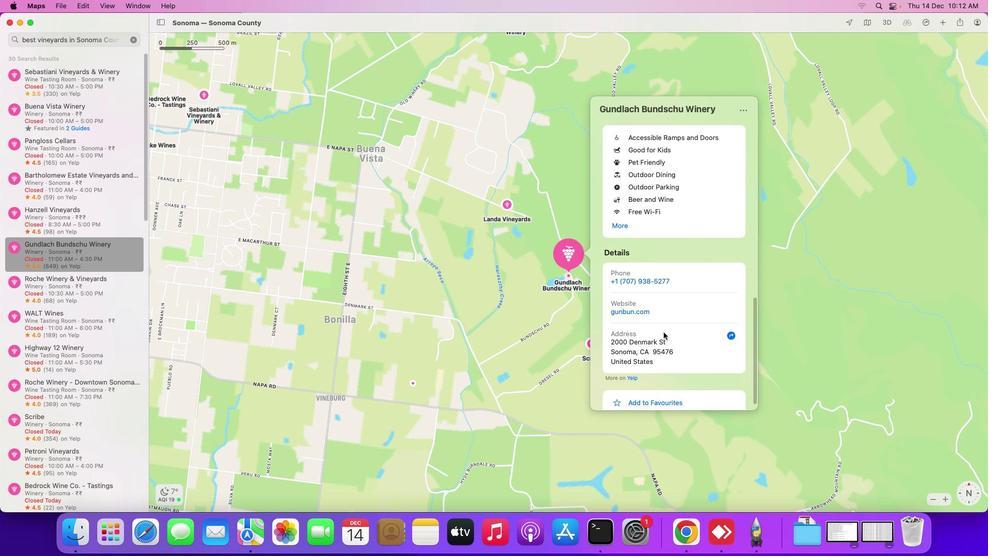 
Action: Mouse scrolled (663, 332) with delta (0, 0)
Screenshot: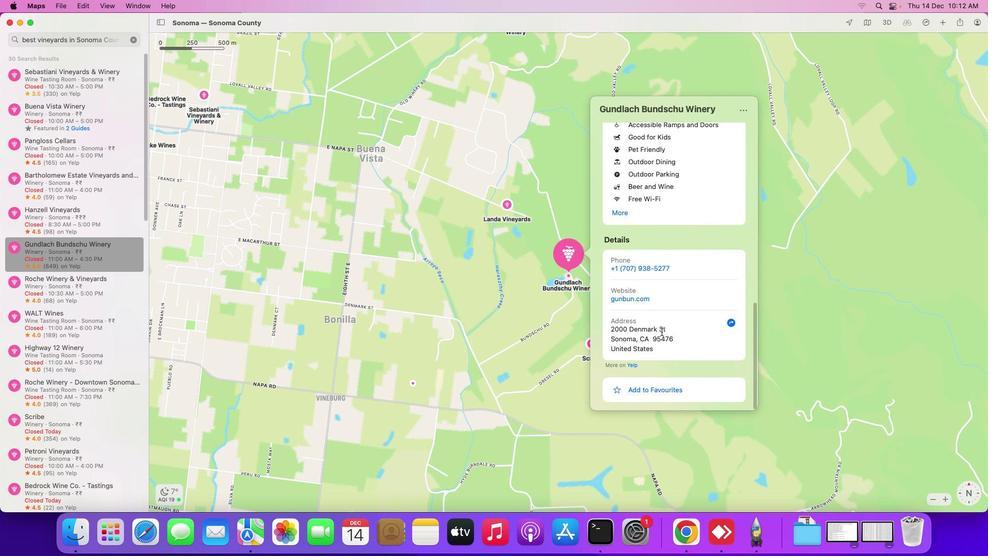 
Action: Mouse scrolled (663, 332) with delta (0, 0)
Screenshot: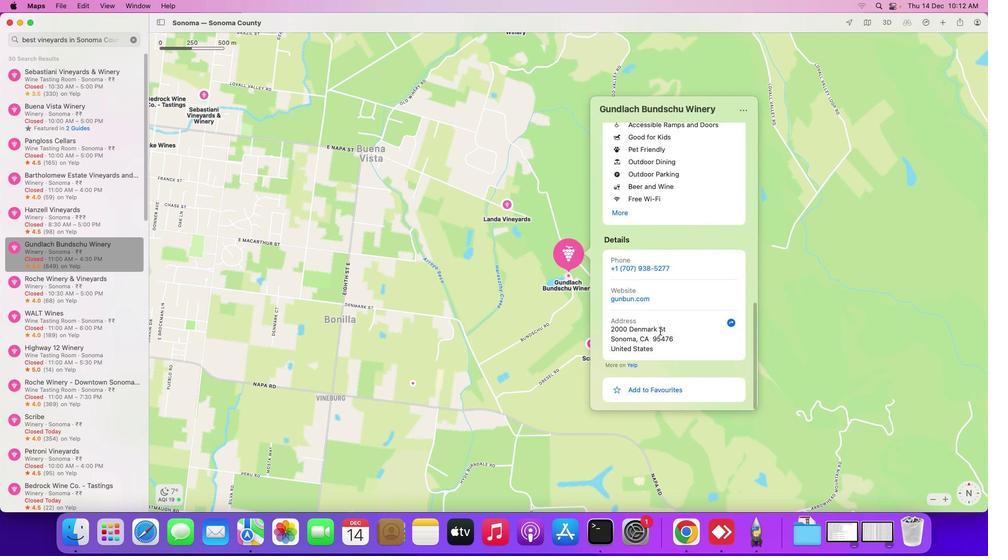 
Action: Mouse scrolled (663, 332) with delta (0, -1)
Screenshot: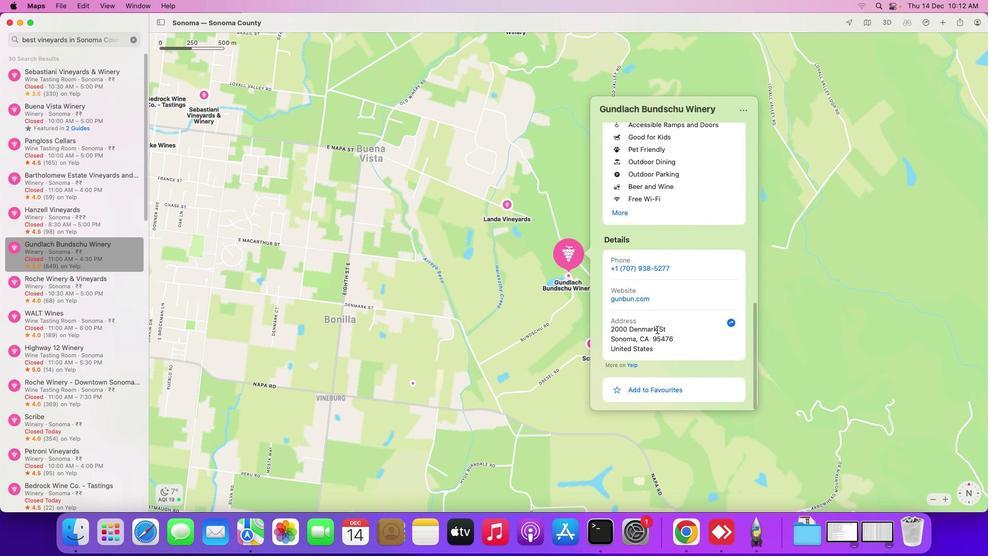 
Action: Mouse scrolled (663, 332) with delta (0, -2)
Screenshot: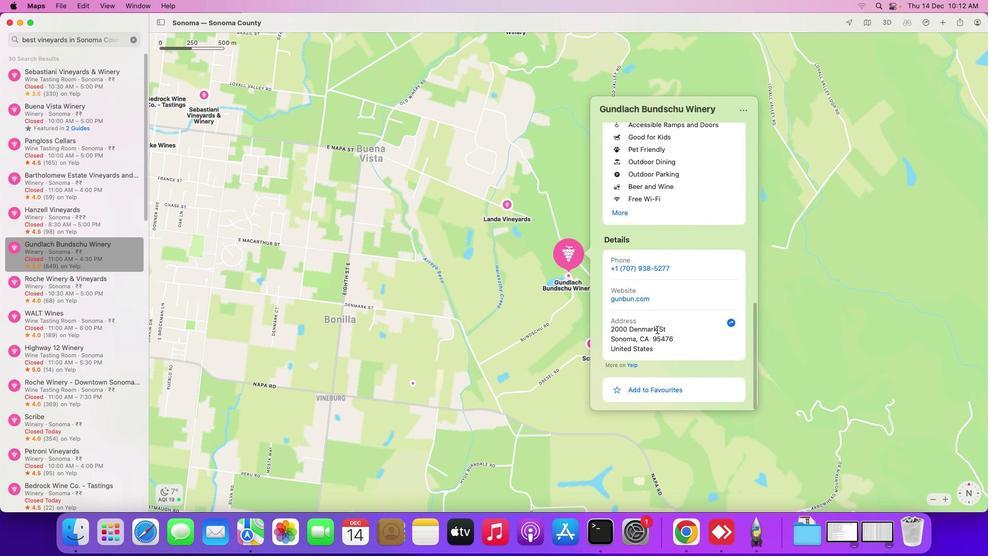 
Action: Mouse scrolled (663, 332) with delta (0, -3)
Screenshot: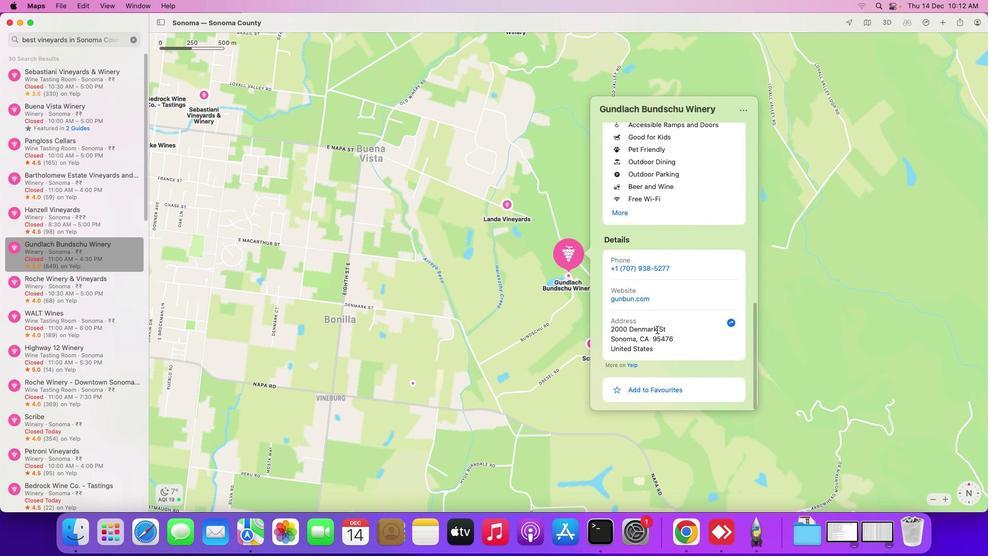 
Action: Mouse scrolled (663, 332) with delta (0, -3)
Screenshot: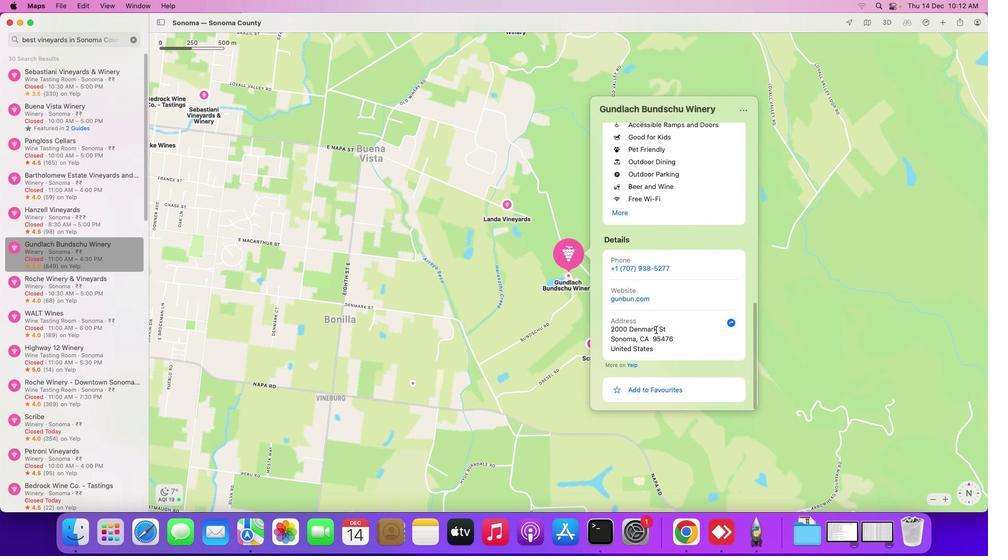 
Action: Mouse scrolled (663, 332) with delta (0, -3)
Screenshot: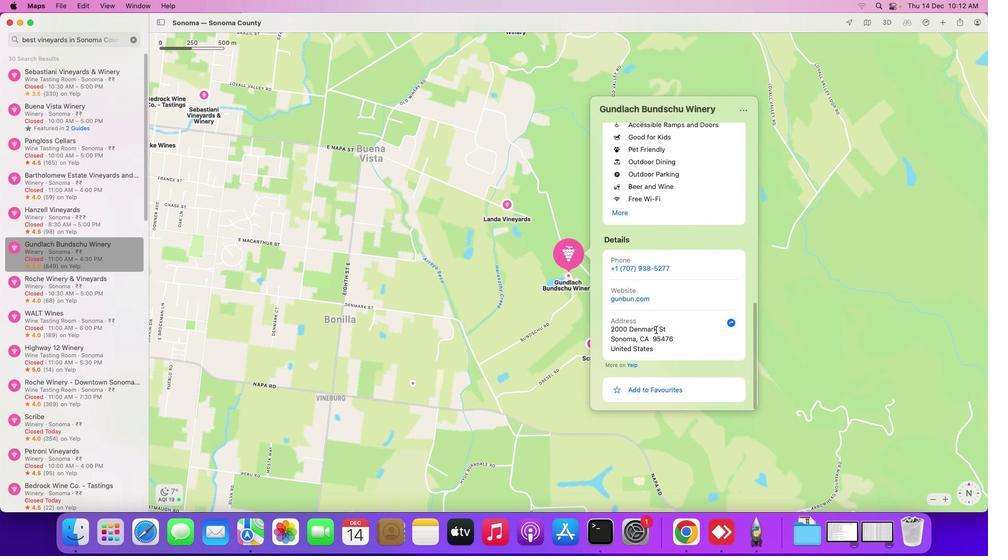 
Action: Mouse scrolled (663, 332) with delta (0, -4)
Screenshot: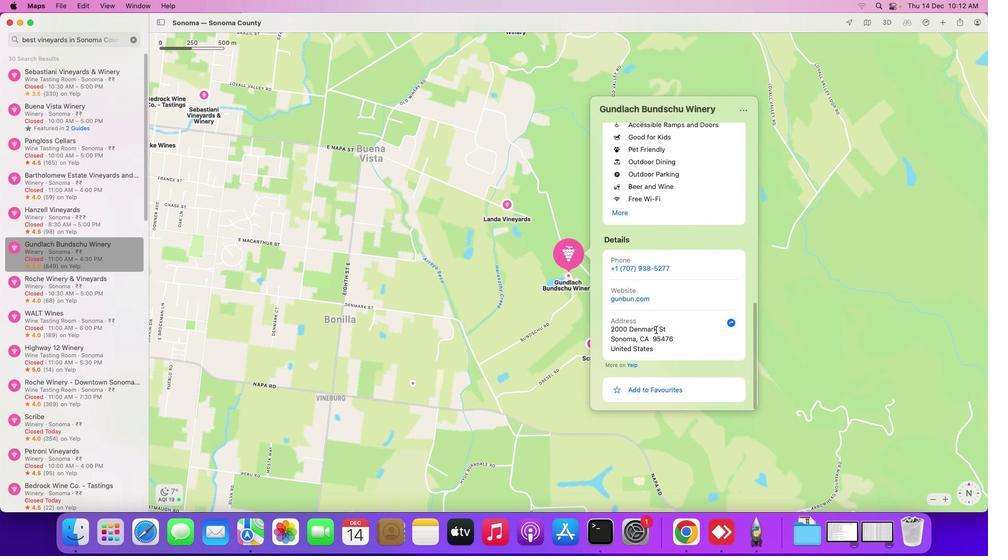 
Action: Mouse scrolled (663, 332) with delta (0, -4)
Screenshot: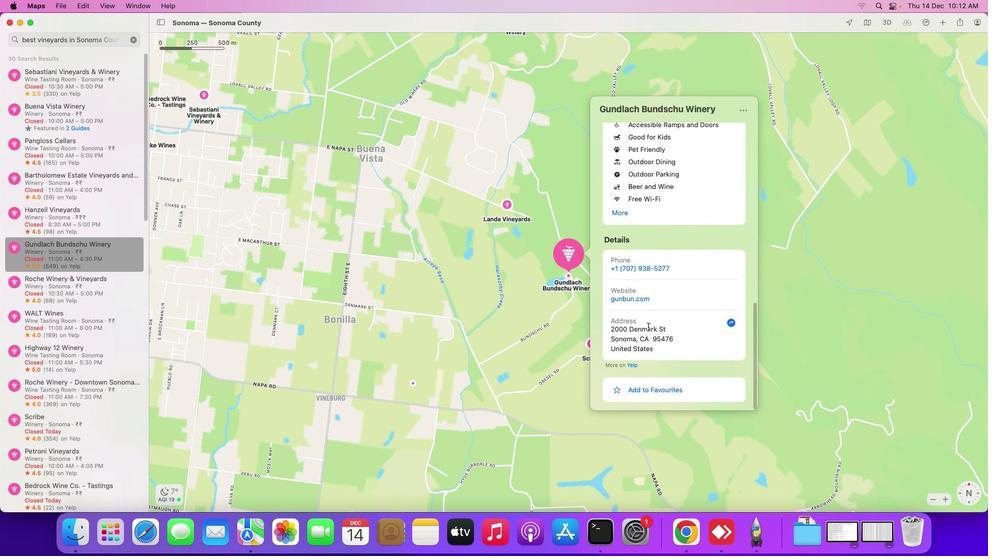 
Action: Mouse moved to (80, 282)
Screenshot: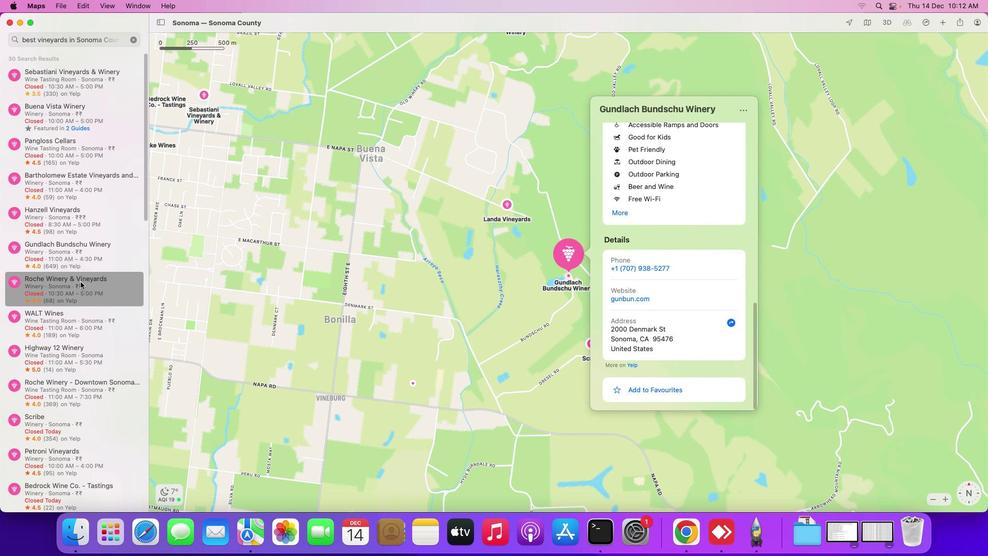 
Action: Mouse pressed left at (80, 282)
Screenshot: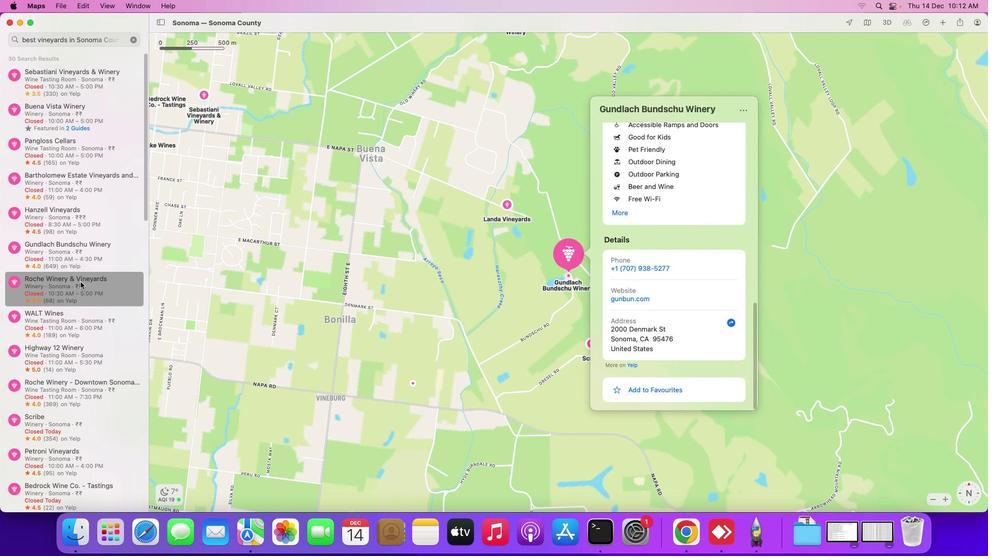 
Action: Mouse moved to (684, 313)
Screenshot: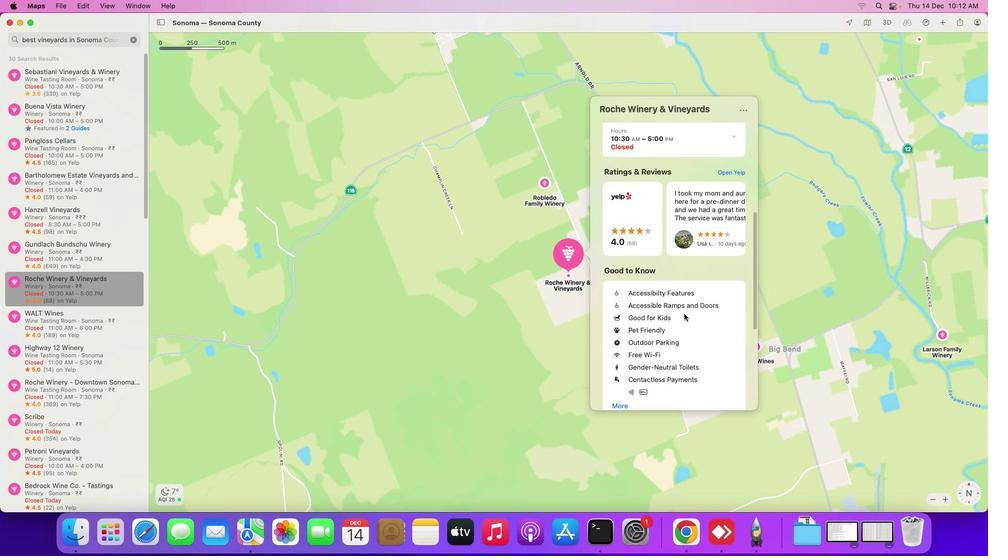
Action: Mouse scrolled (684, 313) with delta (0, 0)
Screenshot: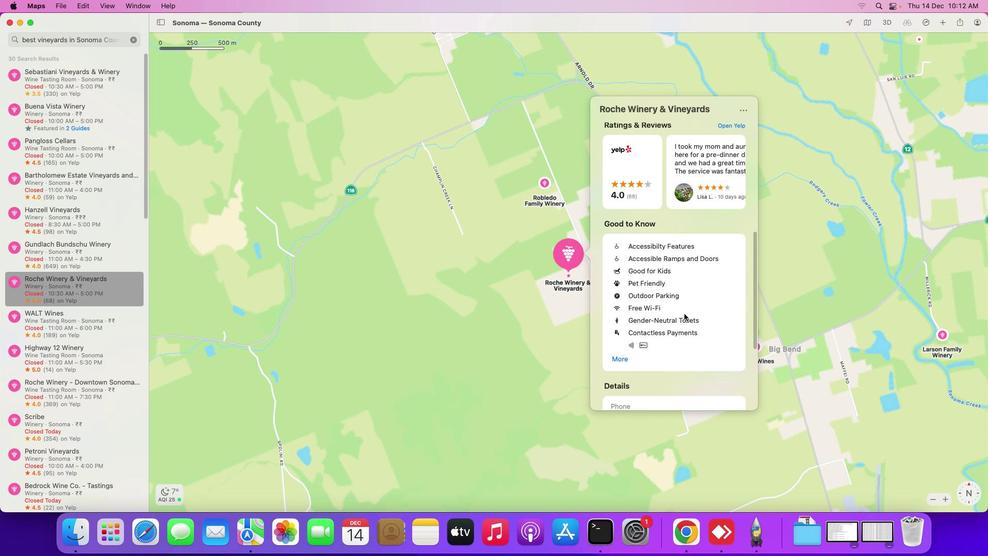 
Action: Mouse scrolled (684, 313) with delta (0, 0)
Screenshot: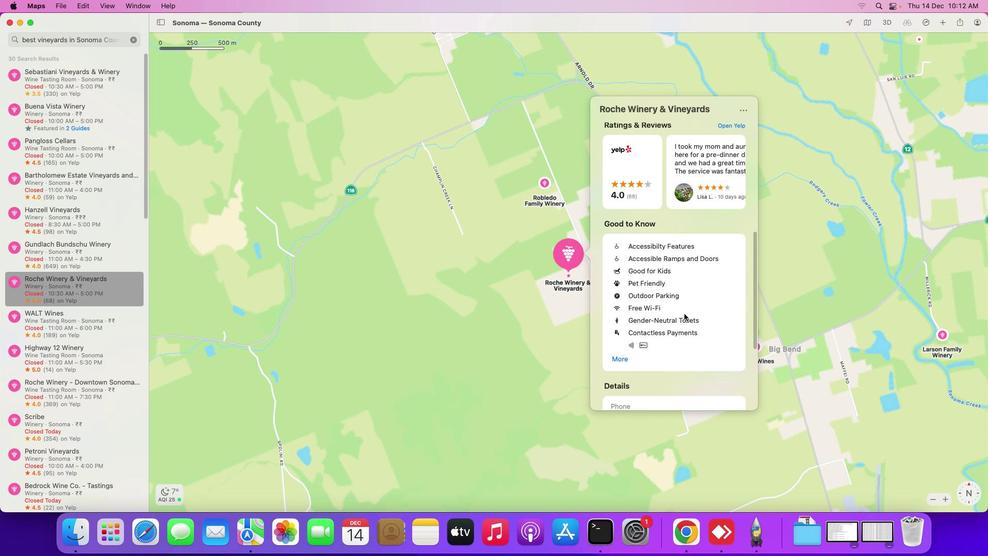 
Action: Mouse scrolled (684, 313) with delta (0, -2)
Screenshot: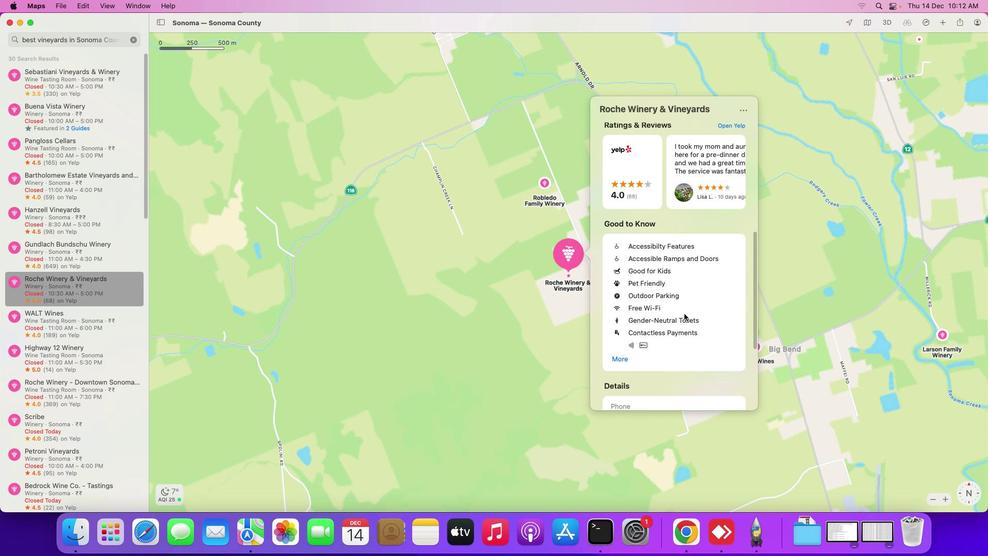 
Action: Mouse scrolled (684, 313) with delta (0, -2)
Screenshot: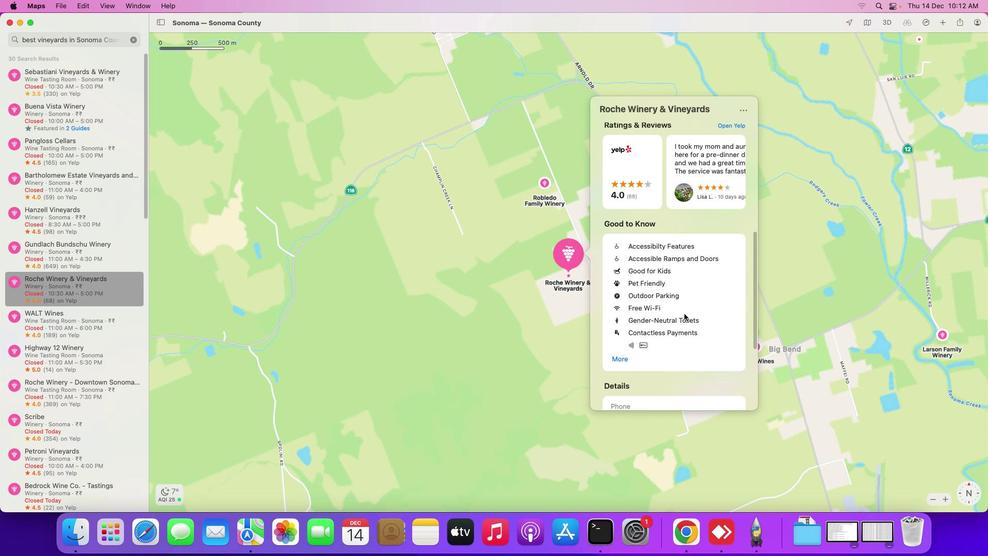 
Action: Mouse scrolled (684, 313) with delta (0, -3)
Screenshot: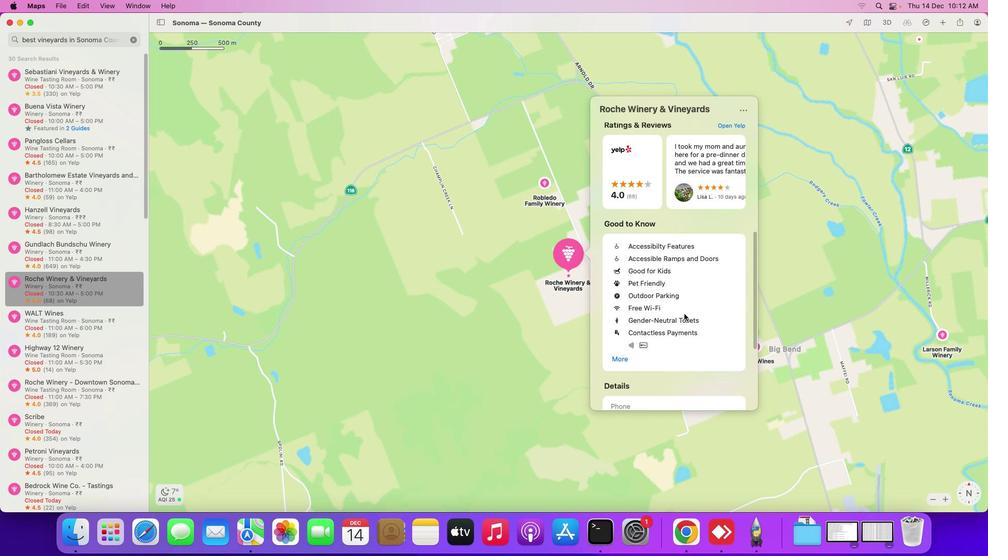 
Action: Mouse scrolled (684, 313) with delta (0, -3)
Screenshot: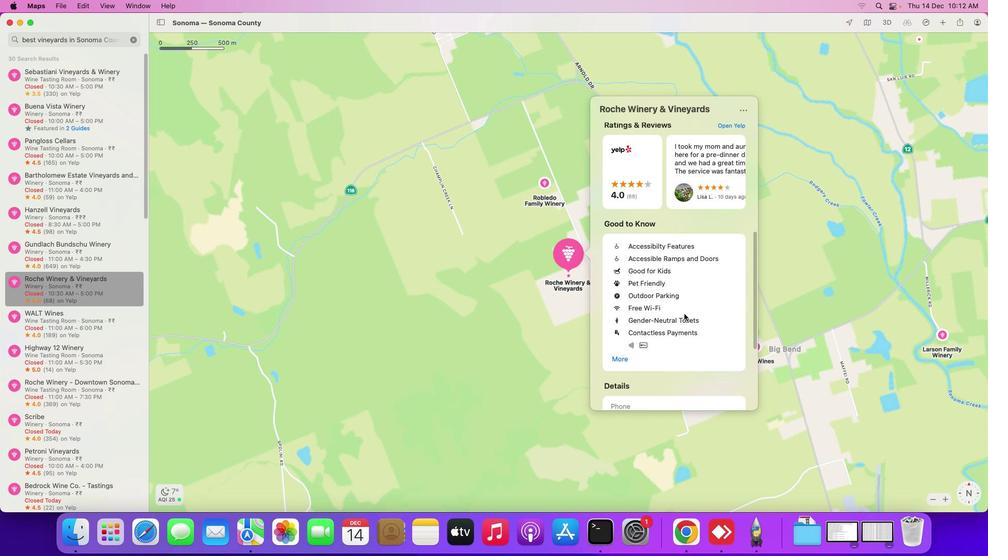 
Action: Mouse scrolled (684, 313) with delta (0, -4)
Screenshot: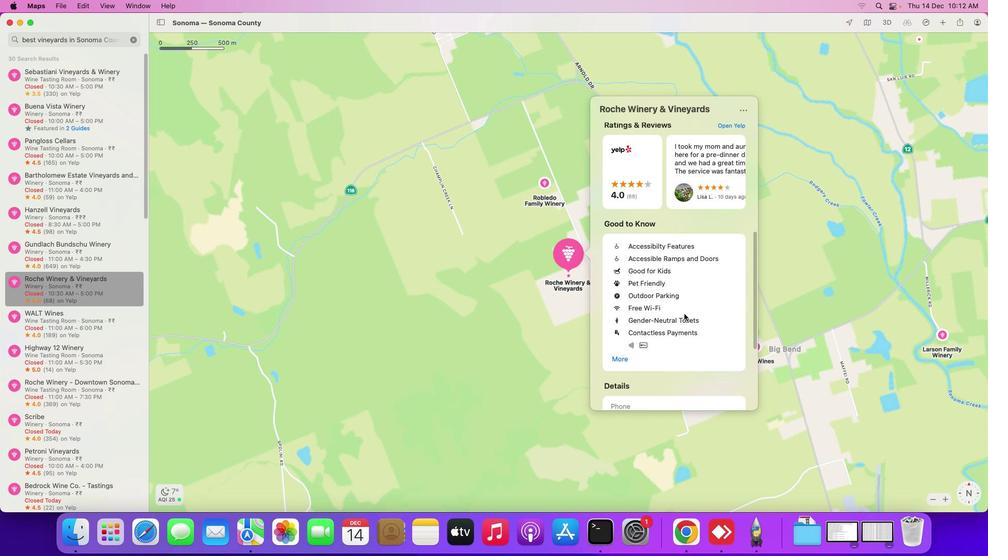 
Action: Mouse scrolled (684, 313) with delta (0, -4)
Screenshot: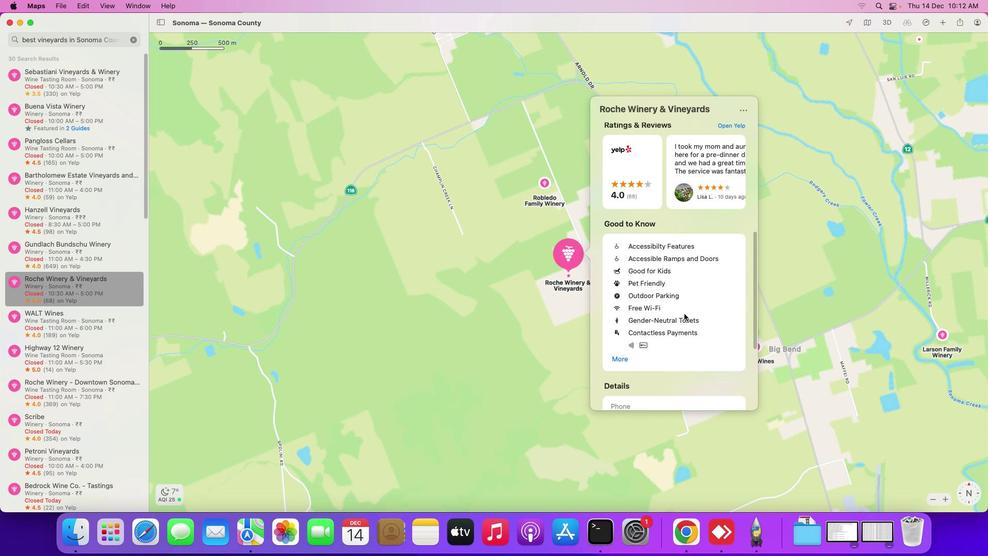
Action: Mouse scrolled (684, 313) with delta (0, -4)
Screenshot: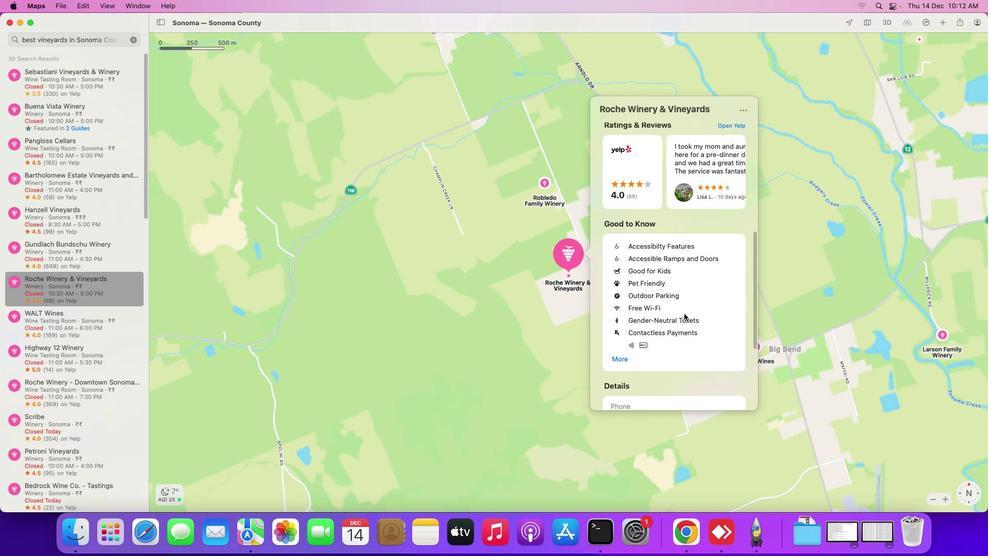 
Action: Mouse scrolled (684, 313) with delta (0, 0)
Screenshot: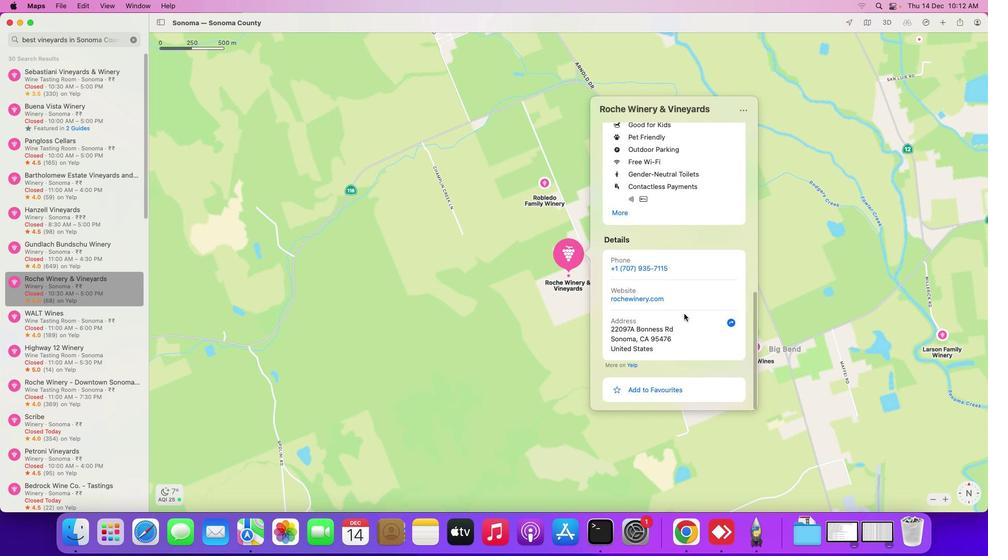 
Action: Mouse scrolled (684, 313) with delta (0, 0)
Screenshot: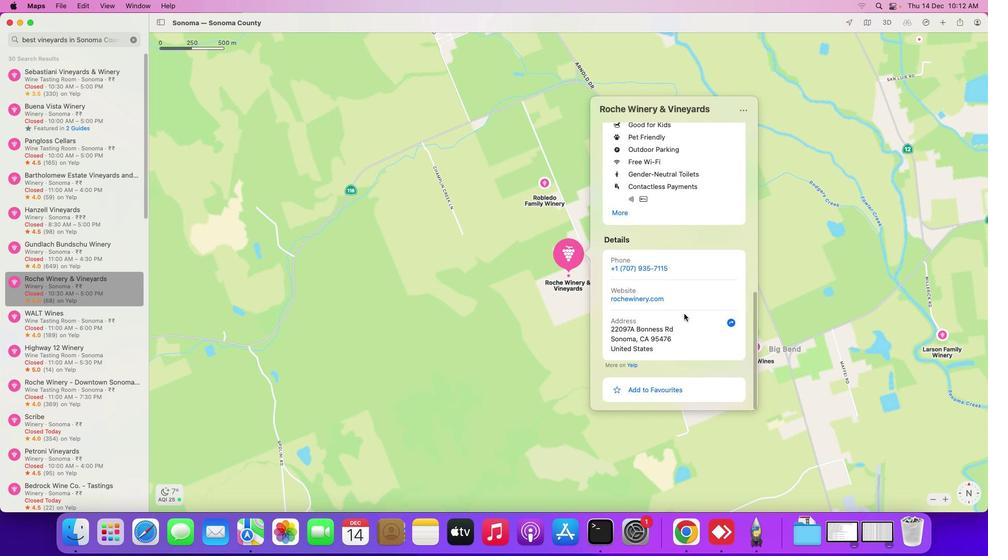 
Action: Mouse scrolled (684, 313) with delta (0, -1)
Screenshot: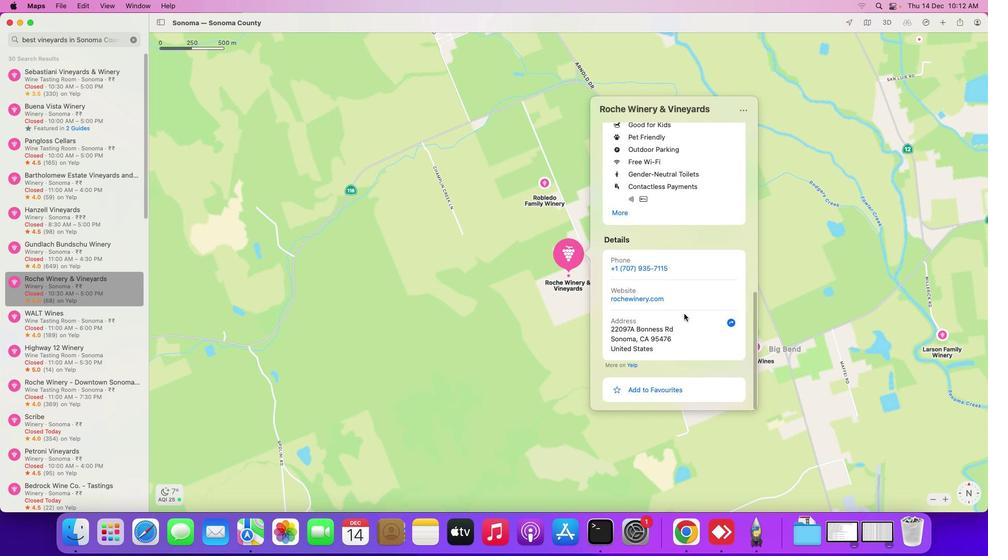 
Action: Mouse scrolled (684, 313) with delta (0, -2)
Screenshot: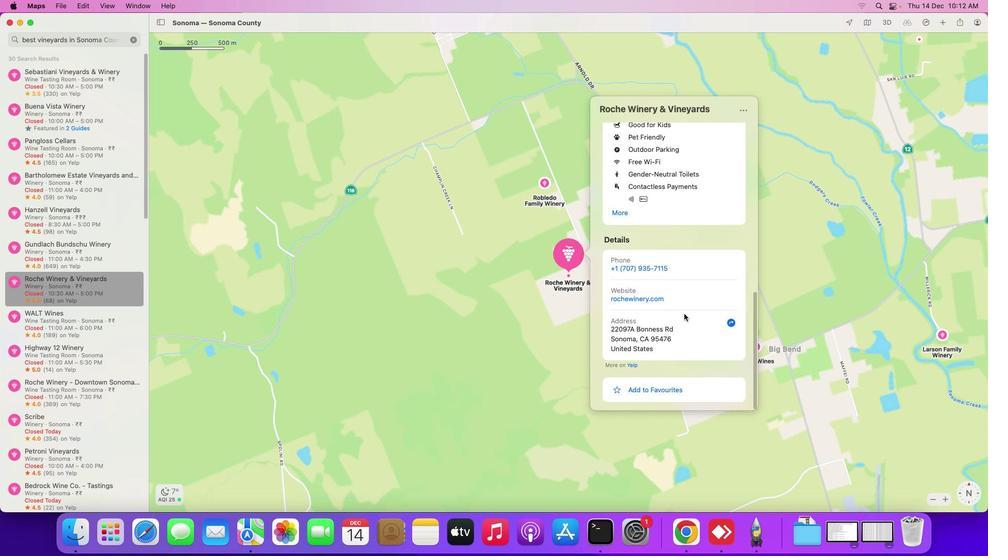 
Action: Mouse scrolled (684, 313) with delta (0, -3)
Screenshot: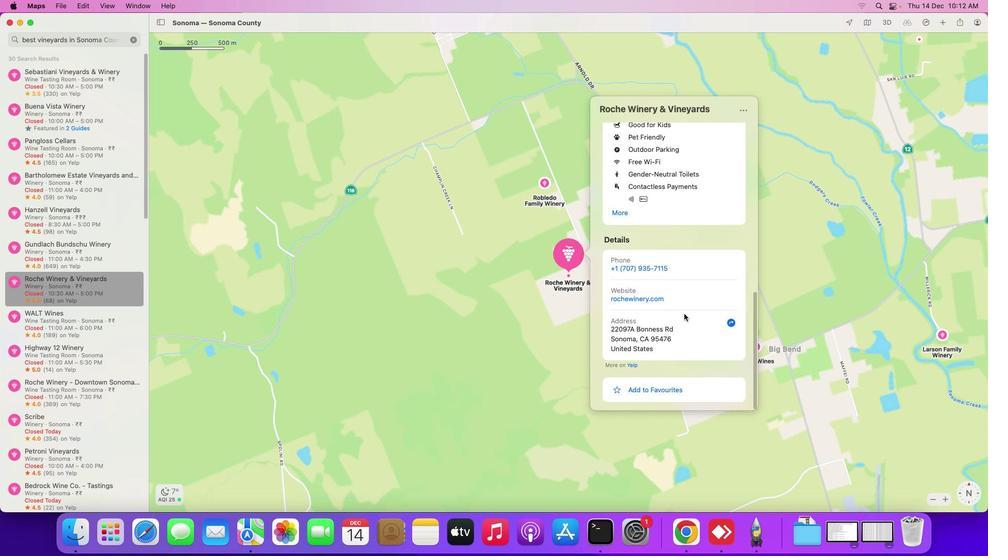 
Action: Mouse scrolled (684, 313) with delta (0, -3)
Screenshot: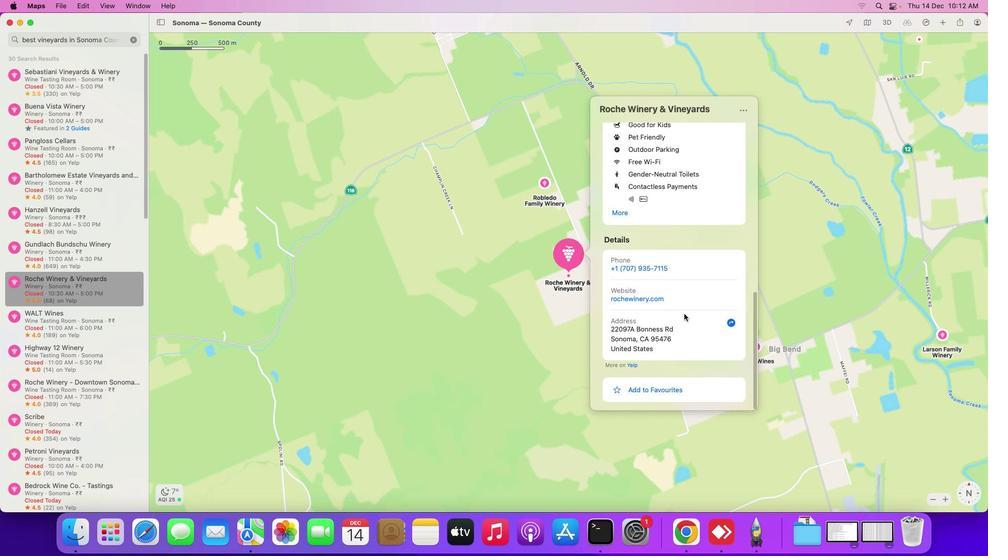 
Action: Mouse scrolled (684, 313) with delta (0, -3)
Screenshot: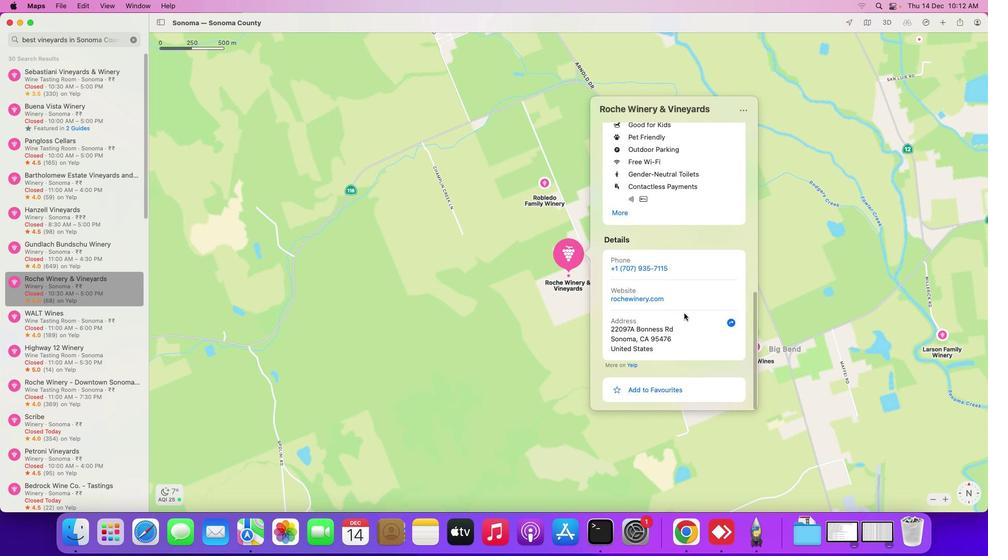 
Action: Mouse moved to (684, 312)
Screenshot: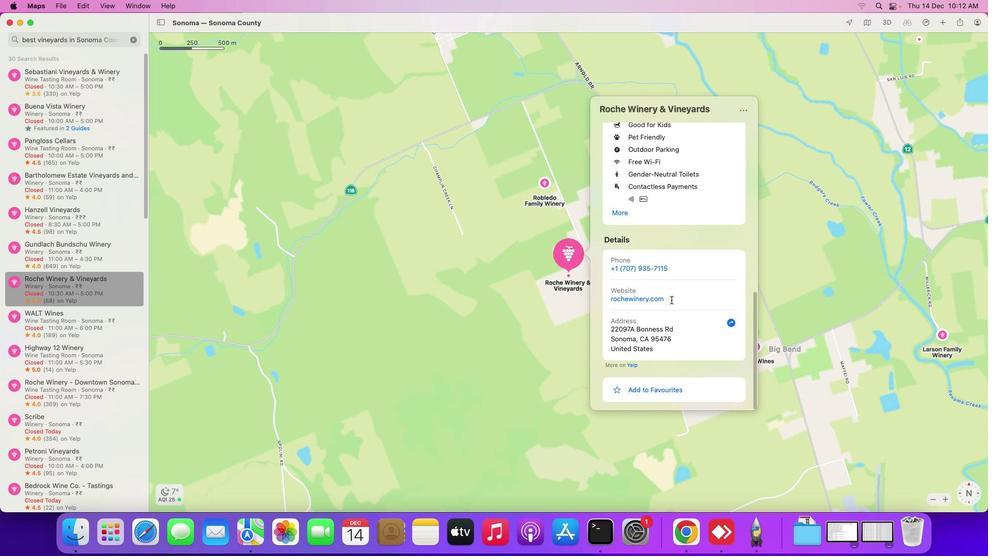 
Action: Mouse scrolled (684, 312) with delta (0, 0)
Screenshot: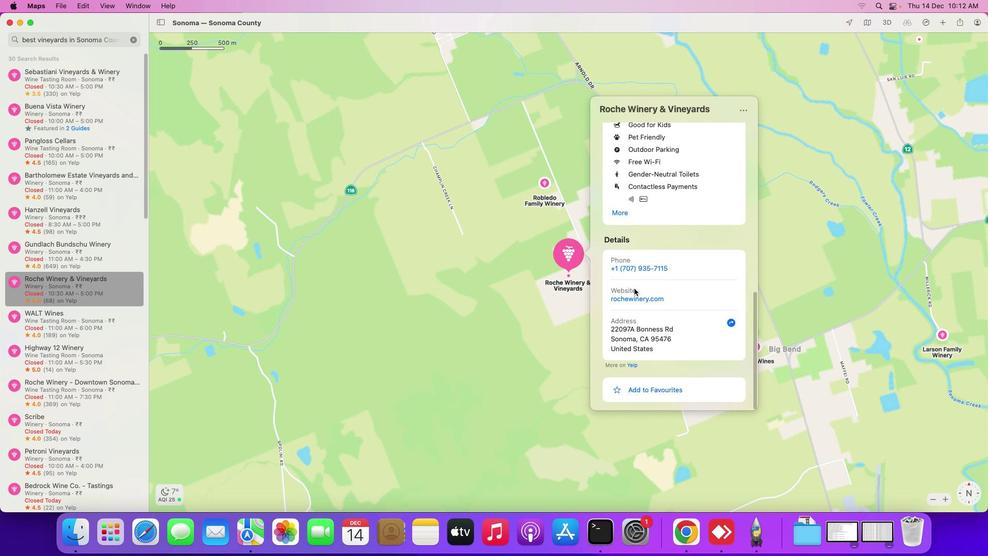
Action: Mouse scrolled (684, 312) with delta (0, 0)
Screenshot: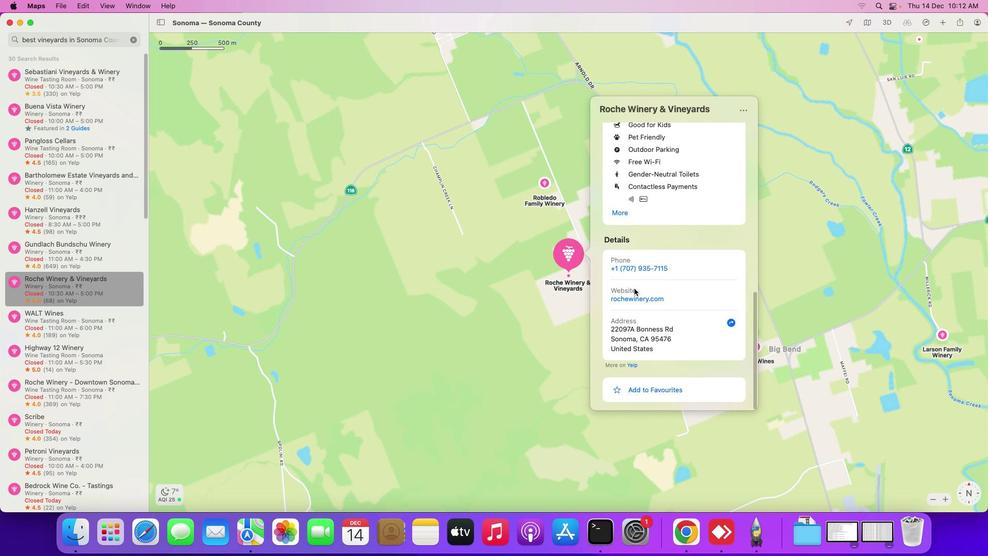 
Action: Mouse scrolled (684, 312) with delta (0, -1)
Screenshot: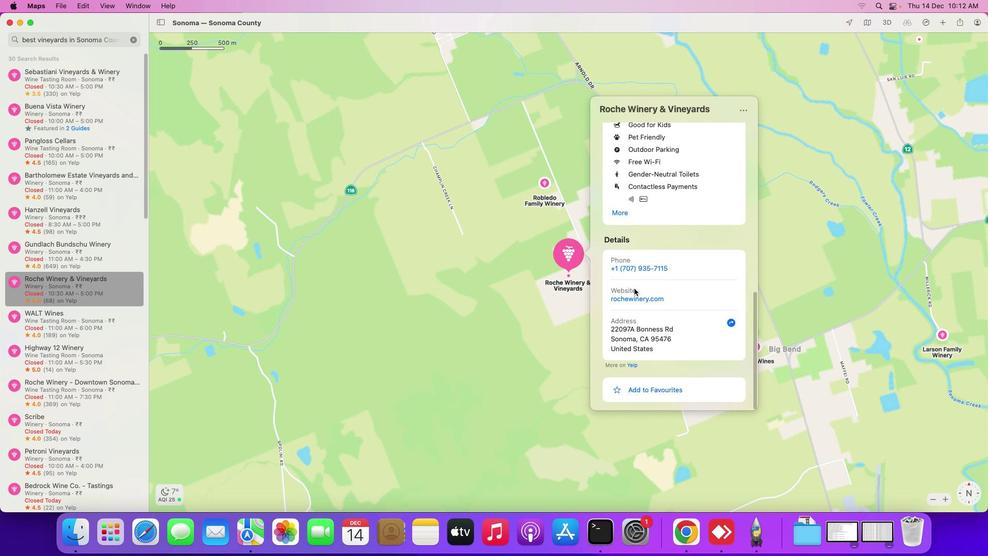 
Action: Mouse scrolled (684, 312) with delta (0, -2)
Screenshot: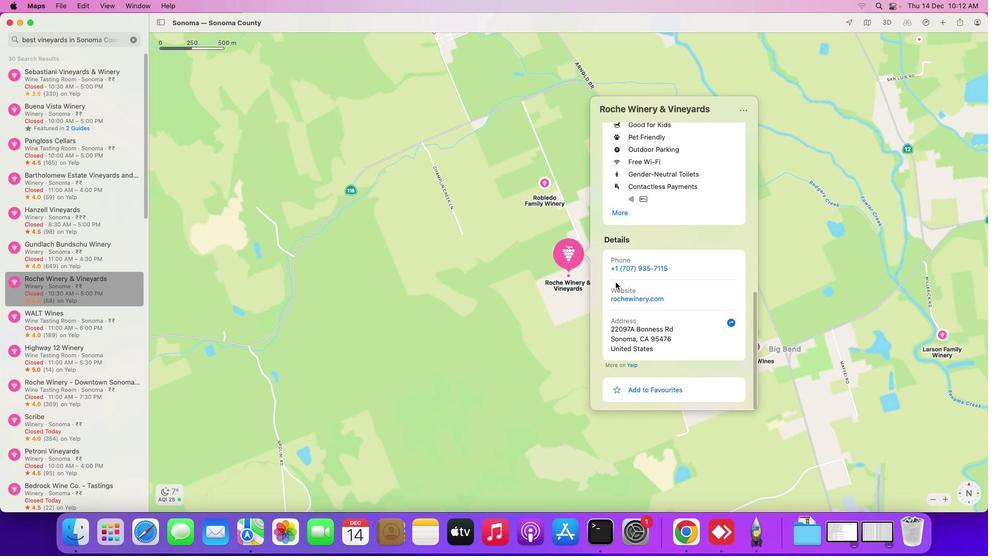 
Action: Mouse scrolled (684, 312) with delta (0, -3)
Screenshot: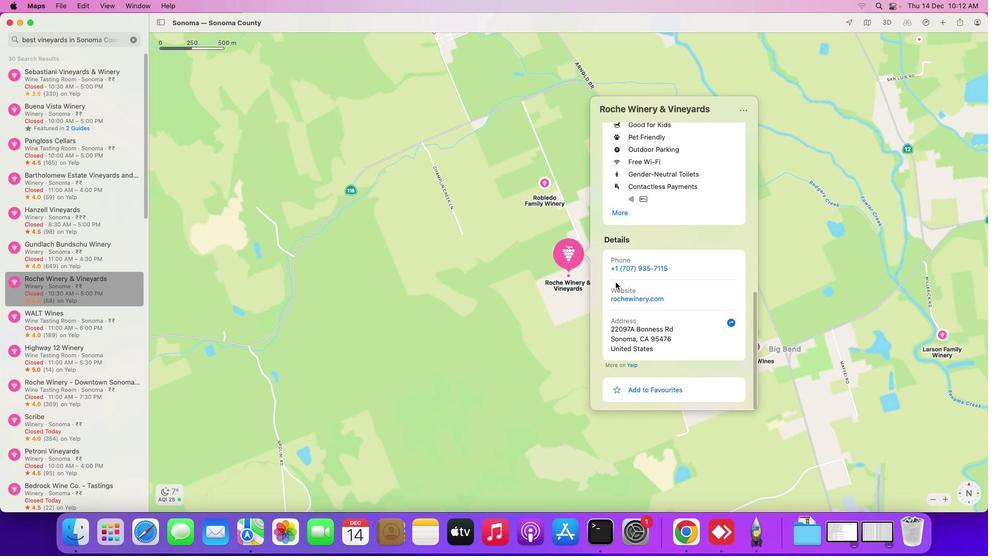 
Action: Mouse scrolled (684, 312) with delta (0, -3)
Screenshot: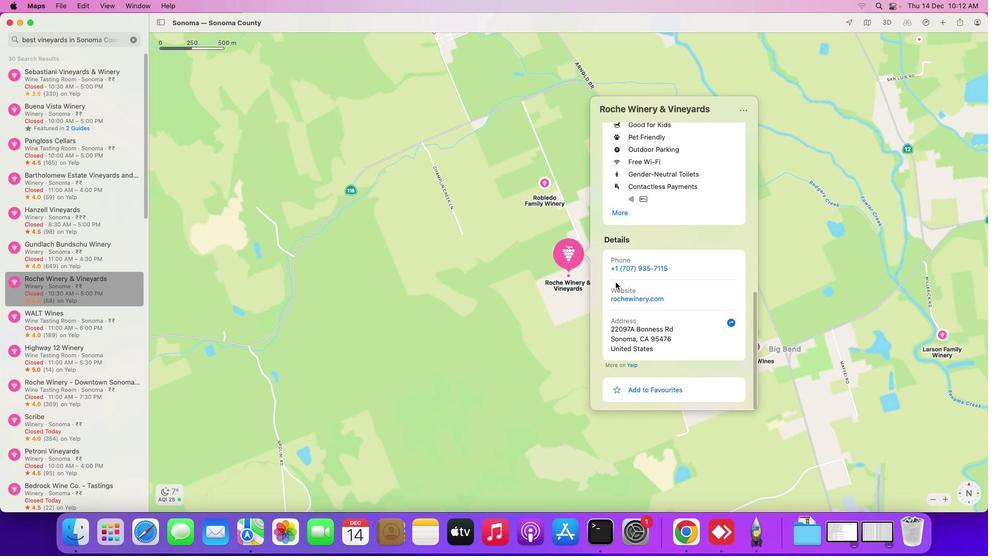 
Action: Mouse scrolled (684, 312) with delta (0, -3)
Screenshot: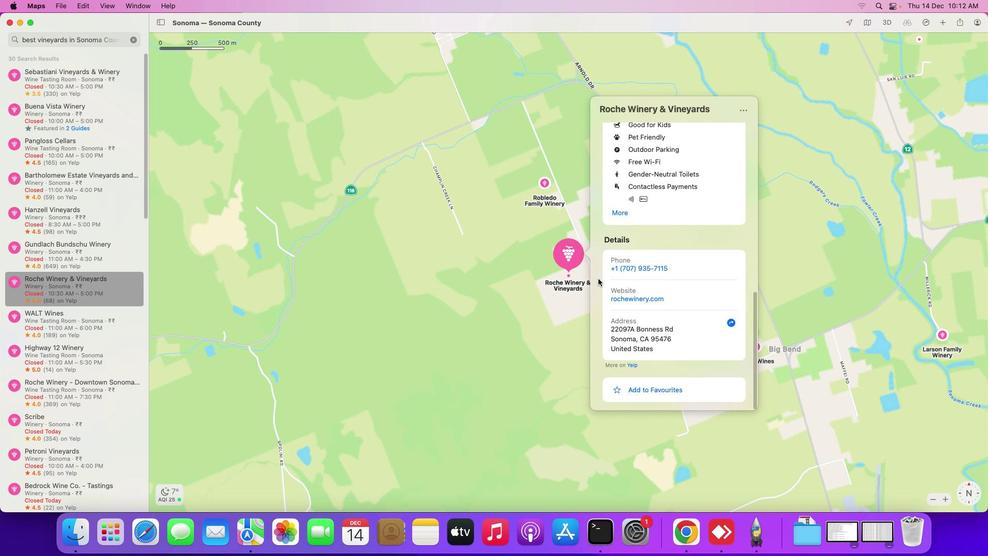 
Action: Mouse scrolled (684, 312) with delta (0, -4)
Screenshot: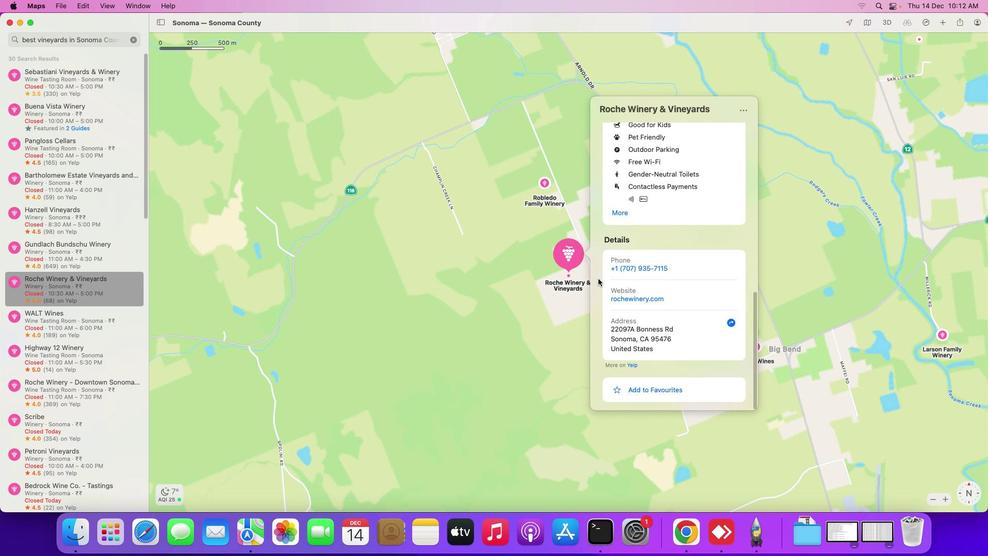 
Action: Mouse moved to (684, 307)
Screenshot: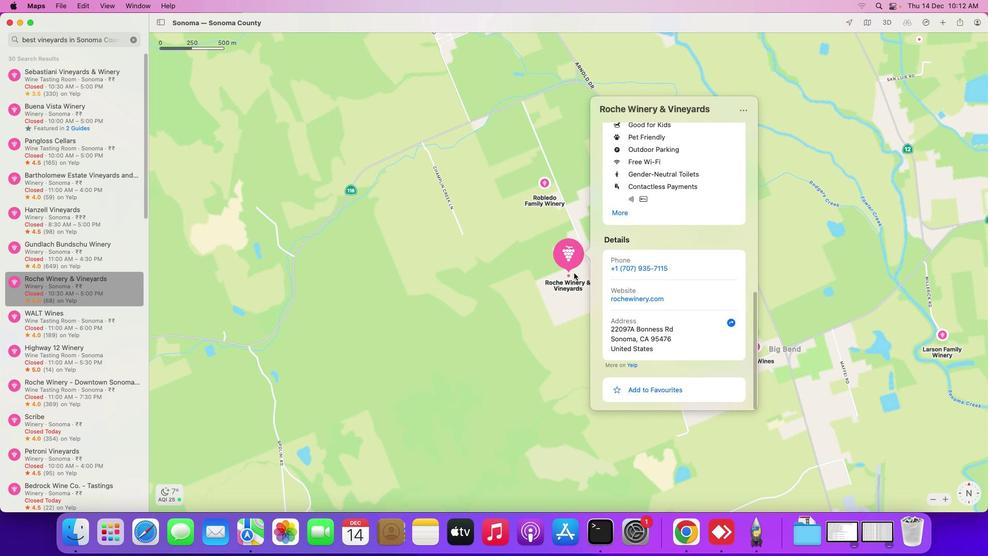 
Action: Mouse scrolled (684, 307) with delta (0, -4)
Screenshot: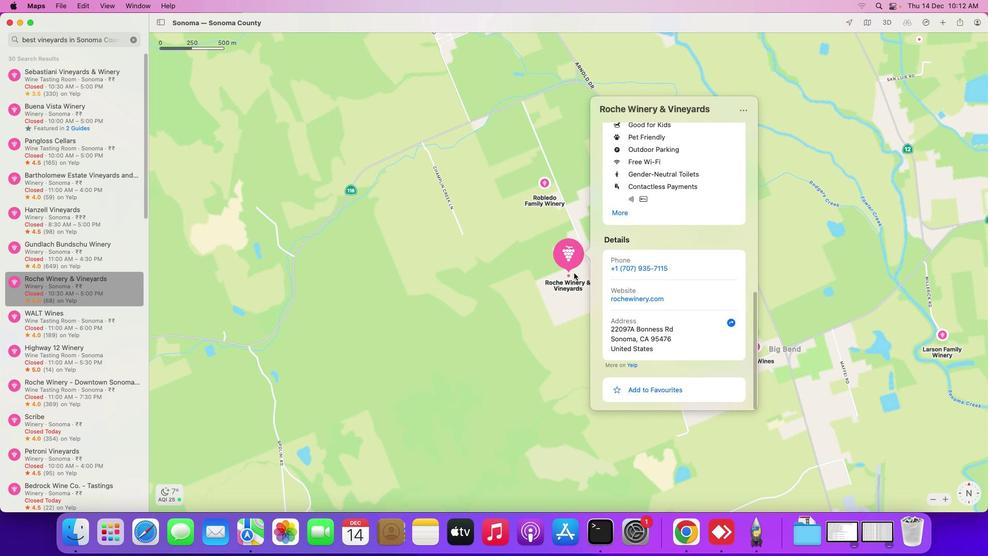 
Action: Mouse moved to (522, 286)
Screenshot: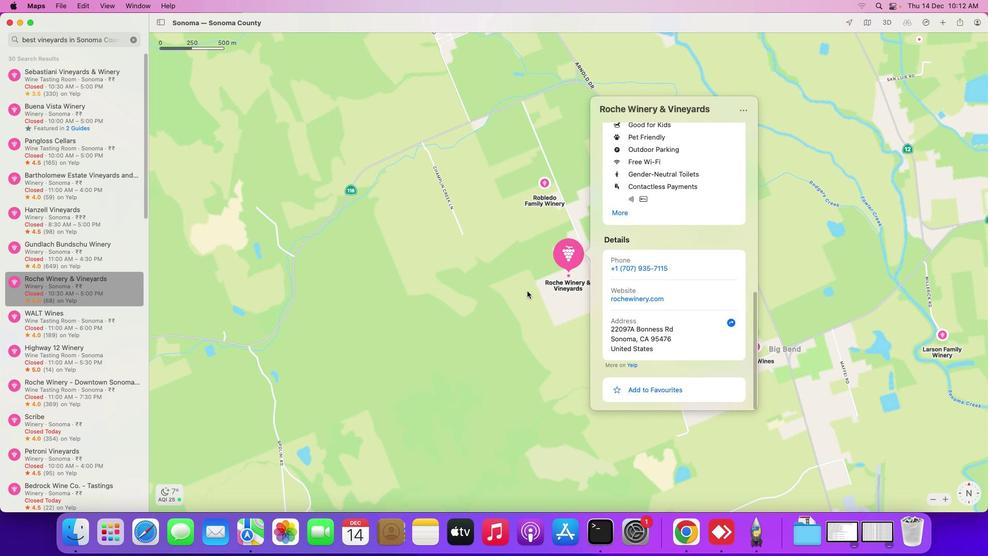 
Action: Mouse scrolled (522, 286) with delta (0, 0)
Screenshot: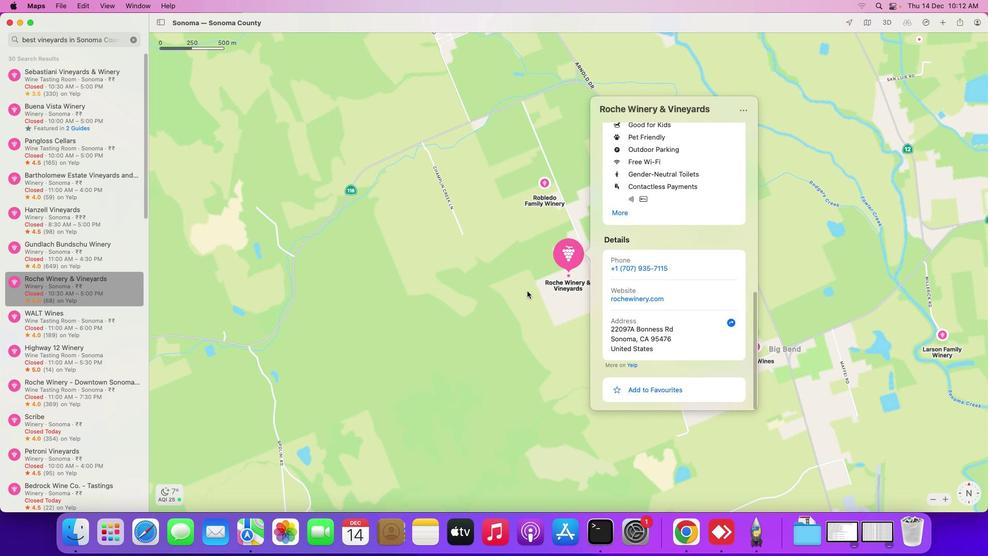 
Action: Mouse moved to (522, 288)
Screenshot: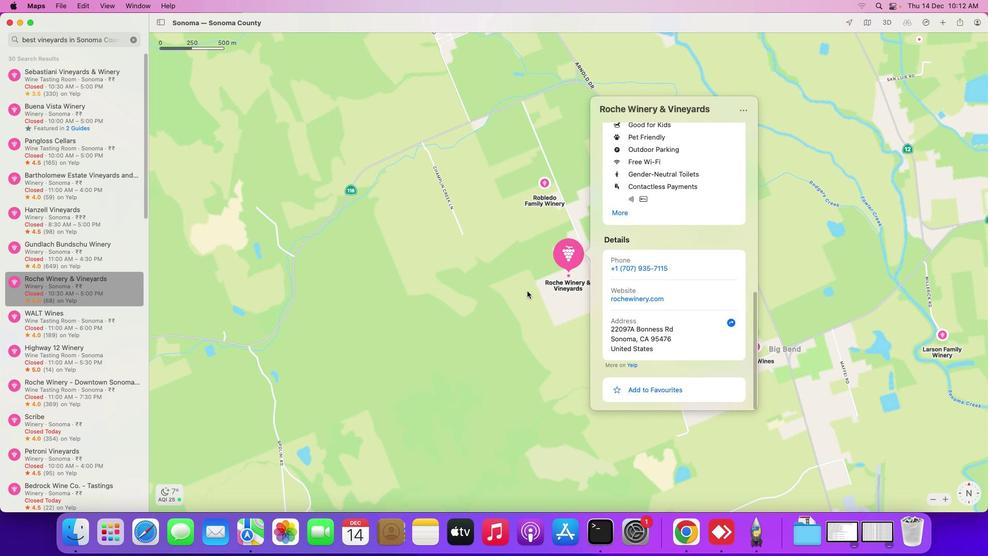 
Action: Mouse scrolled (522, 288) with delta (0, 0)
Screenshot: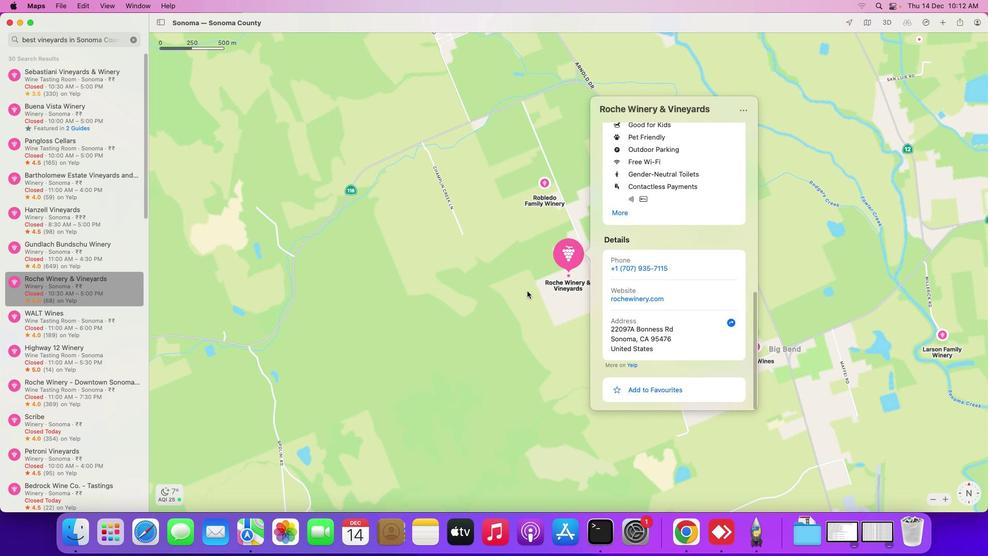 
Action: Mouse scrolled (522, 288) with delta (0, 2)
Screenshot: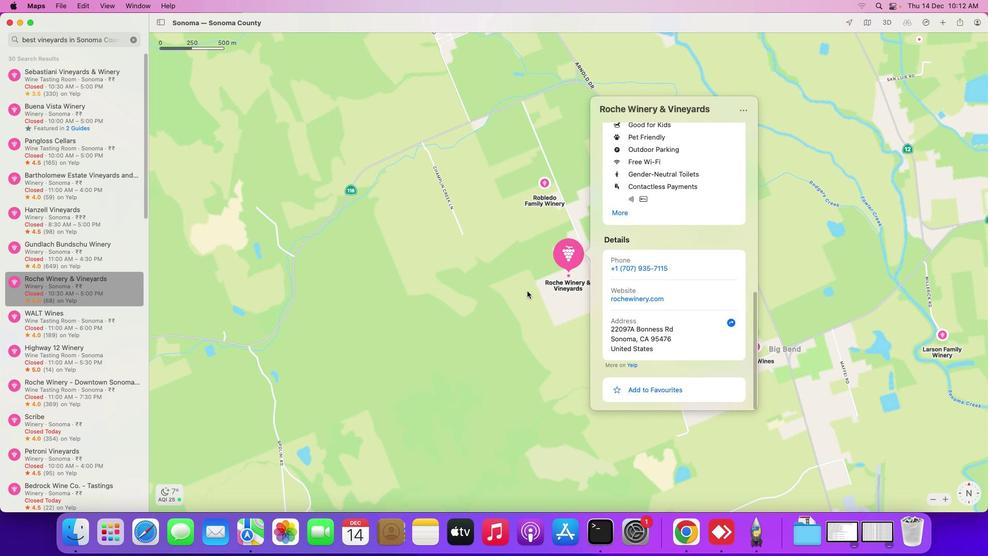 
Action: Mouse scrolled (522, 288) with delta (0, 3)
Screenshot: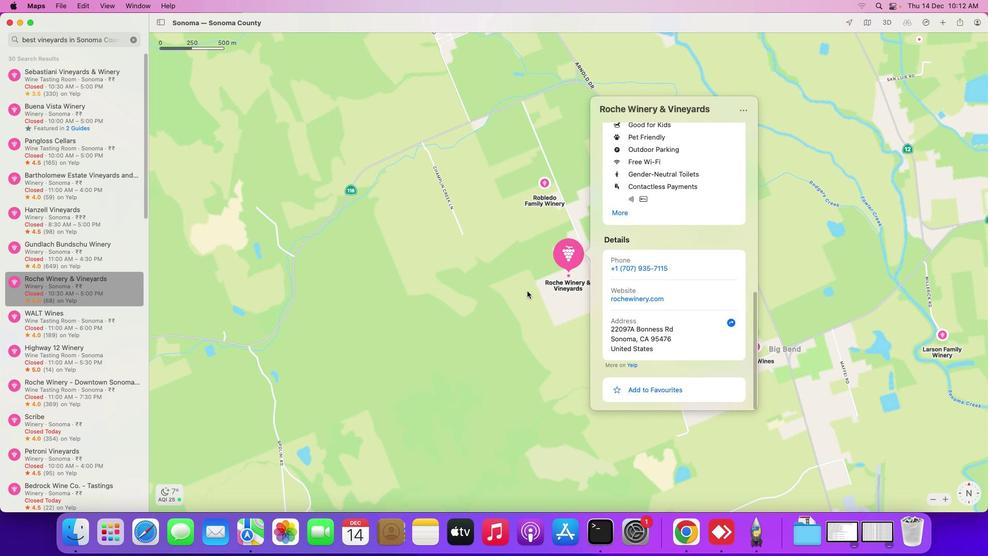 
Action: Mouse moved to (522, 288)
Screenshot: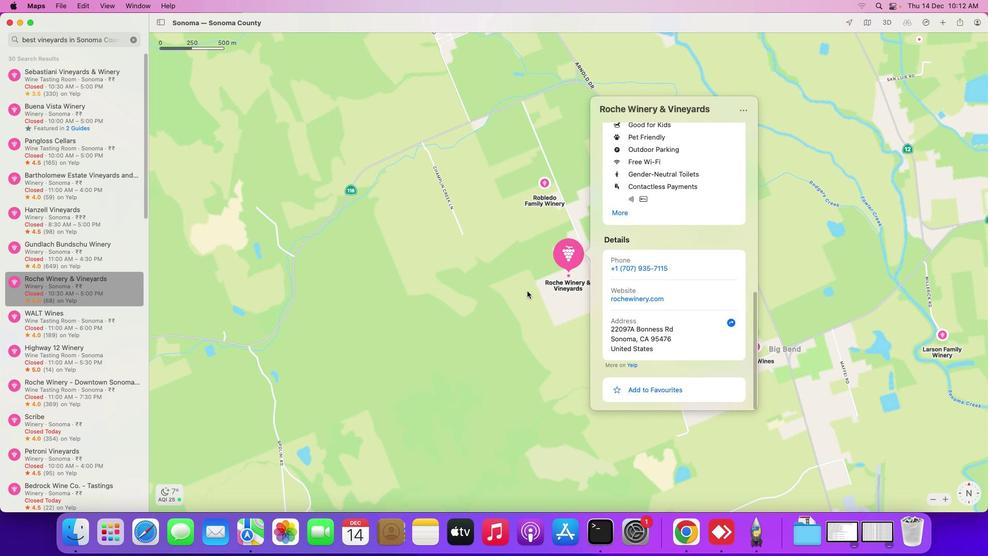 
Action: Mouse scrolled (522, 288) with delta (0, 4)
Screenshot: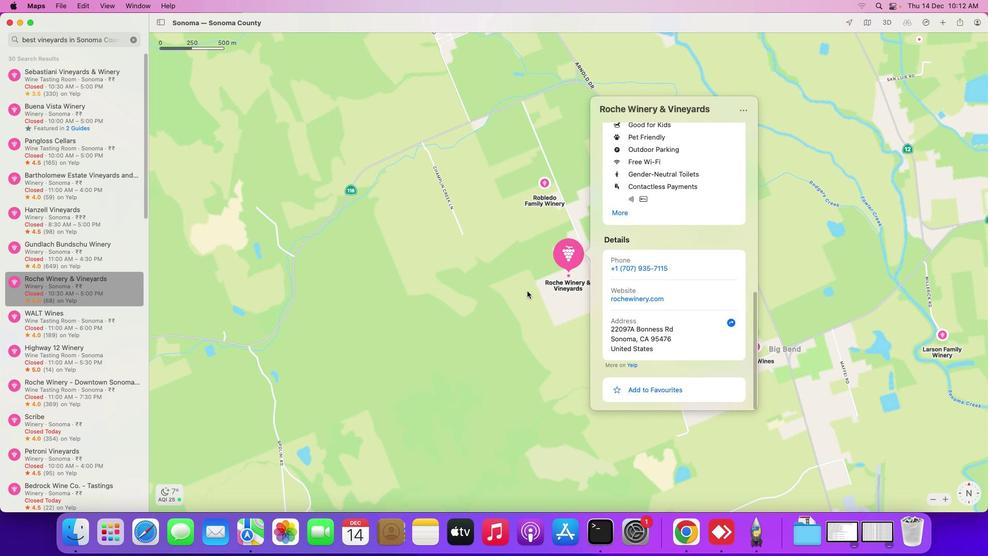 
Action: Mouse moved to (523, 288)
Screenshot: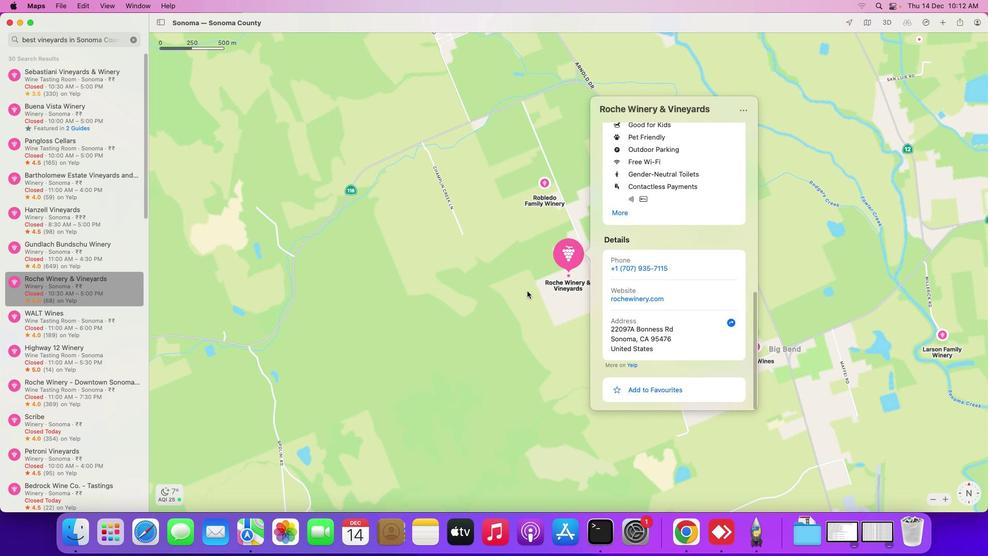 
Action: Mouse scrolled (523, 288) with delta (0, 4)
Screenshot: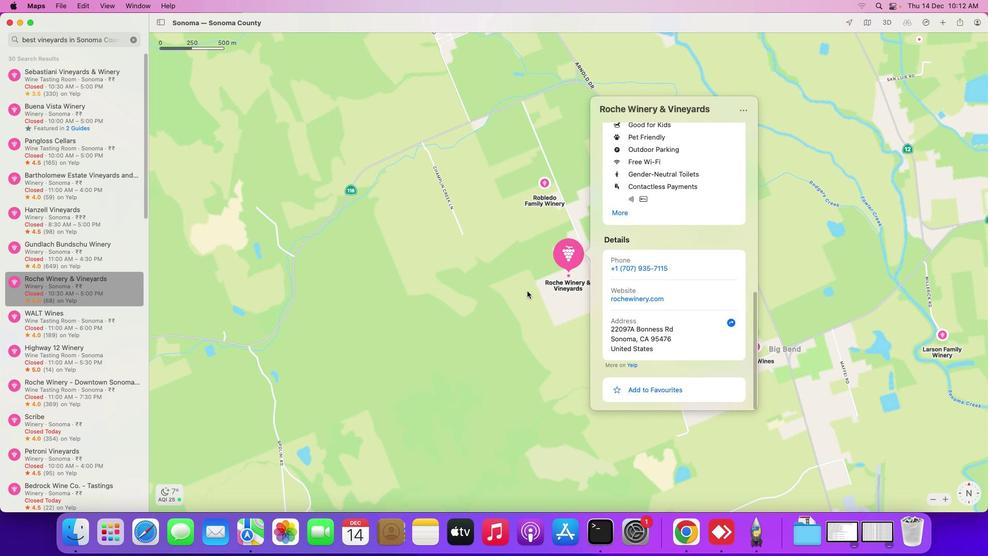 
Action: Mouse moved to (101, 228)
Screenshot: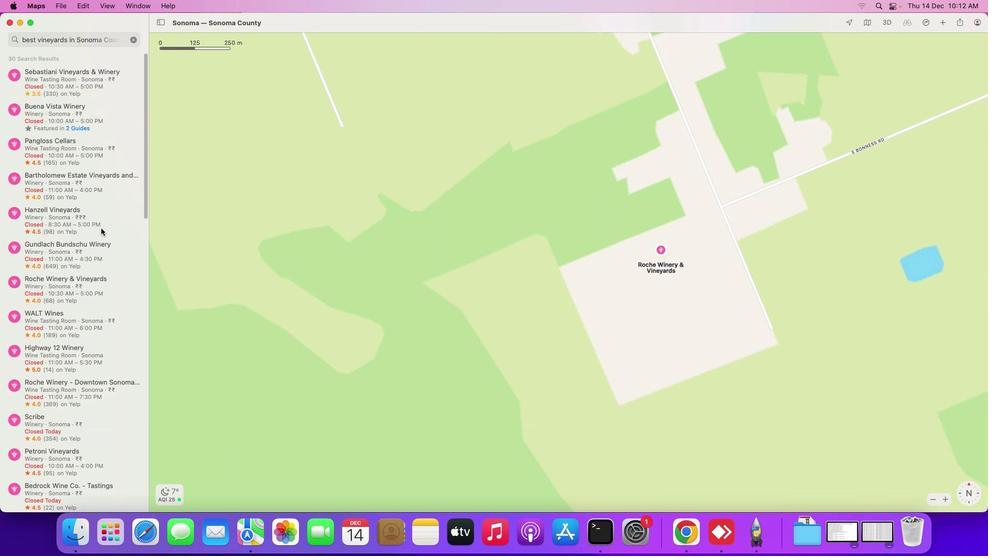 
